 Task: Search one way flight ticket for 3 adults, 3 children in business from Sioux Falls: Joe Foss Field to New Bern: Coastal Carolina Regional Airport (was Craven County Regional) on 8-4-2023. Choice of flights is Singapure airlines. Number of bags: 1 checked bag. Price is upto 42000. Outbound departure time preference is 18:00.
Action: Mouse moved to (280, 408)
Screenshot: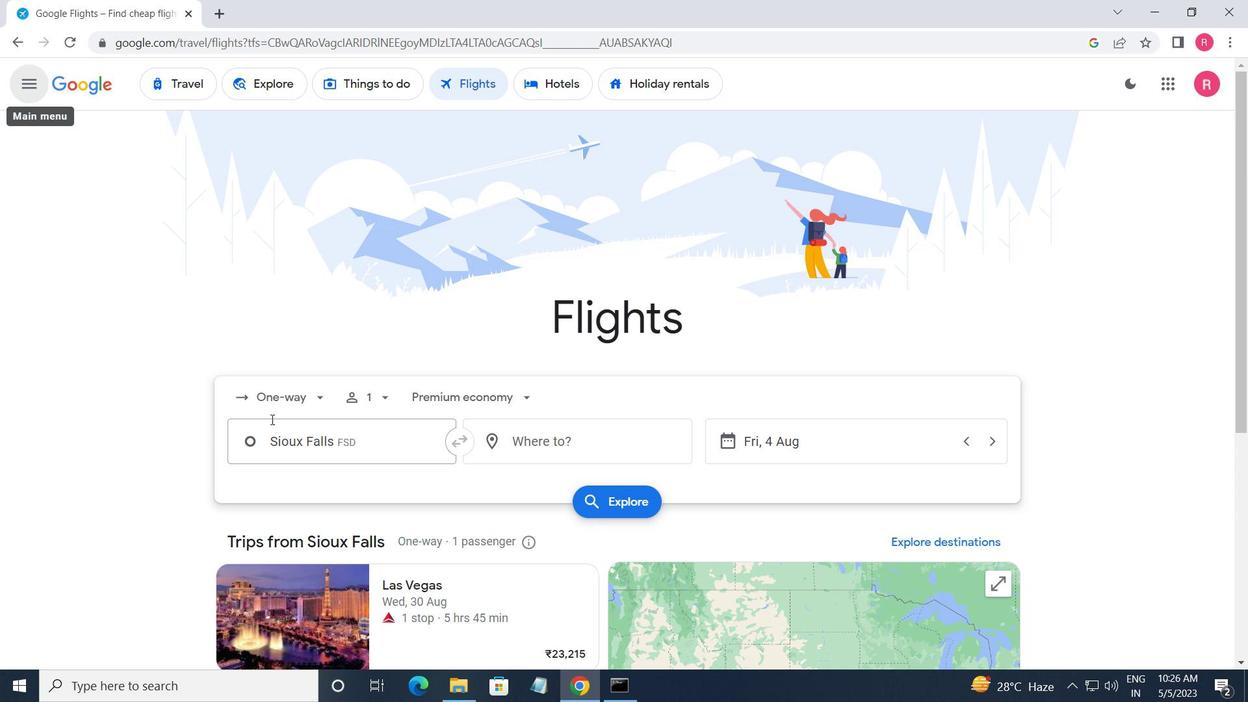 
Action: Mouse pressed left at (280, 408)
Screenshot: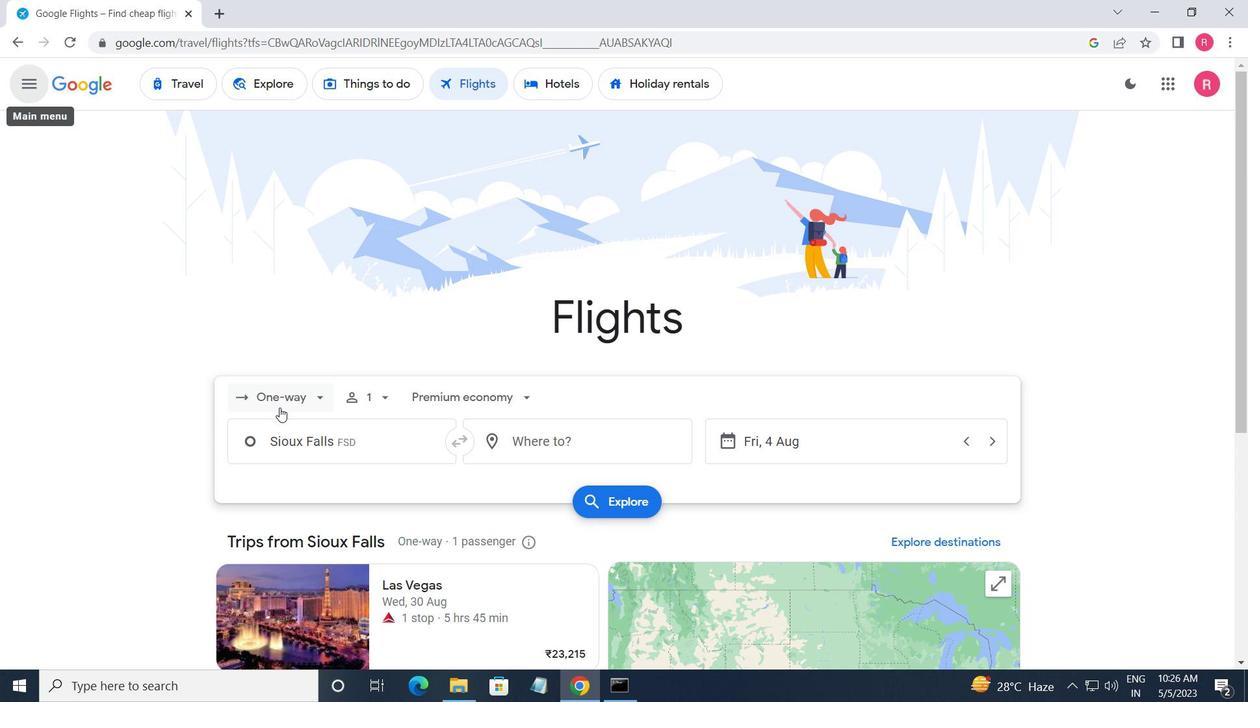 
Action: Mouse moved to (309, 476)
Screenshot: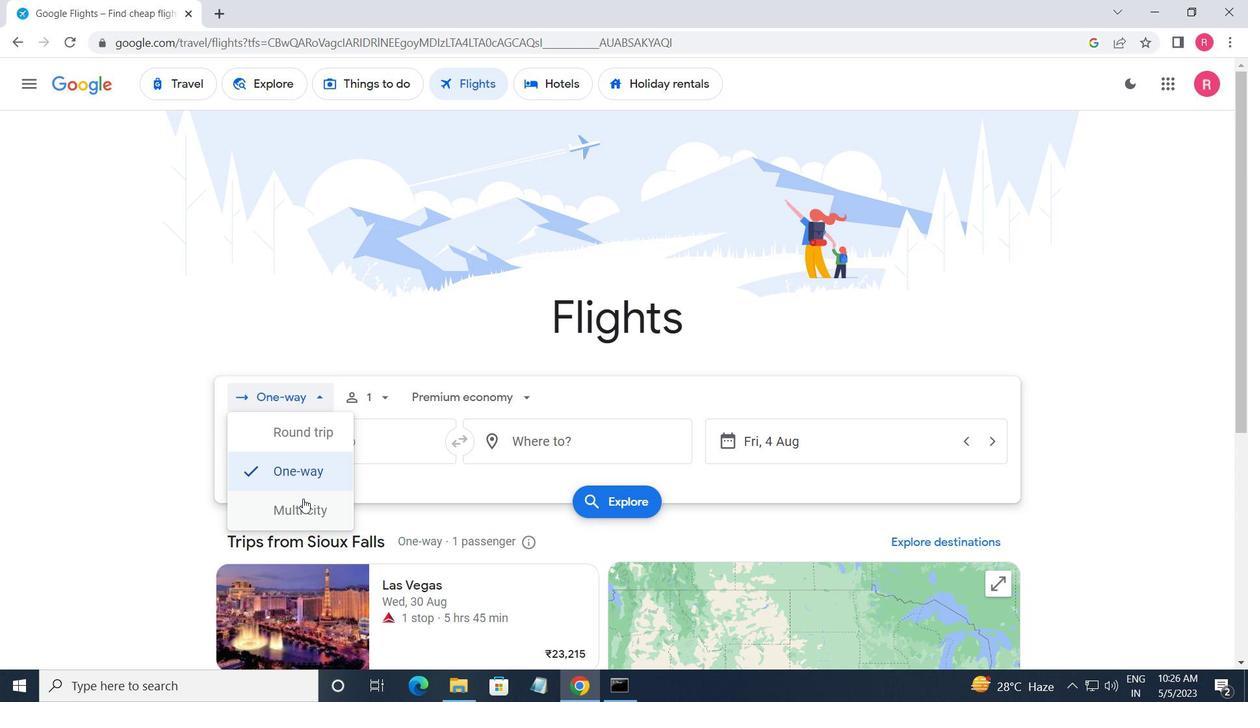 
Action: Mouse pressed left at (309, 476)
Screenshot: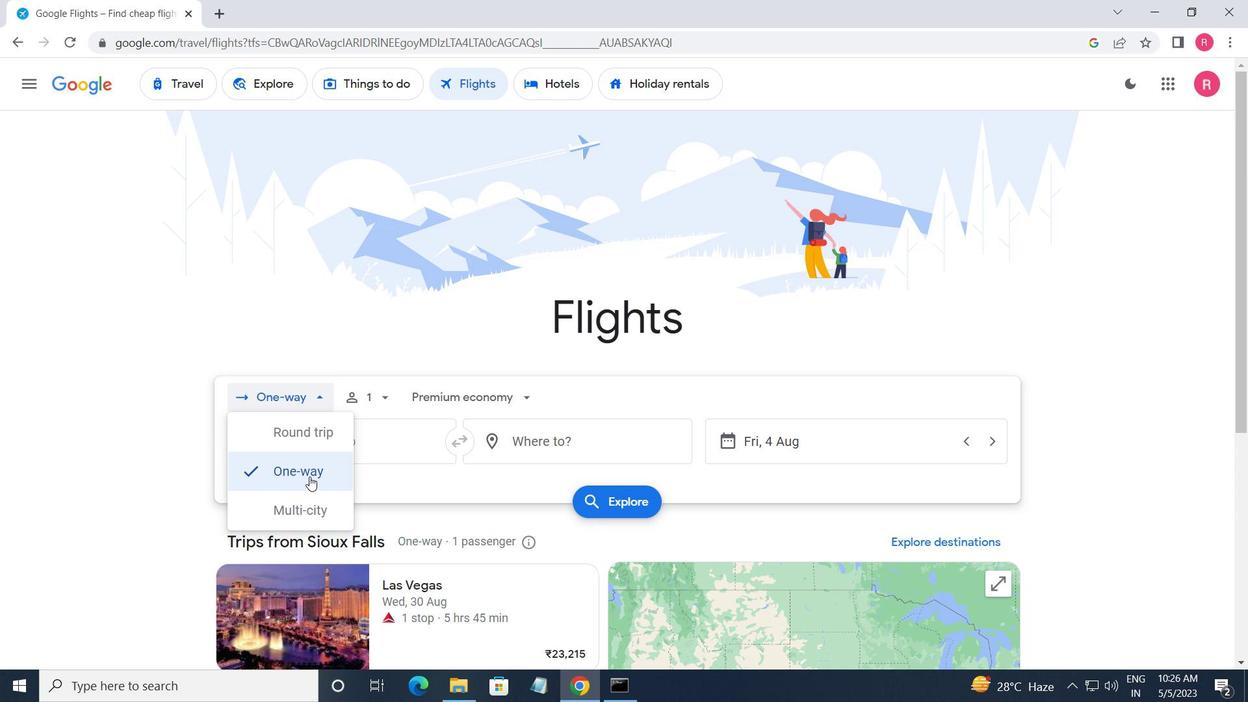 
Action: Mouse moved to (356, 397)
Screenshot: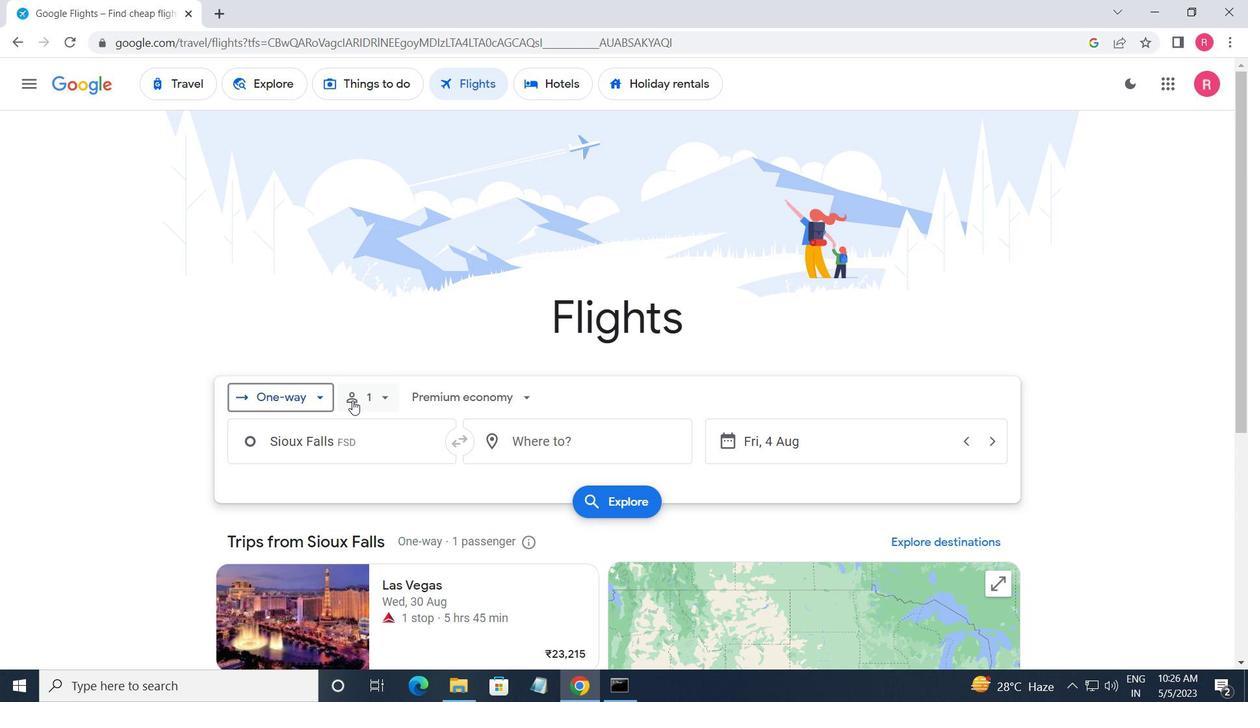 
Action: Mouse pressed left at (356, 397)
Screenshot: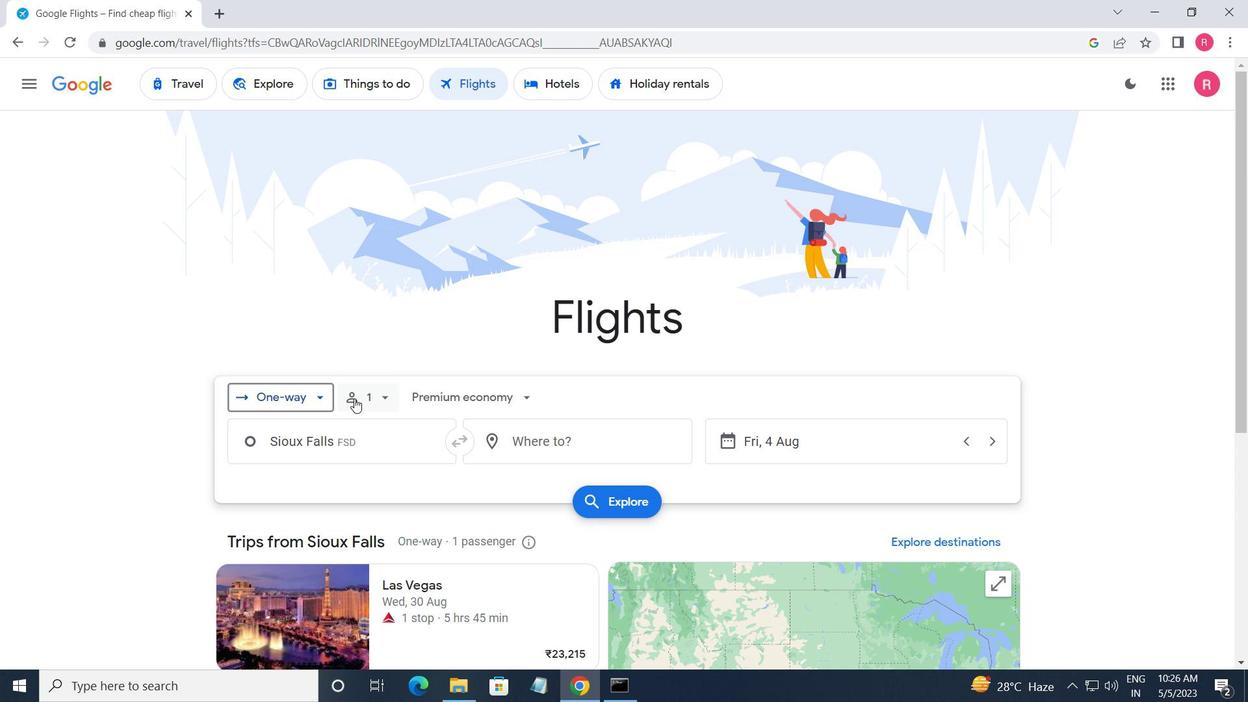 
Action: Mouse moved to (504, 440)
Screenshot: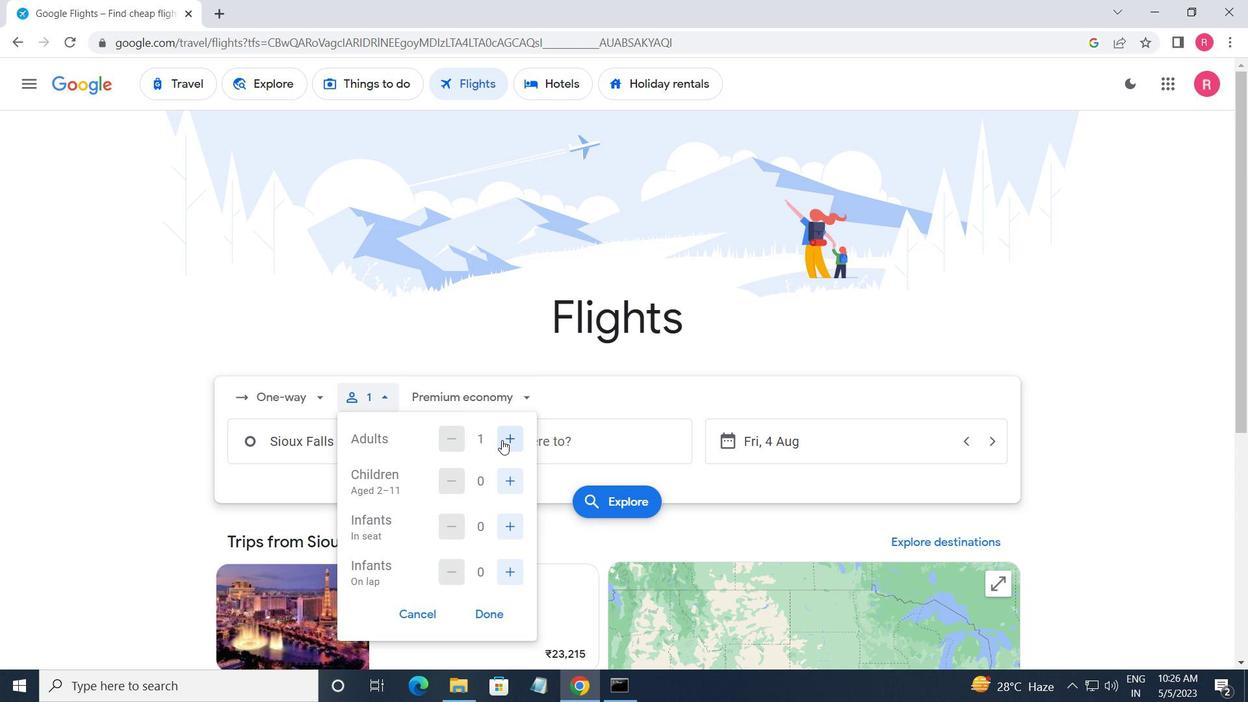
Action: Mouse pressed left at (504, 440)
Screenshot: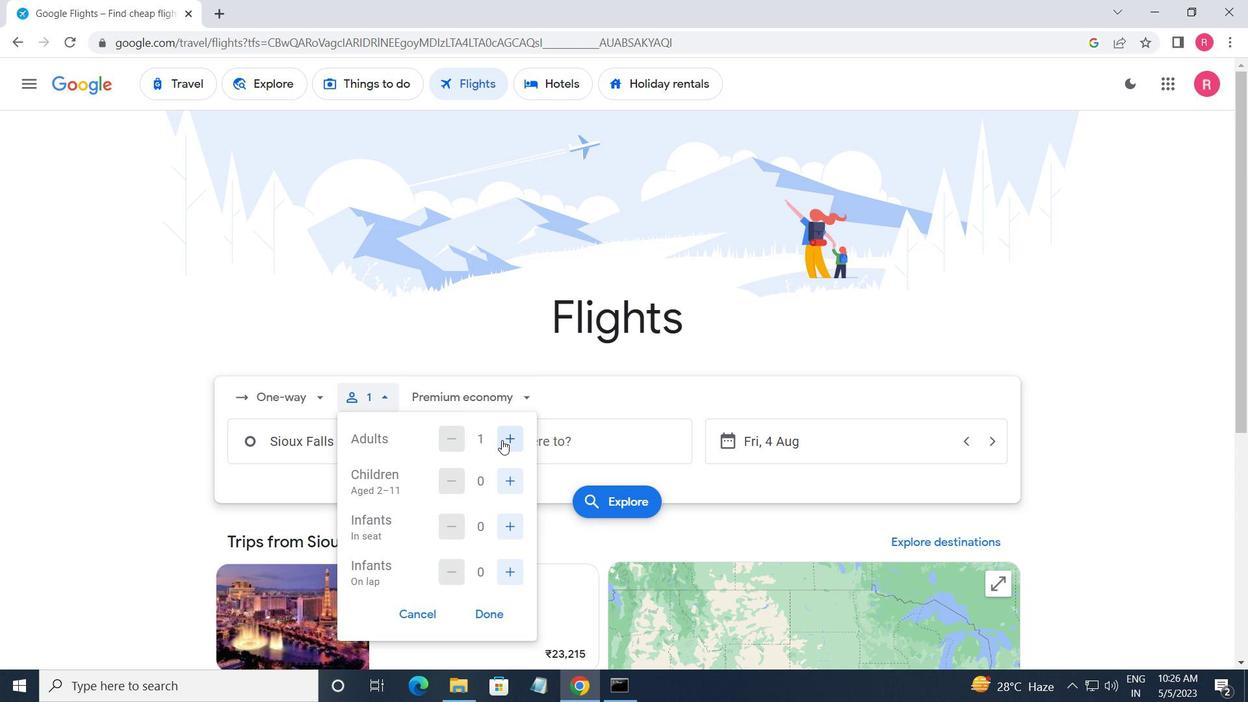 
Action: Mouse pressed left at (504, 440)
Screenshot: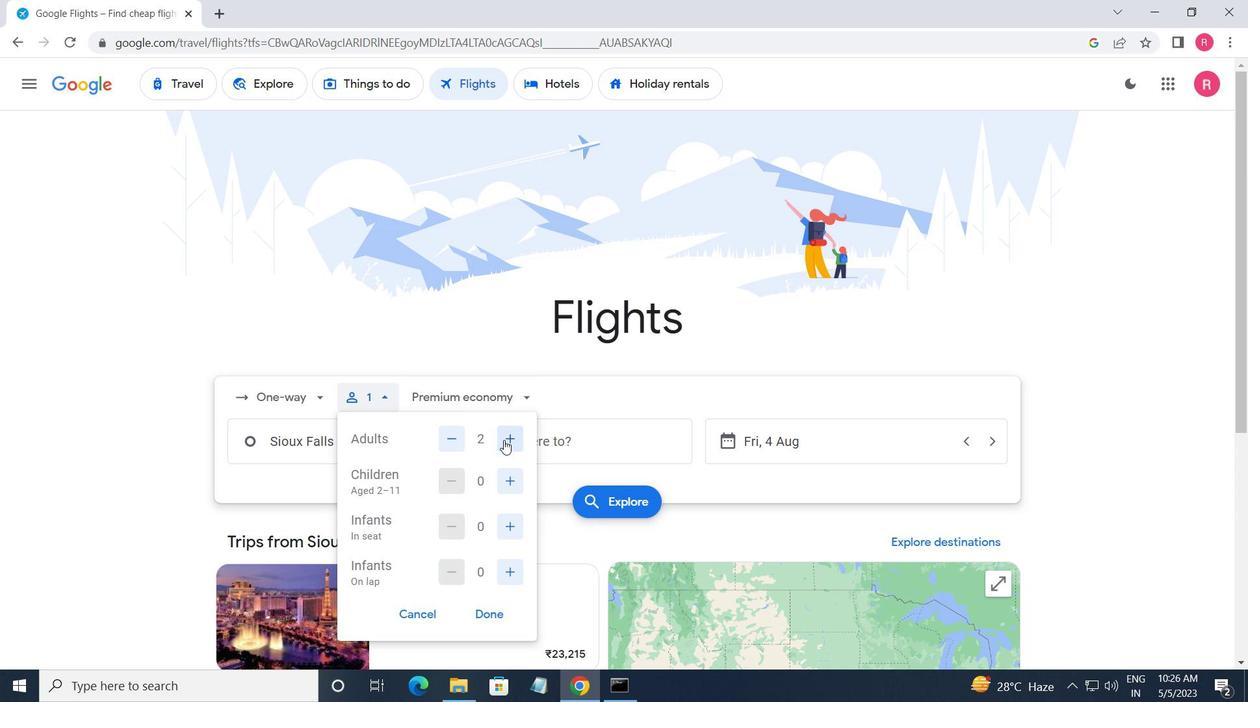
Action: Mouse moved to (504, 440)
Screenshot: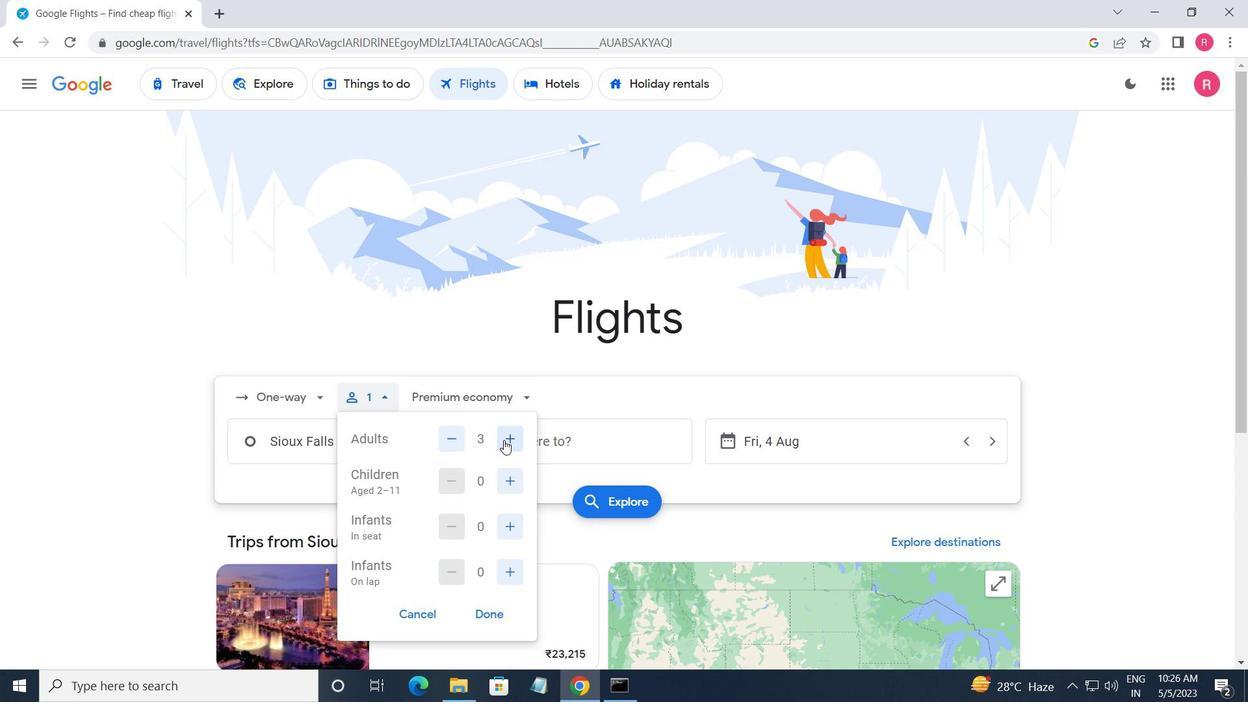 
Action: Mouse pressed left at (504, 440)
Screenshot: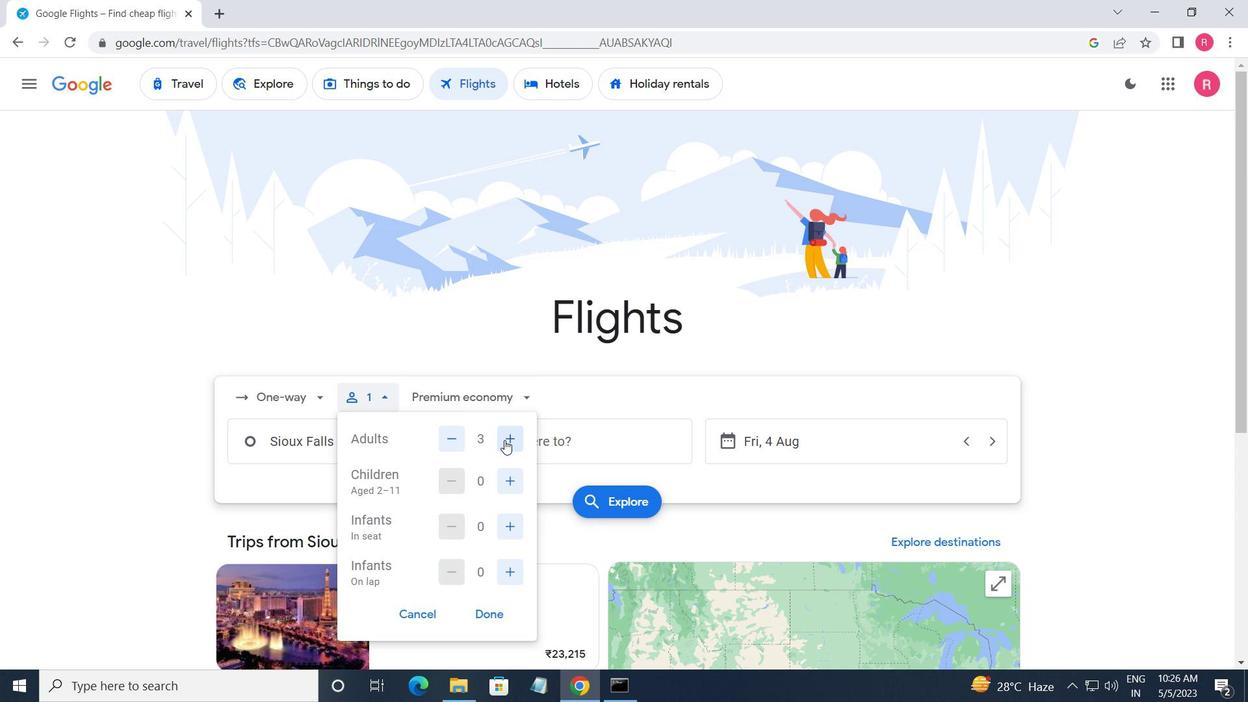 
Action: Mouse moved to (457, 432)
Screenshot: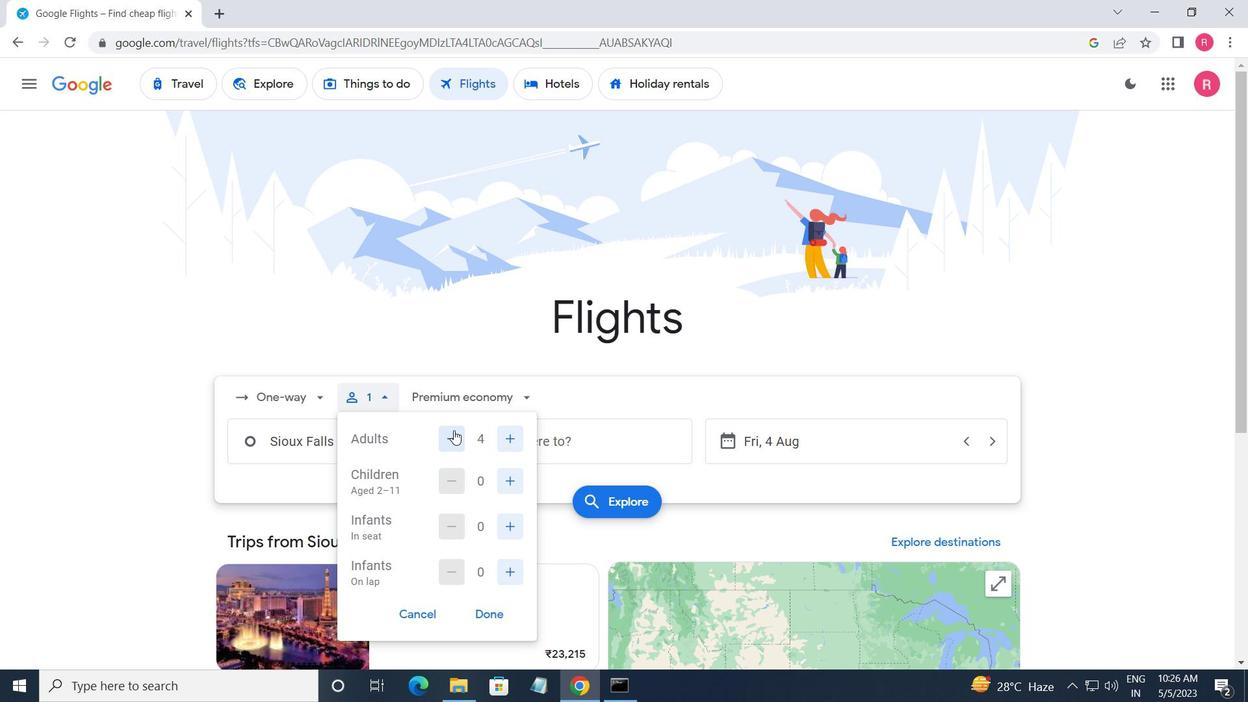 
Action: Mouse pressed left at (457, 432)
Screenshot: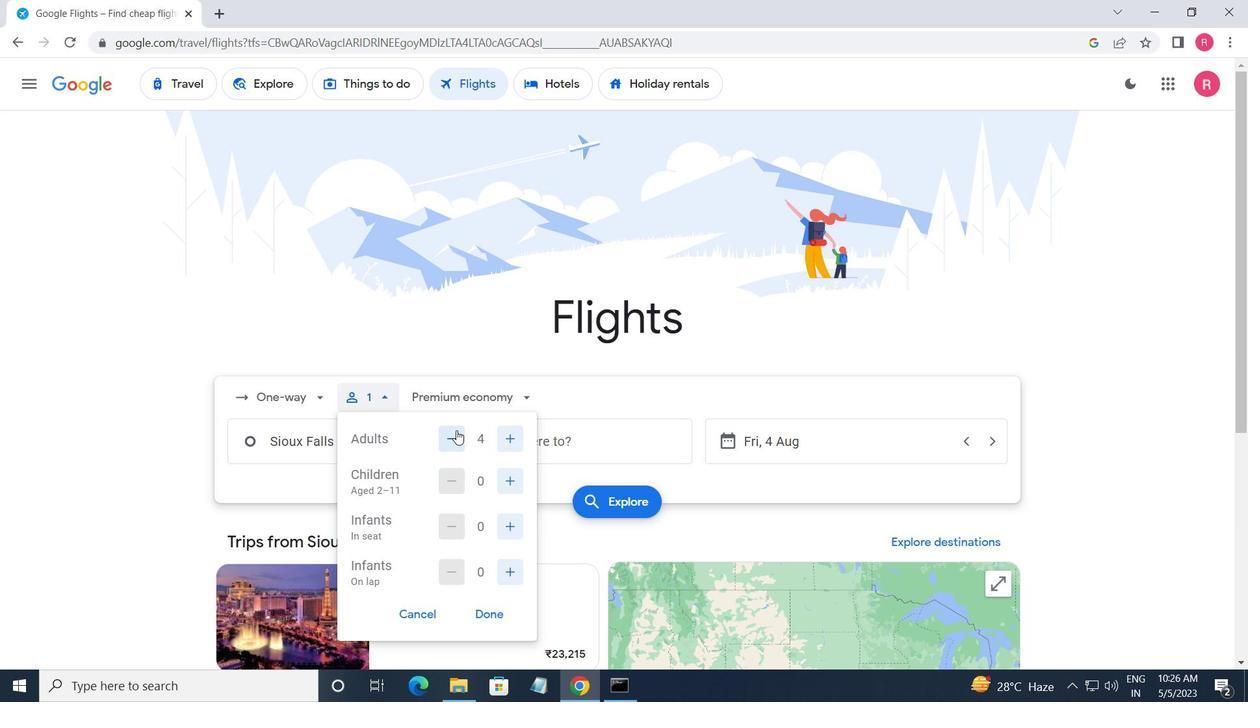 
Action: Mouse moved to (515, 483)
Screenshot: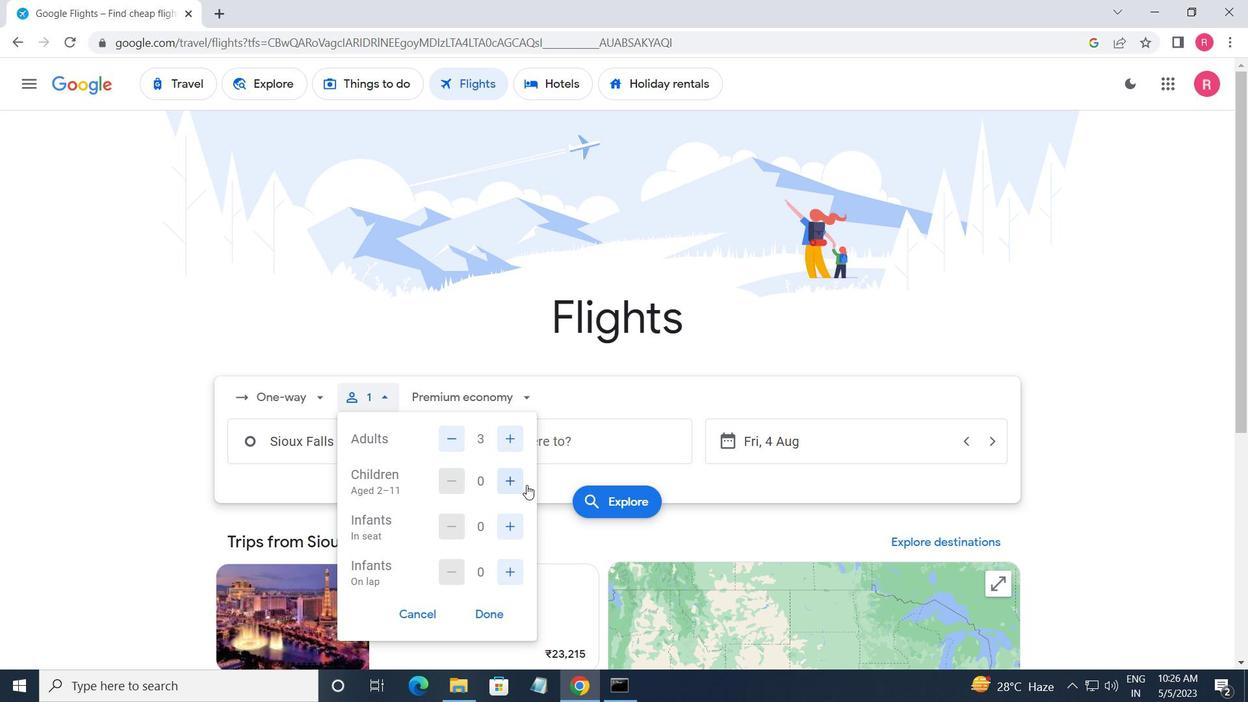 
Action: Mouse pressed left at (515, 483)
Screenshot: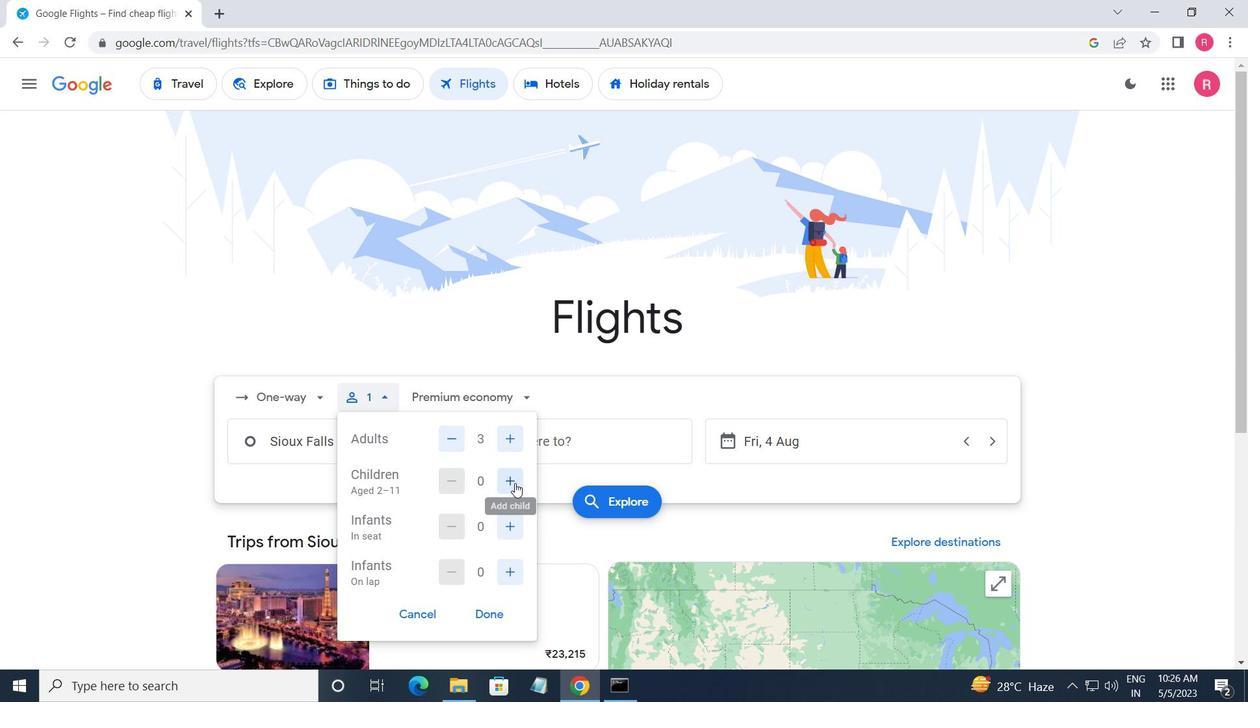 
Action: Mouse moved to (515, 483)
Screenshot: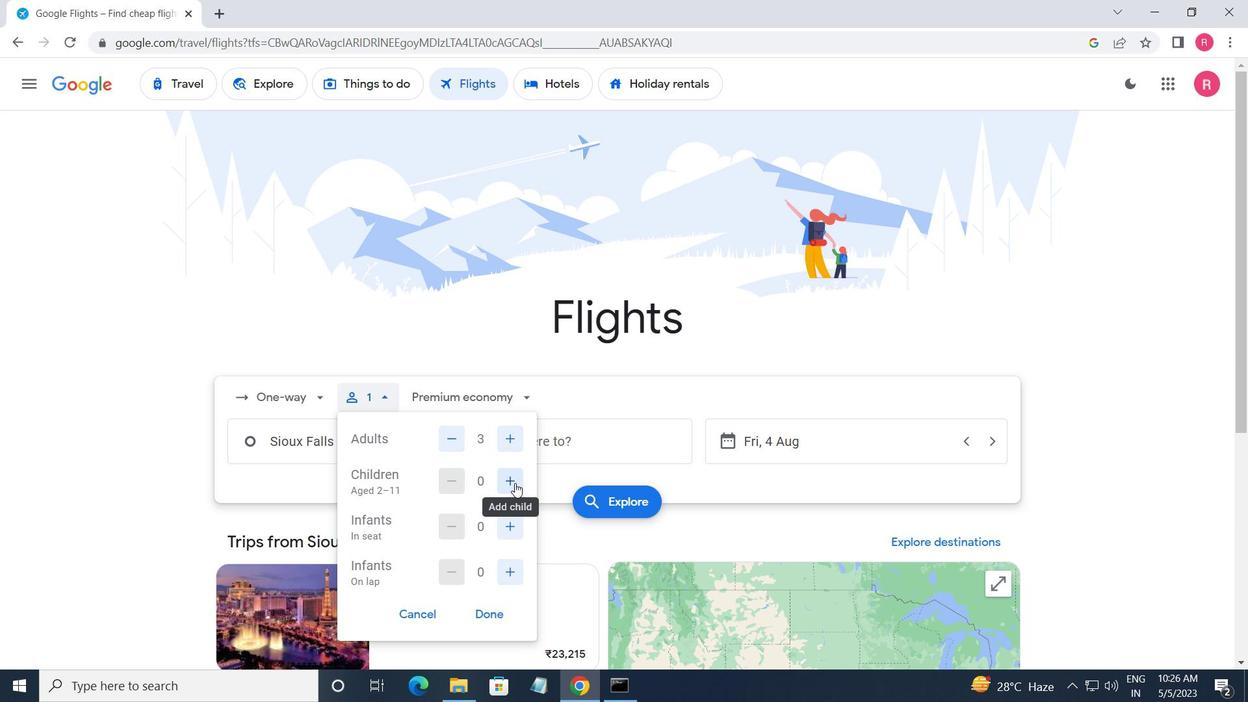 
Action: Mouse pressed left at (515, 483)
Screenshot: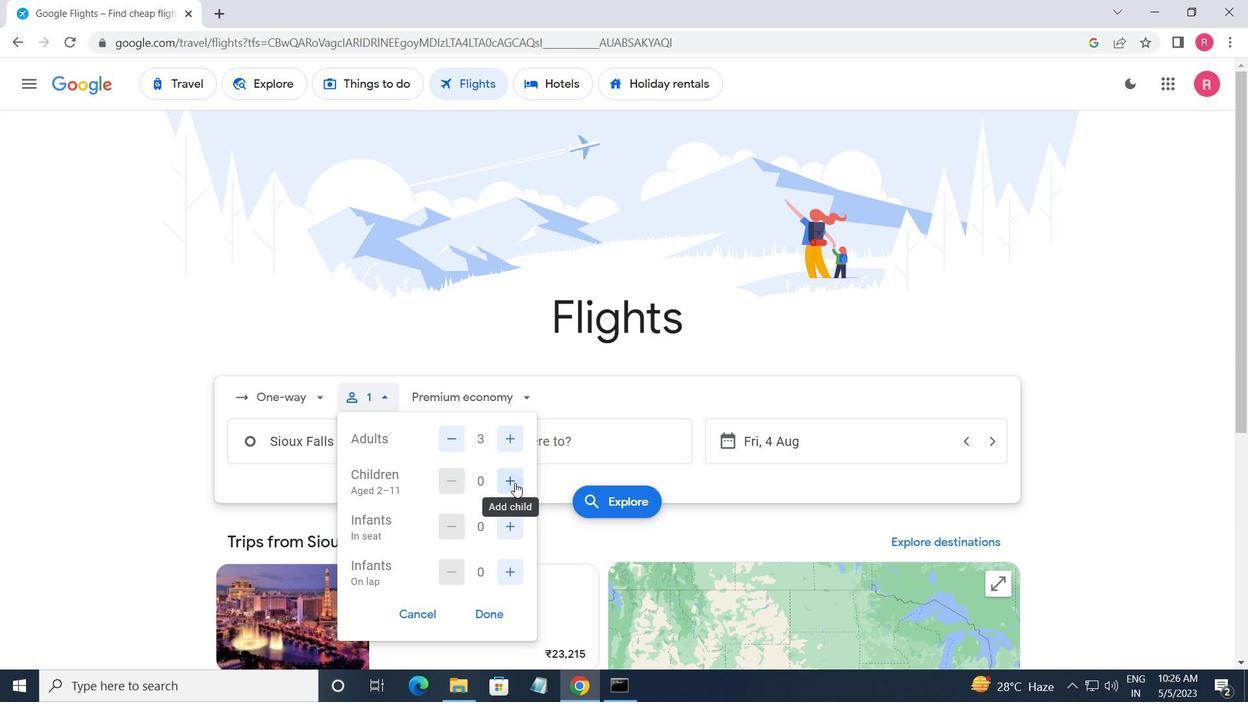 
Action: Mouse pressed left at (515, 483)
Screenshot: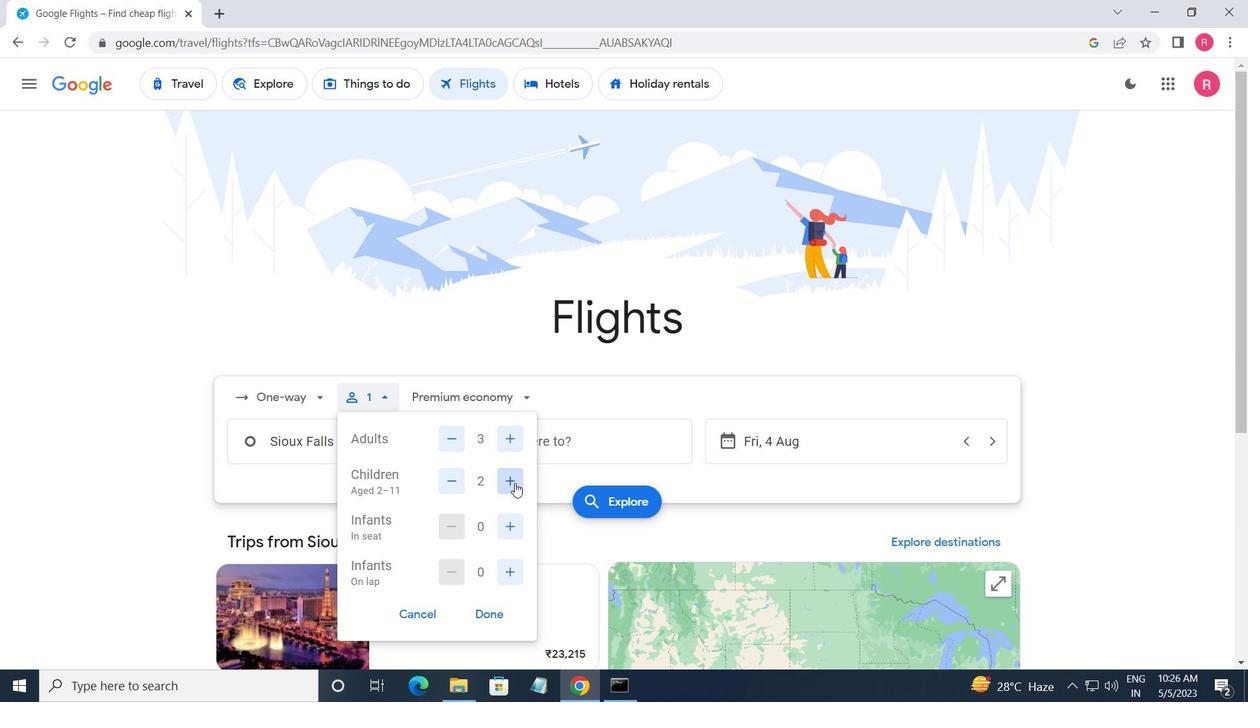 
Action: Mouse moved to (495, 612)
Screenshot: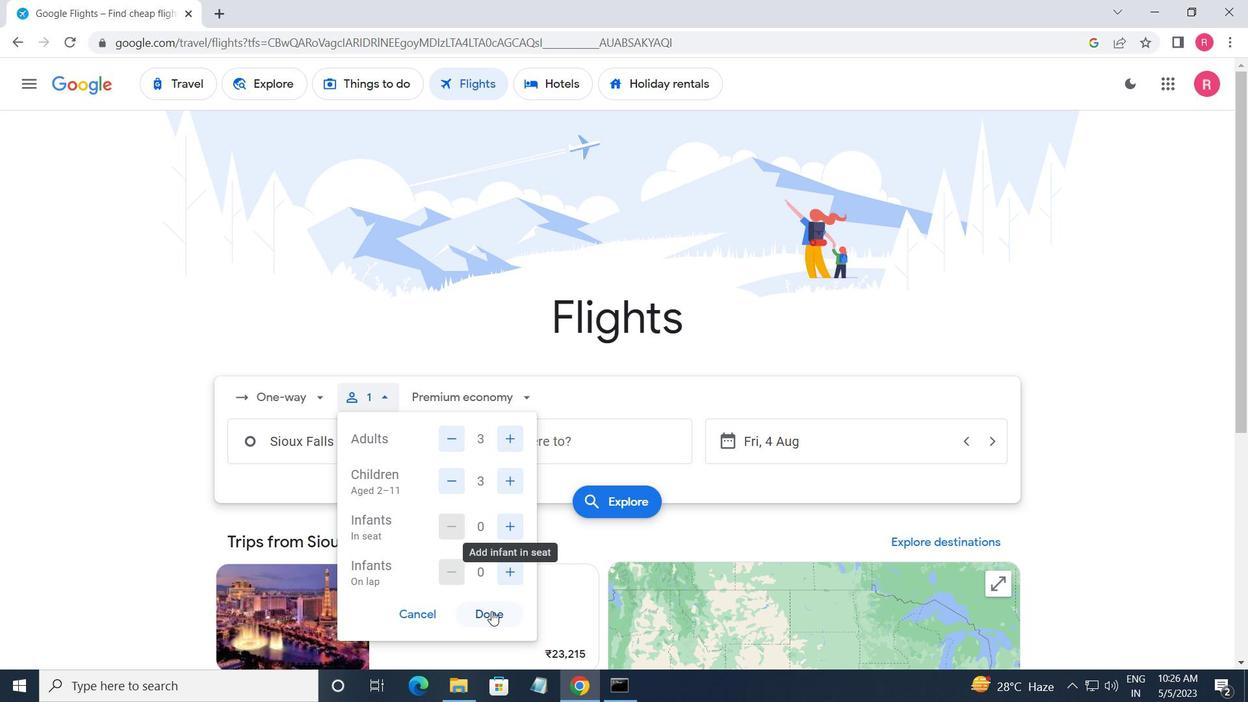 
Action: Mouse pressed left at (495, 612)
Screenshot: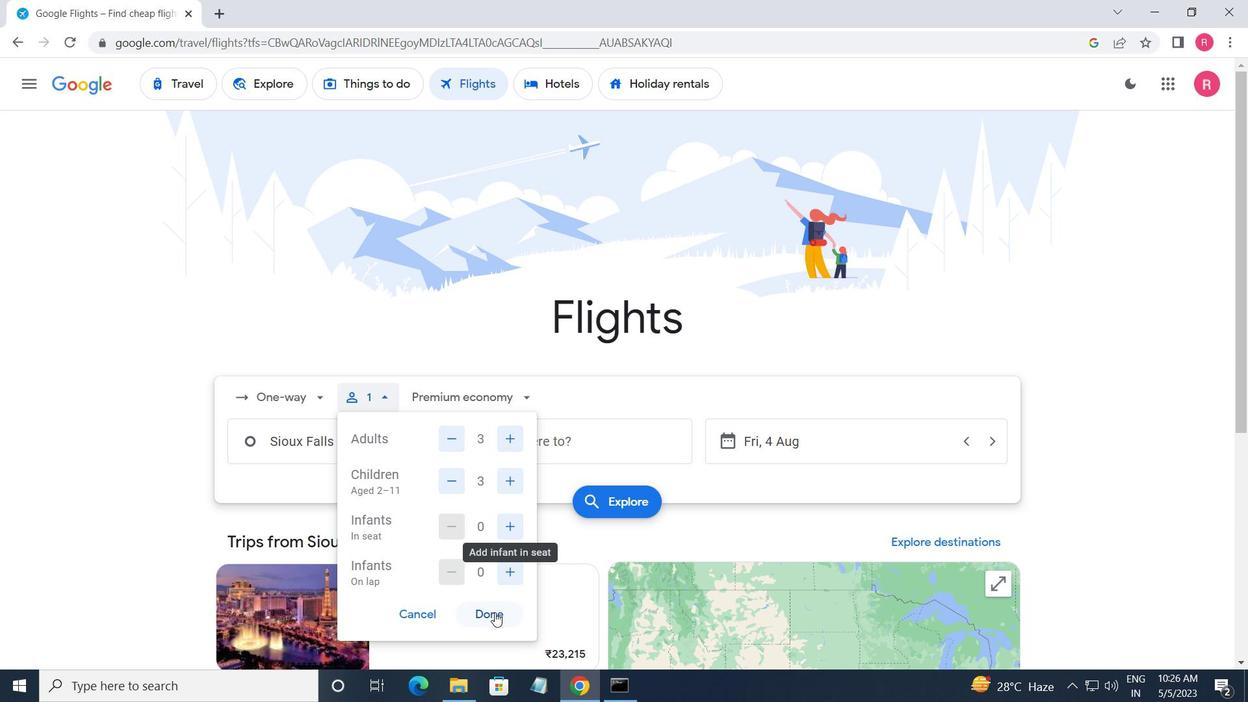 
Action: Mouse moved to (472, 406)
Screenshot: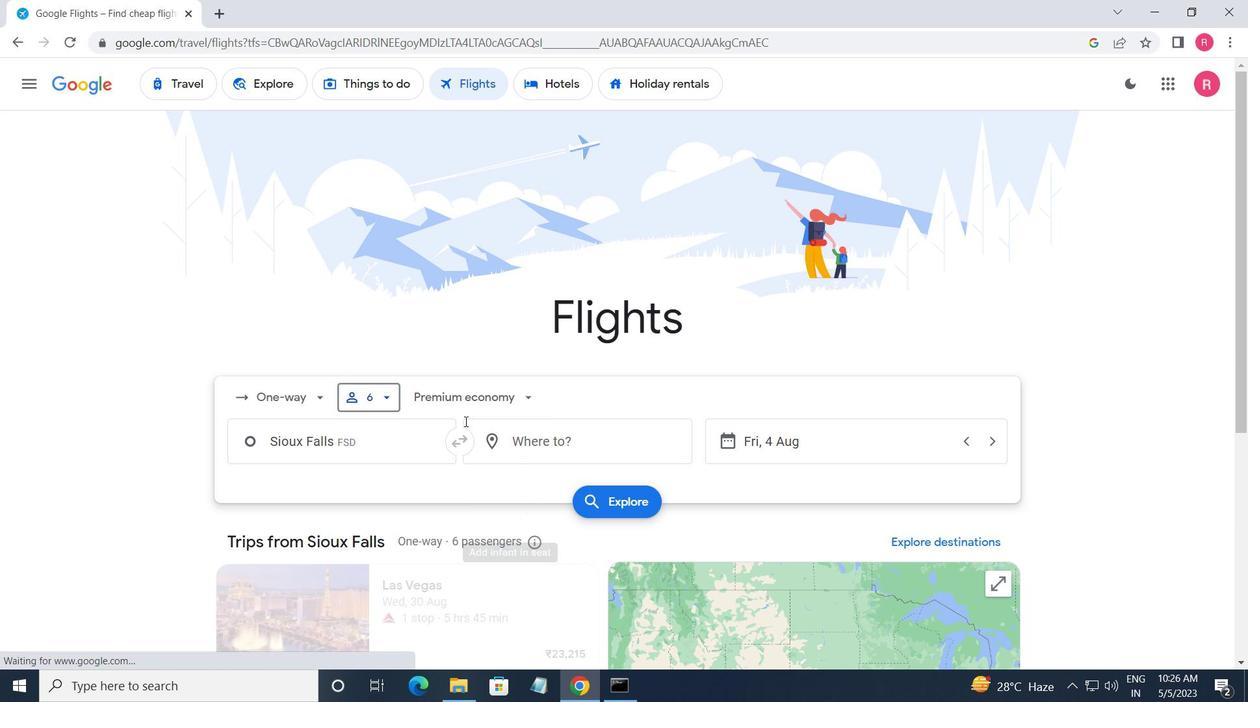 
Action: Mouse pressed left at (472, 406)
Screenshot: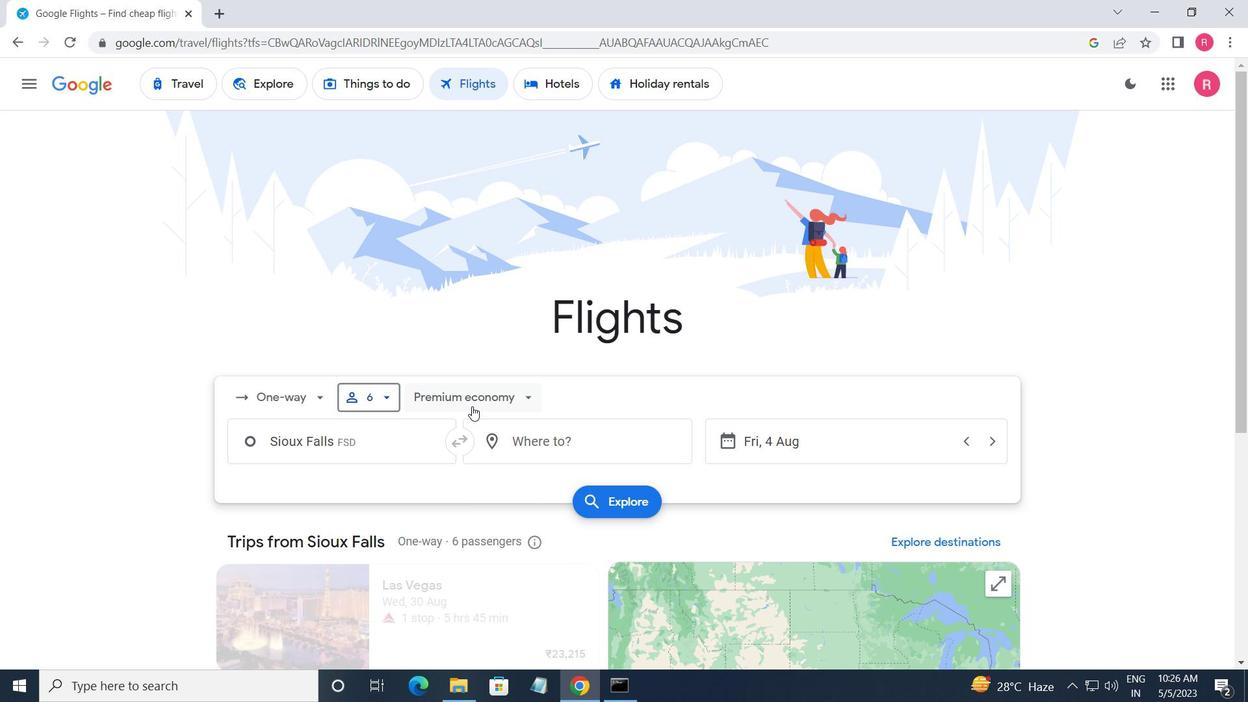 
Action: Mouse moved to (494, 528)
Screenshot: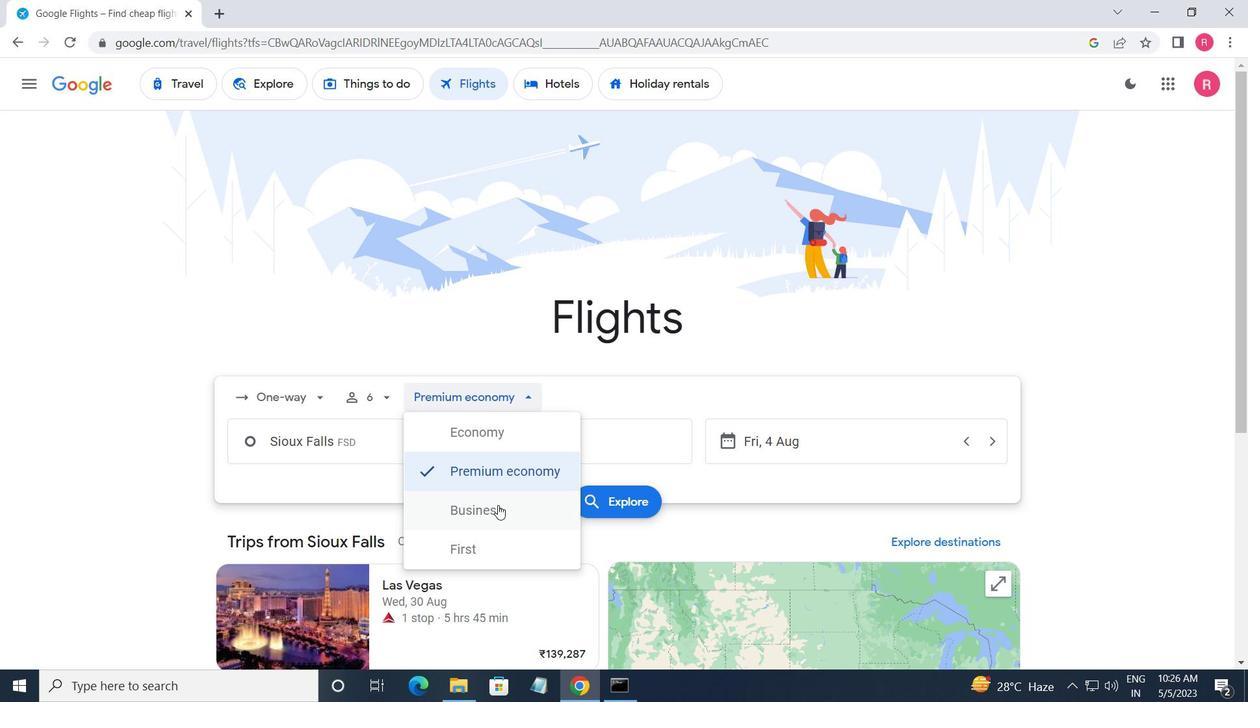 
Action: Mouse pressed left at (494, 528)
Screenshot: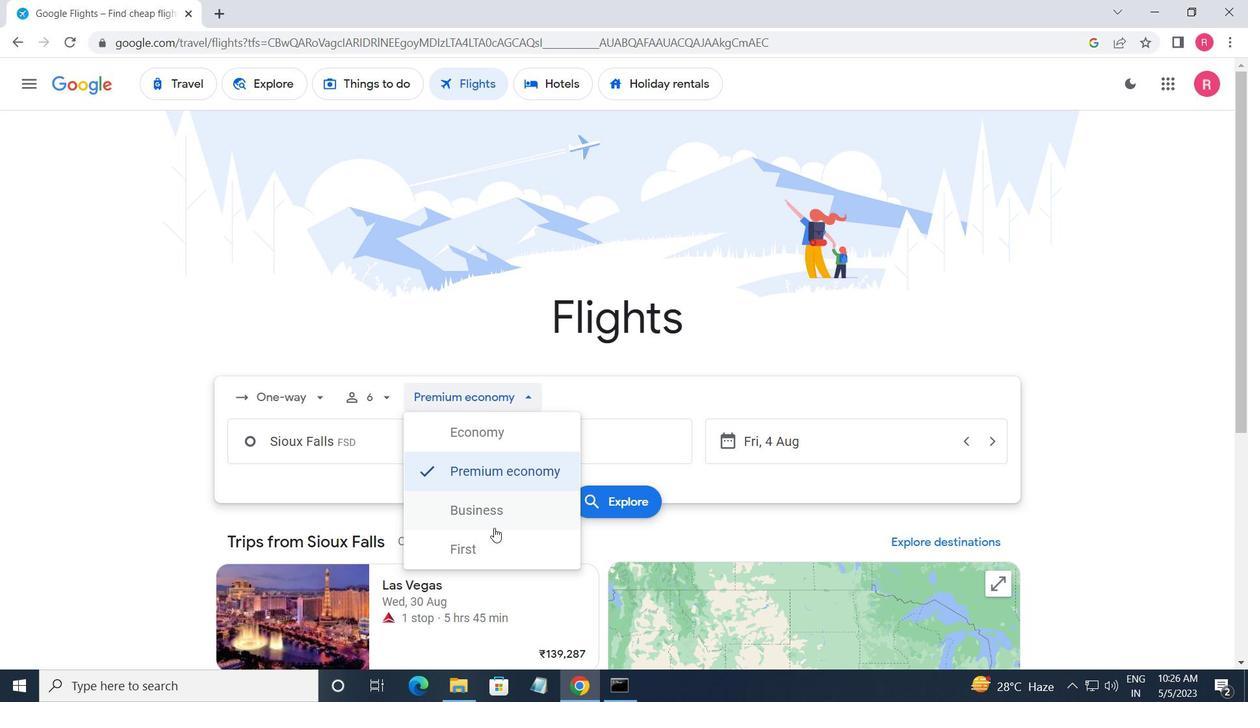
Action: Mouse moved to (349, 441)
Screenshot: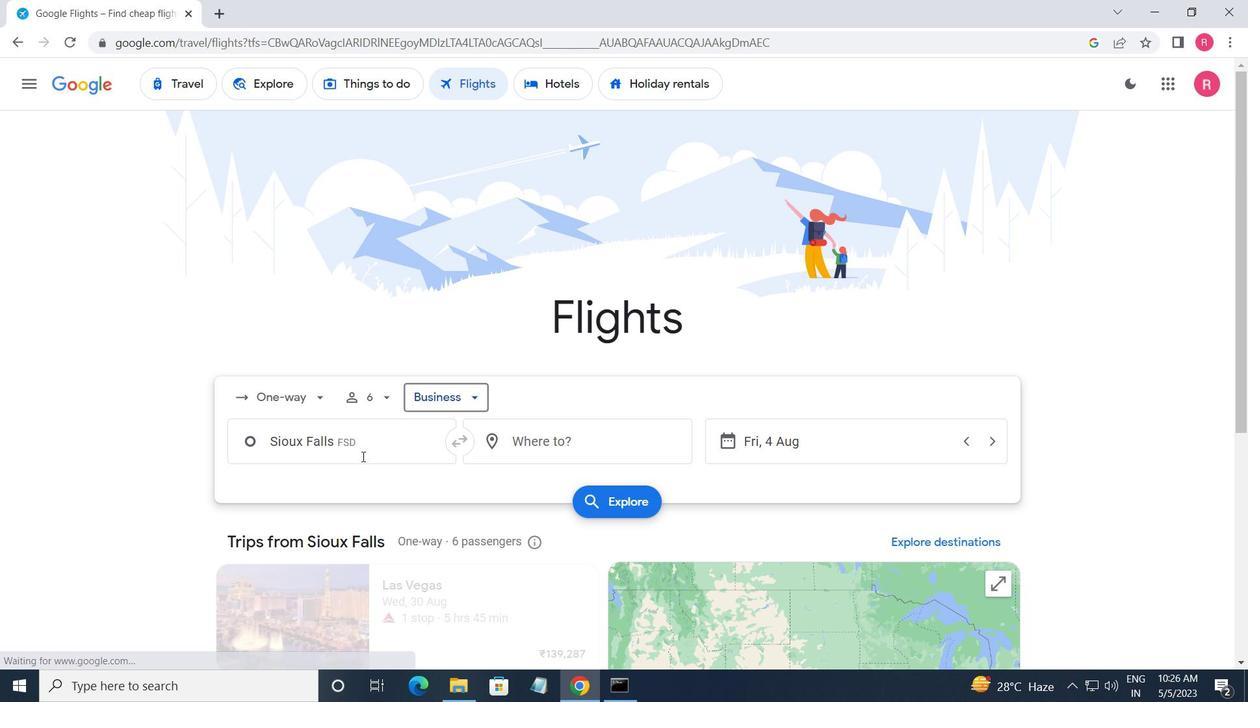 
Action: Mouse pressed left at (349, 441)
Screenshot: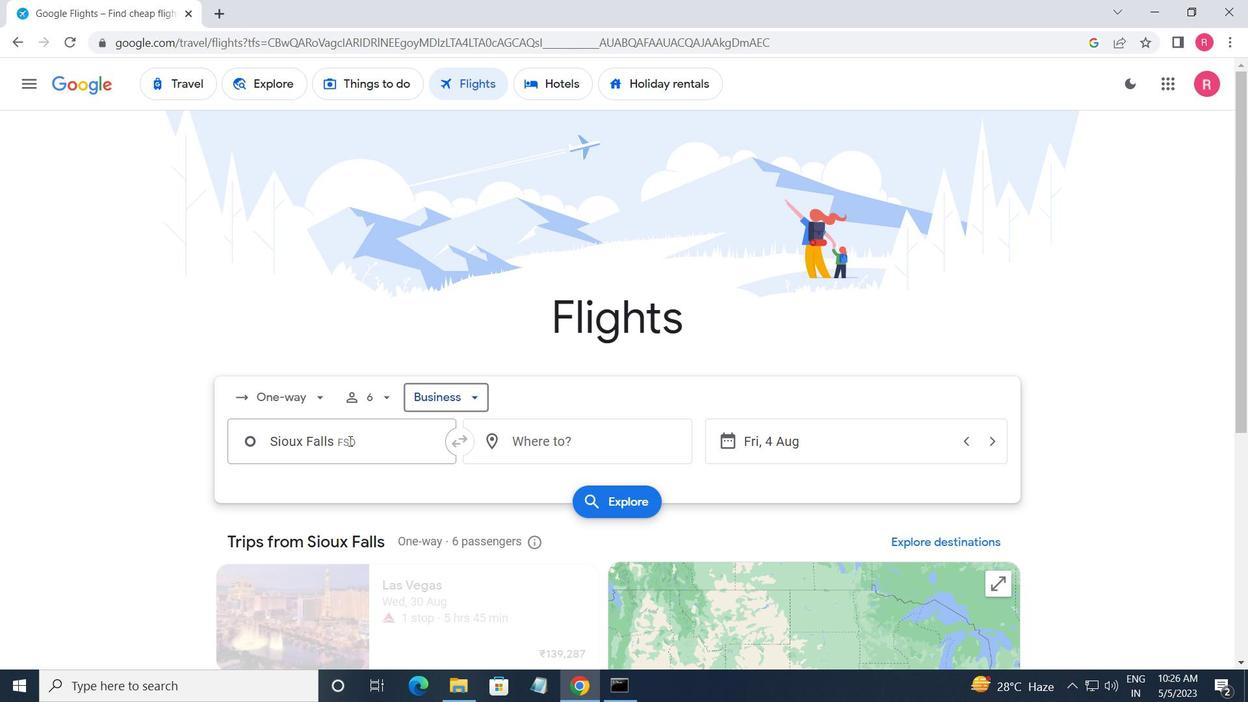 
Action: Mouse moved to (388, 520)
Screenshot: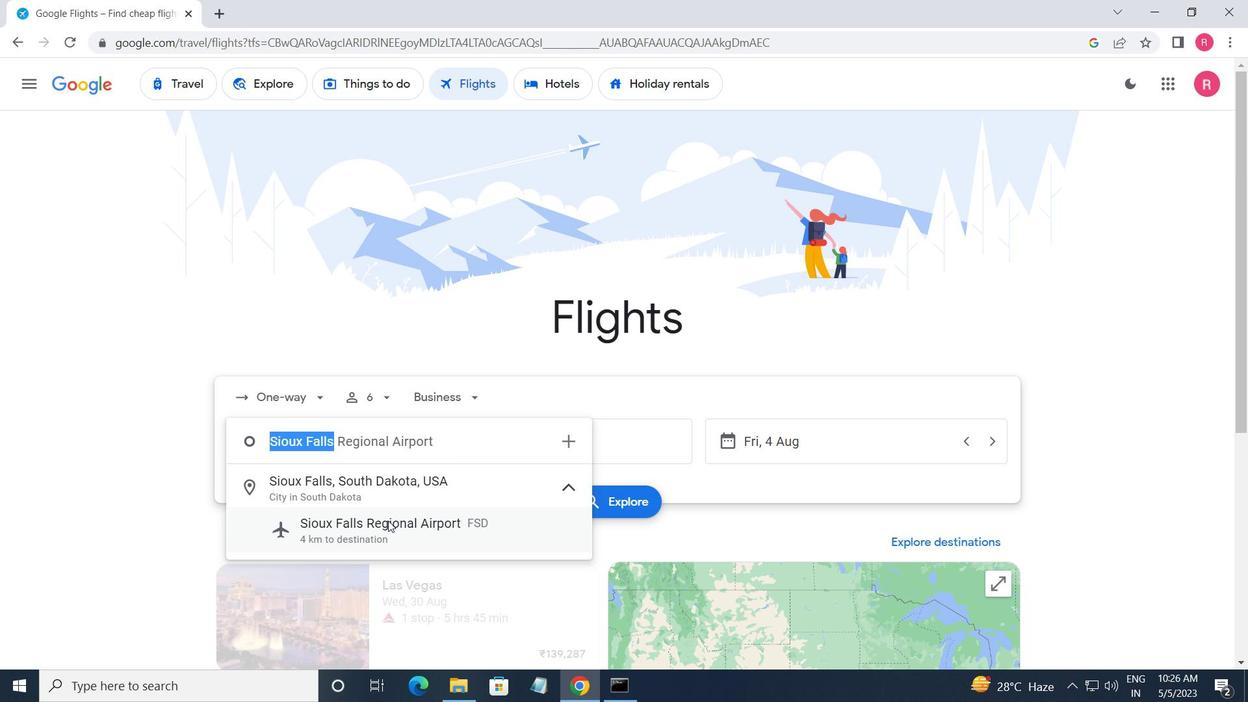 
Action: Mouse pressed left at (388, 520)
Screenshot: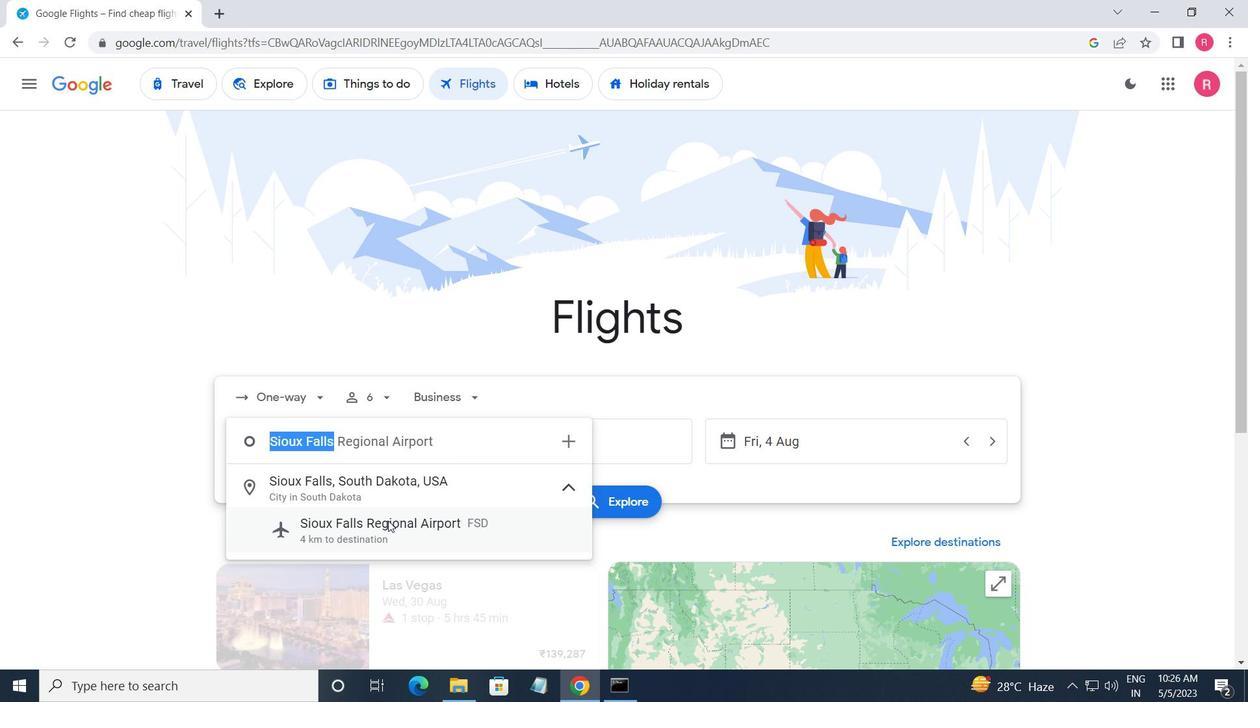 
Action: Mouse moved to (552, 441)
Screenshot: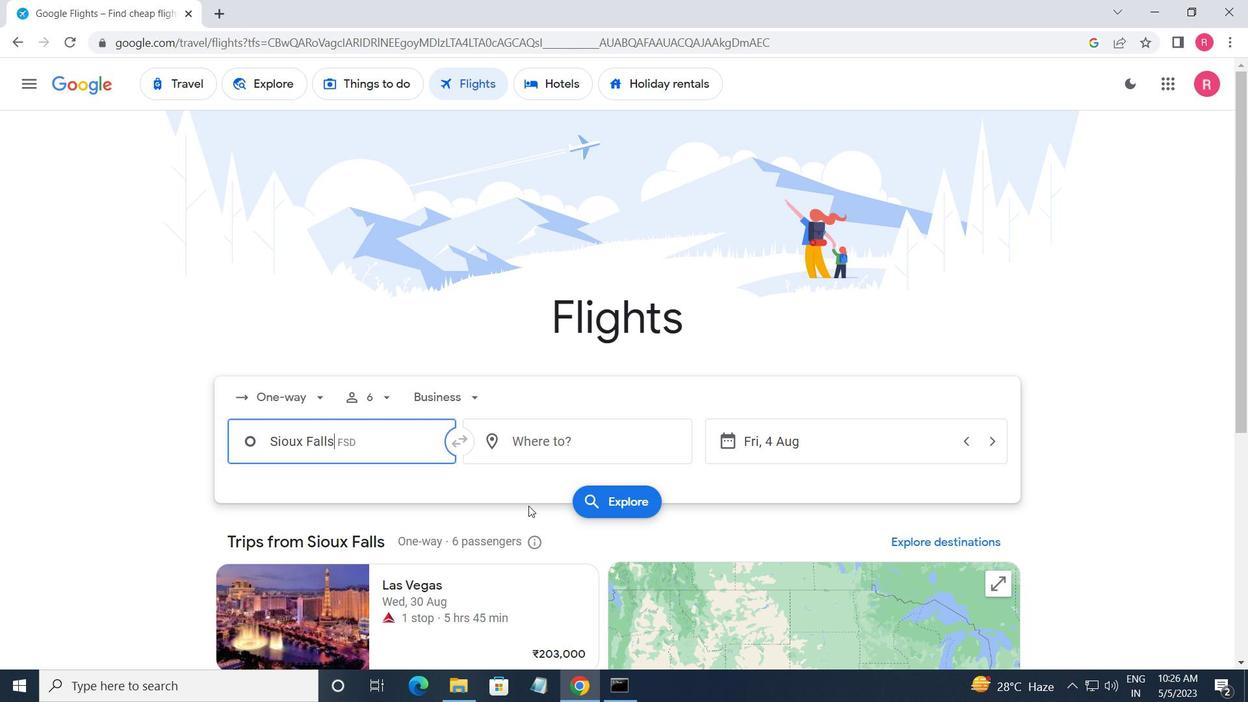 
Action: Mouse pressed left at (552, 441)
Screenshot: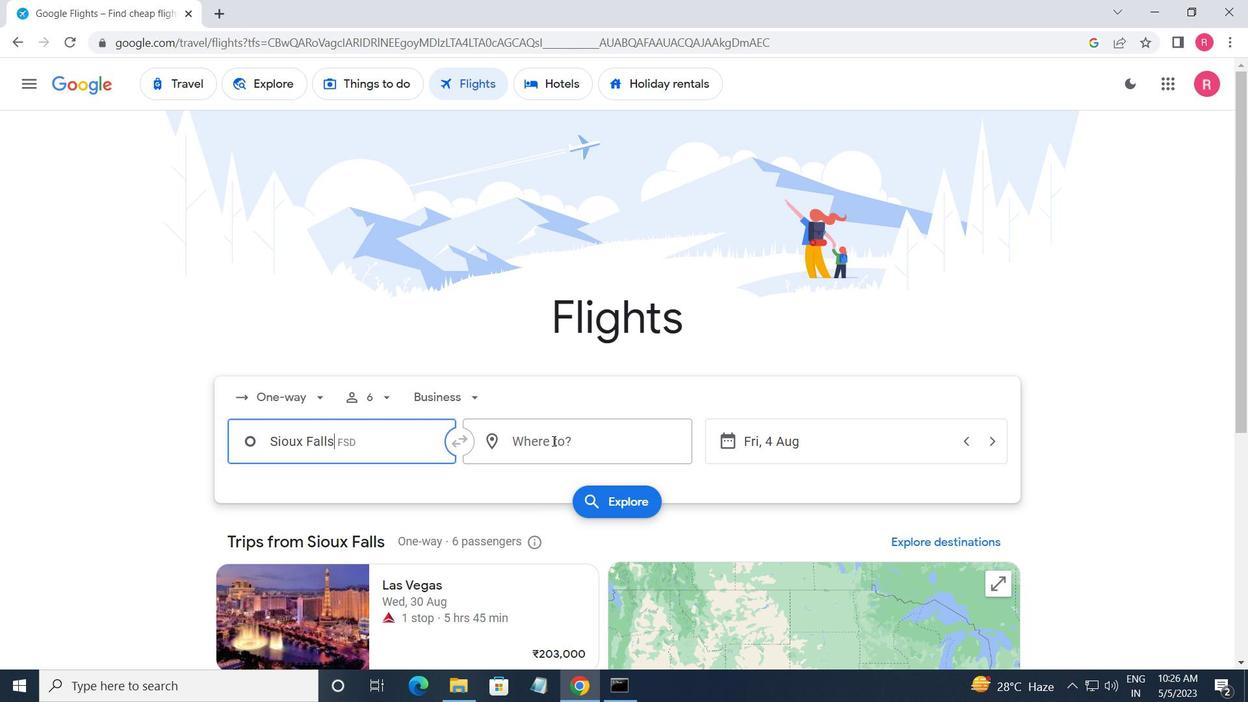 
Action: Mouse moved to (560, 590)
Screenshot: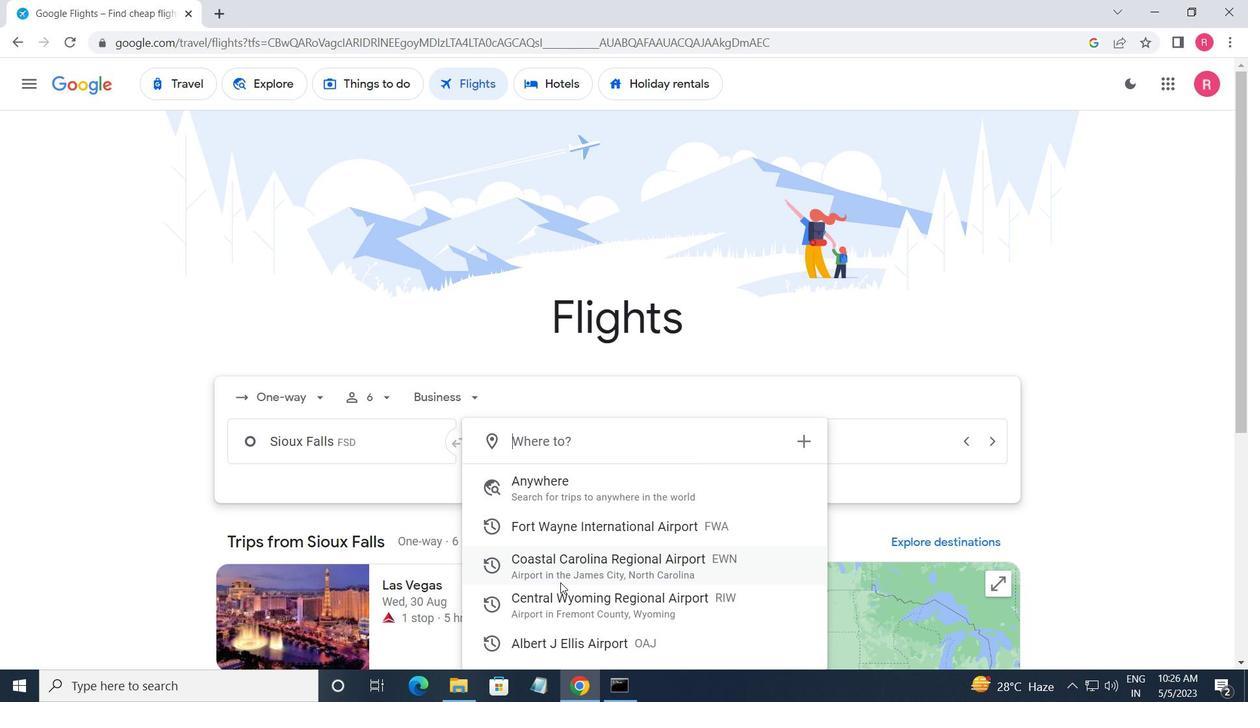 
Action: Mouse scrolled (560, 589) with delta (0, 0)
Screenshot: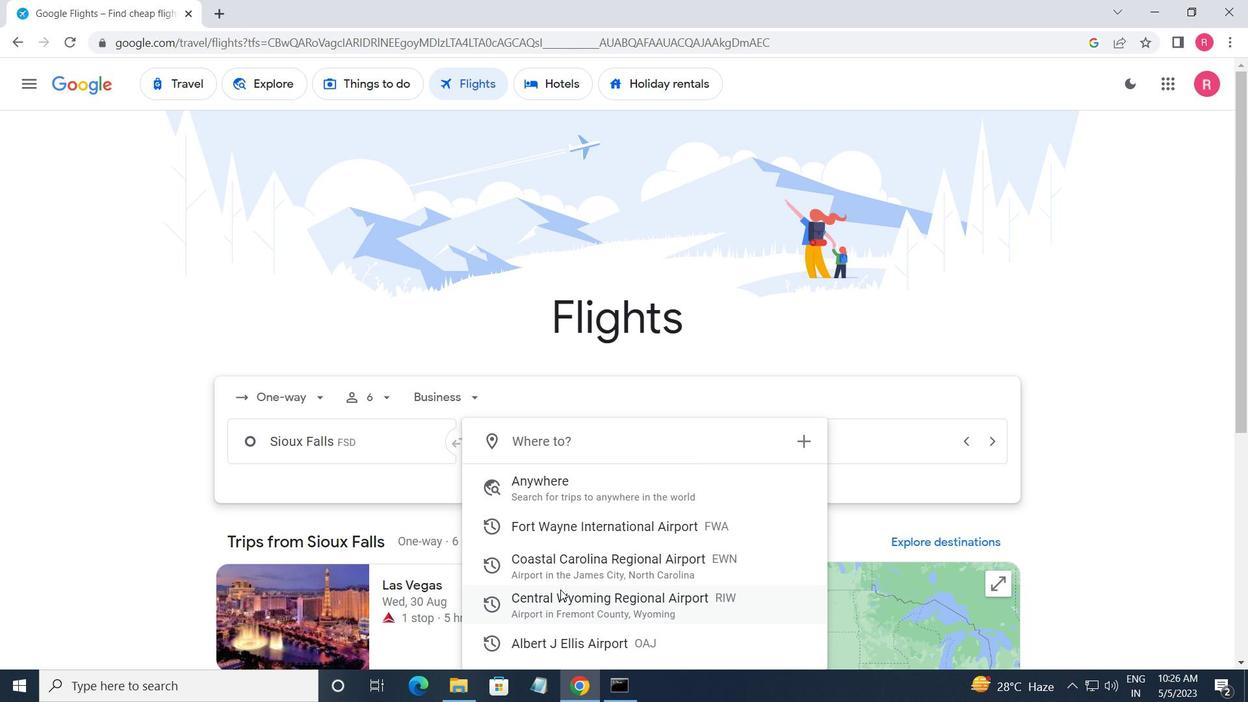 
Action: Mouse moved to (571, 497)
Screenshot: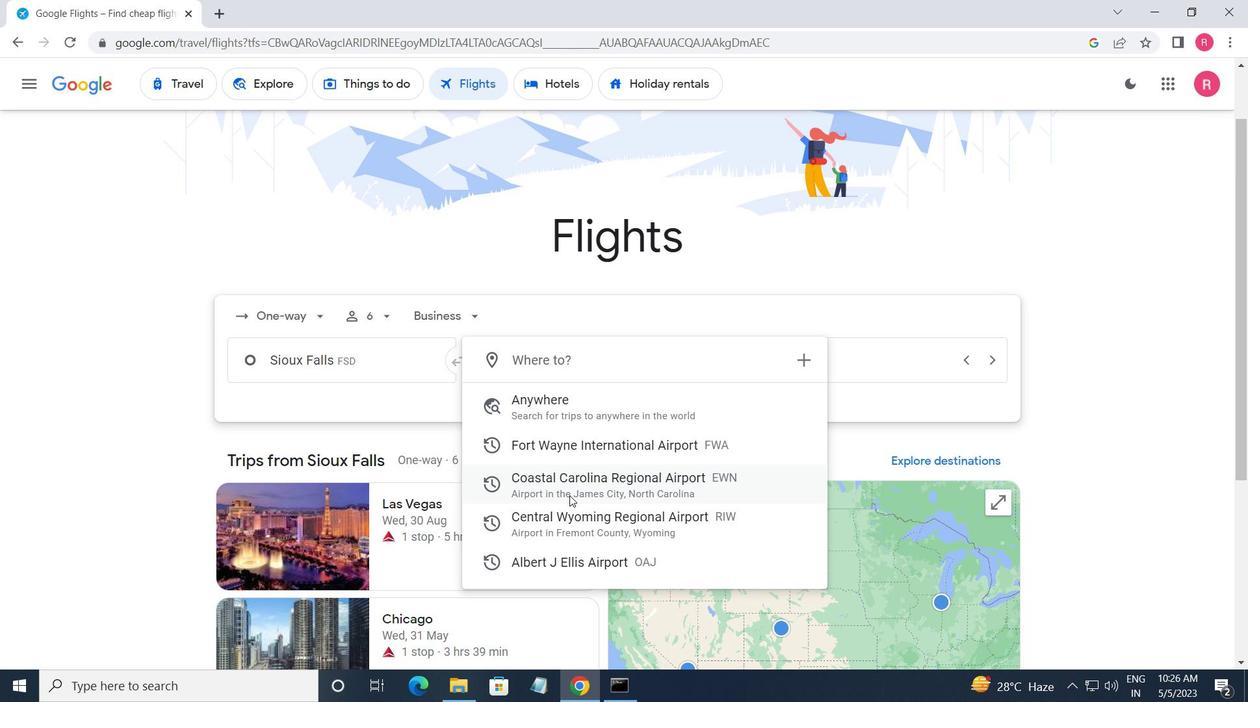 
Action: Key pressed <Key.caps_lock>nw<Key.backspace>ew<Key.space><Key.caps_lock>b<Key.caps_lock>ern
Screenshot: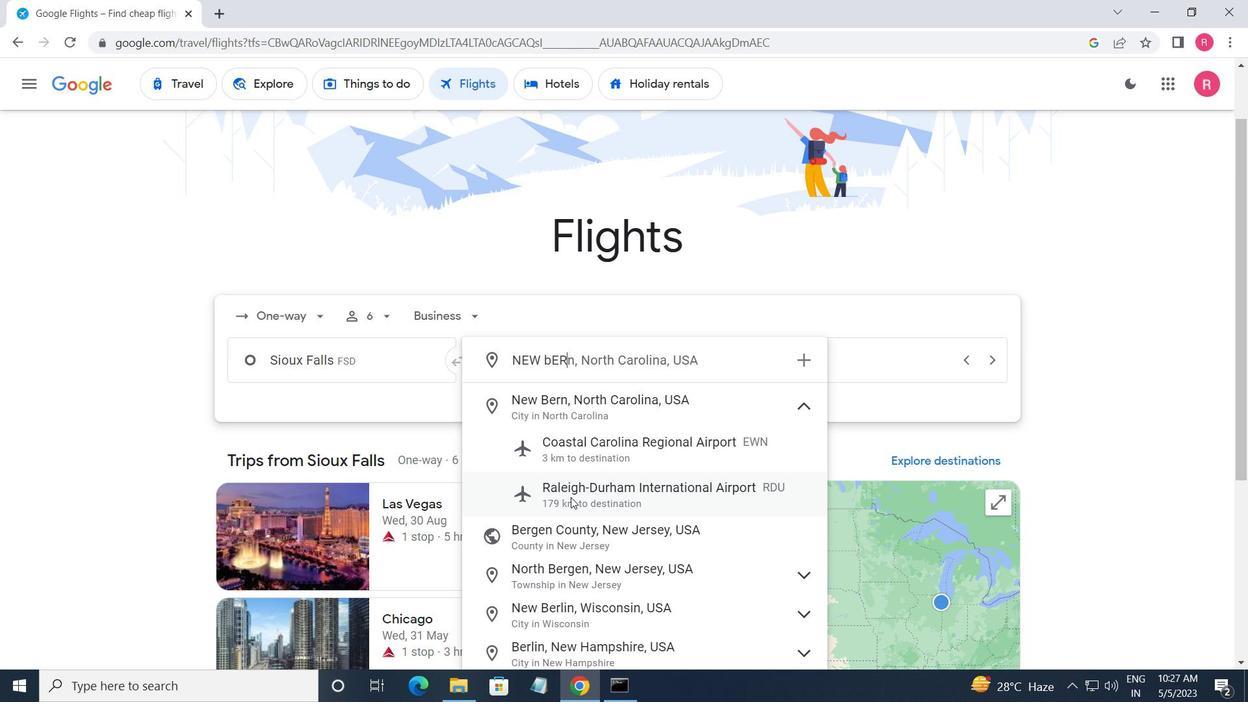 
Action: Mouse moved to (615, 447)
Screenshot: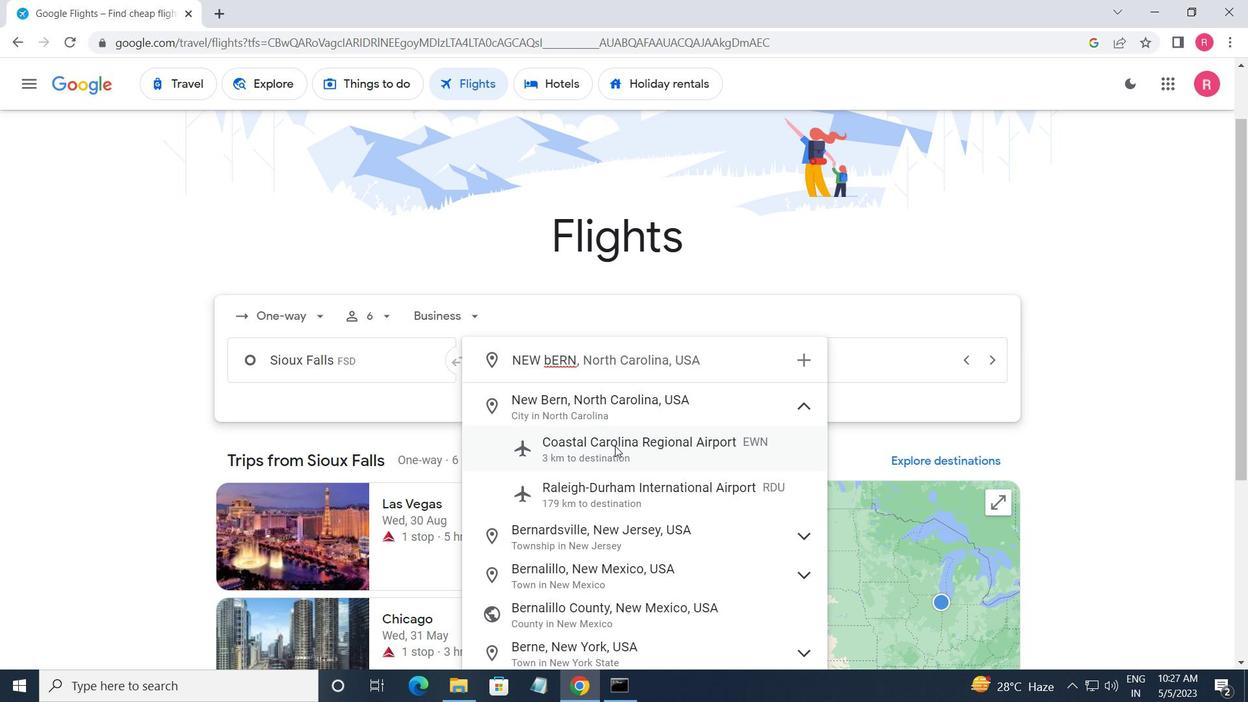 
Action: Mouse pressed left at (615, 447)
Screenshot: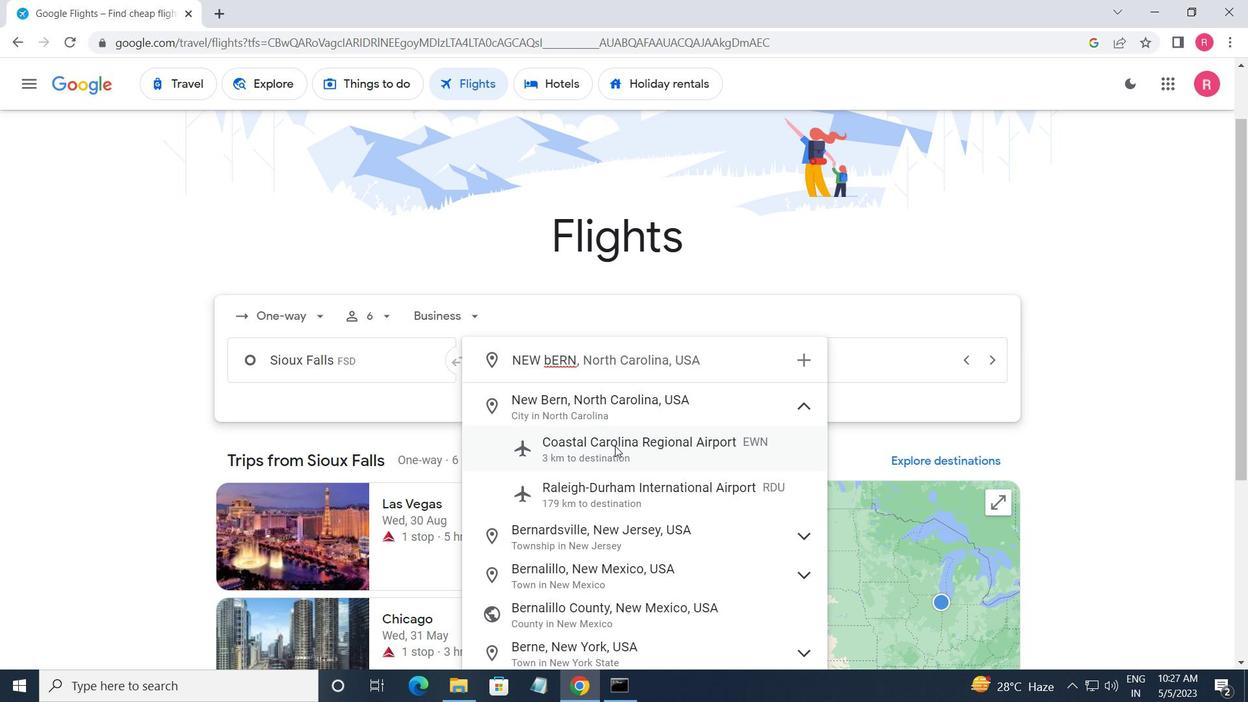 
Action: Mouse moved to (810, 361)
Screenshot: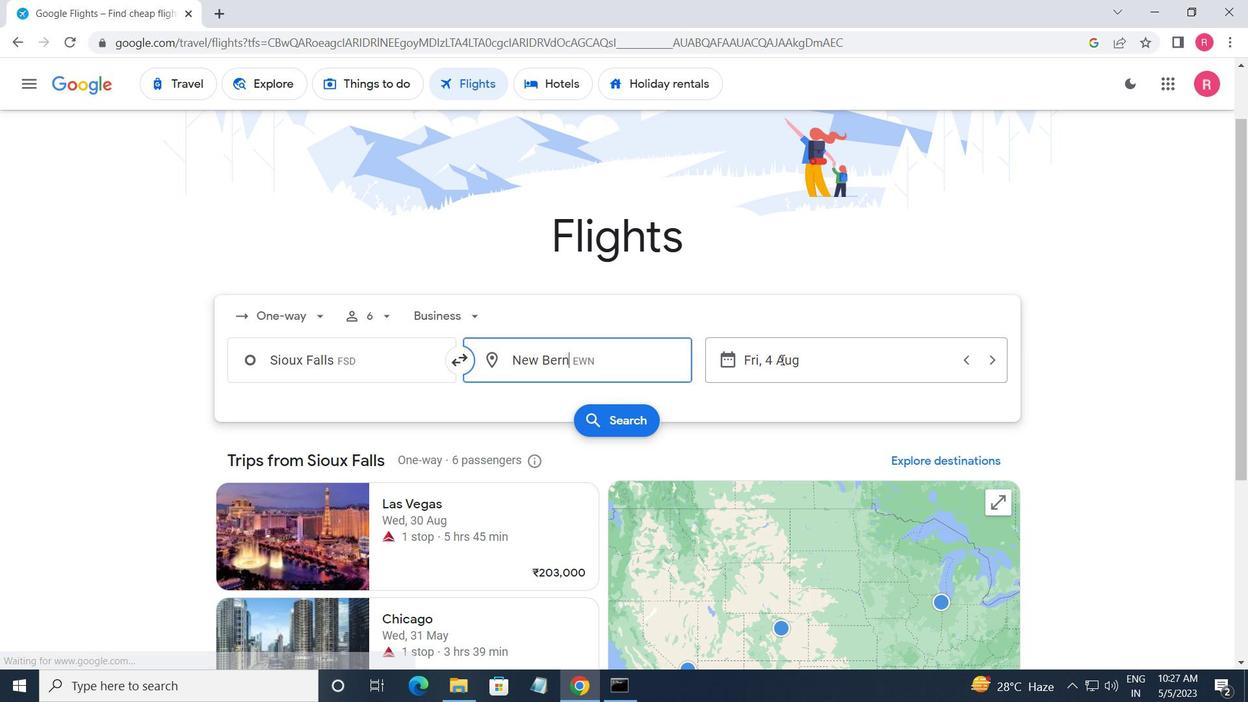 
Action: Mouse pressed left at (810, 361)
Screenshot: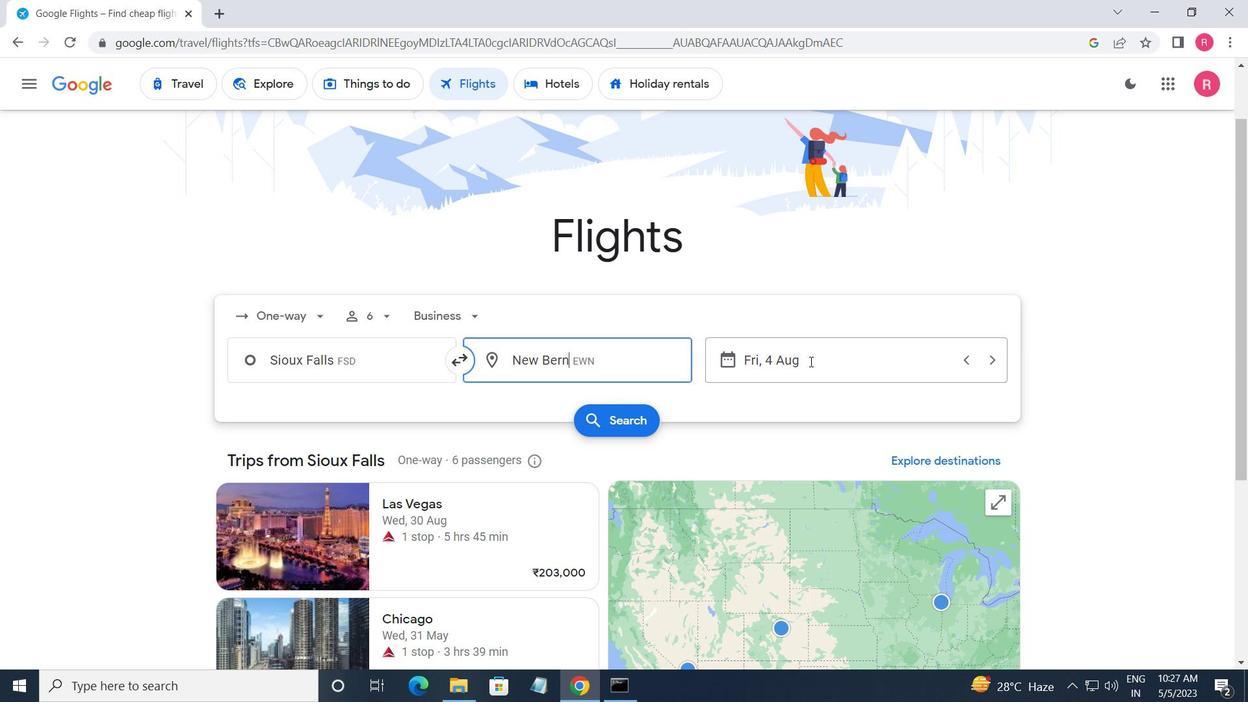 
Action: Mouse moved to (627, 388)
Screenshot: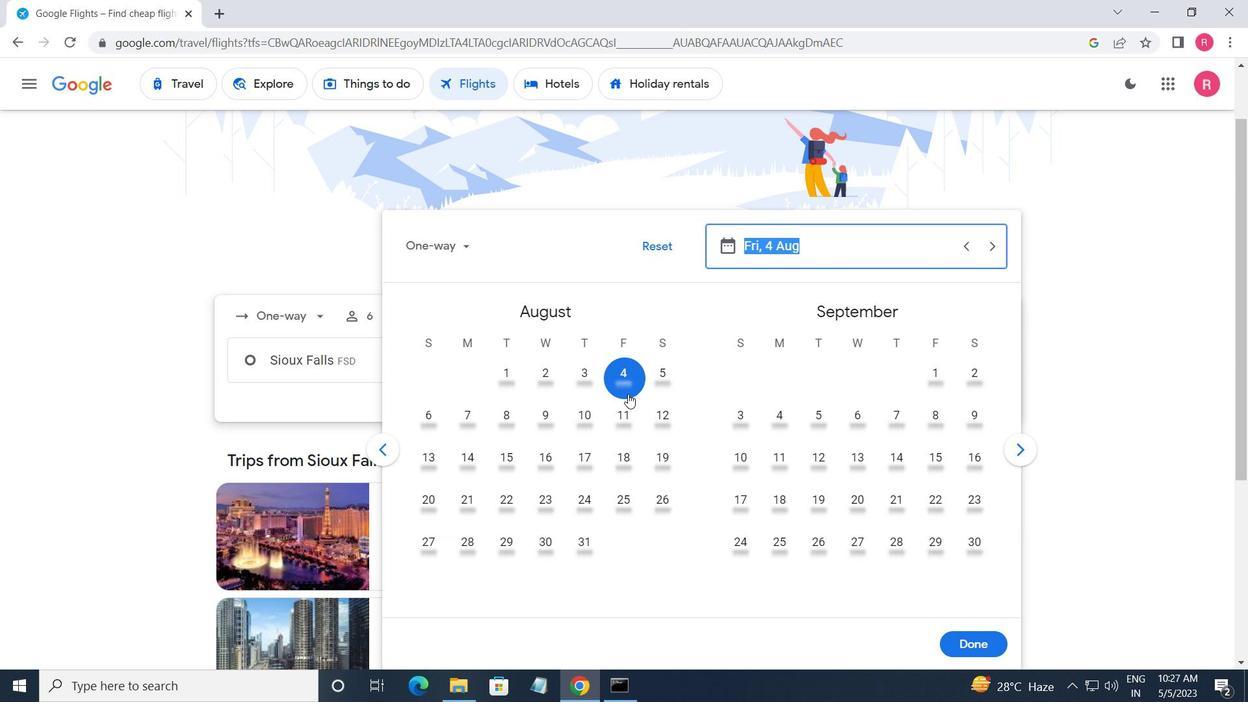 
Action: Mouse pressed left at (627, 388)
Screenshot: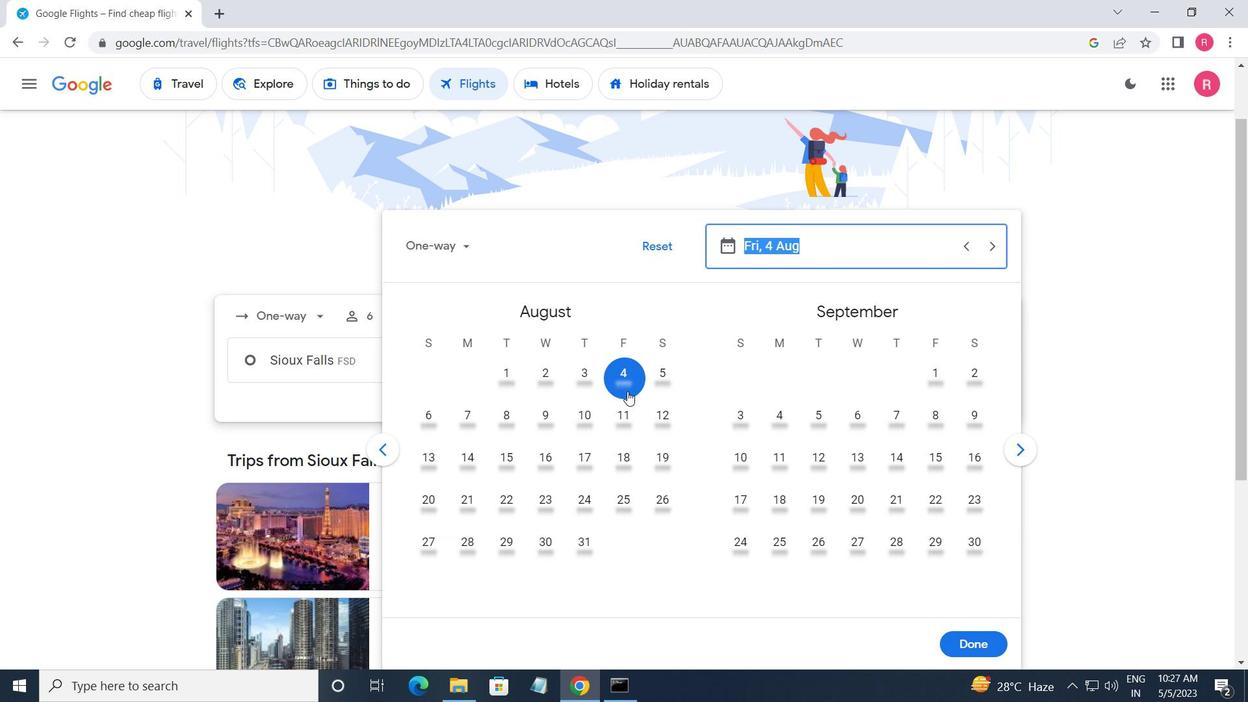 
Action: Mouse moved to (986, 630)
Screenshot: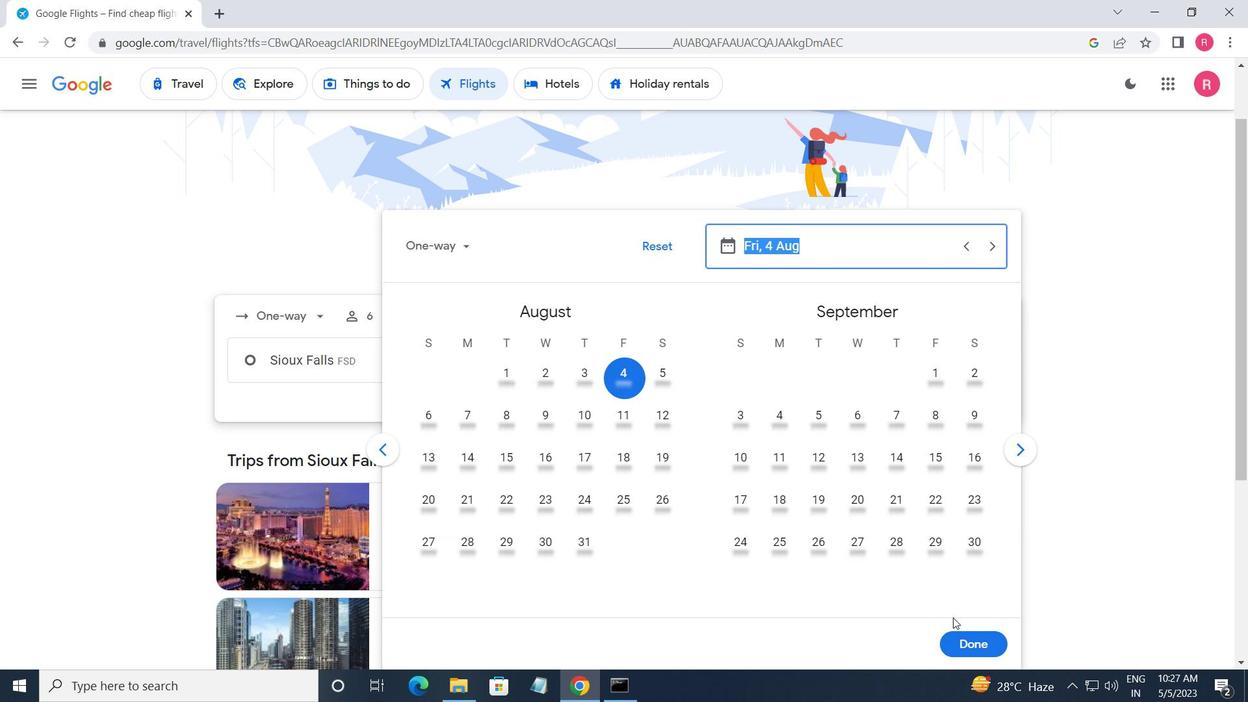 
Action: Mouse pressed left at (986, 630)
Screenshot: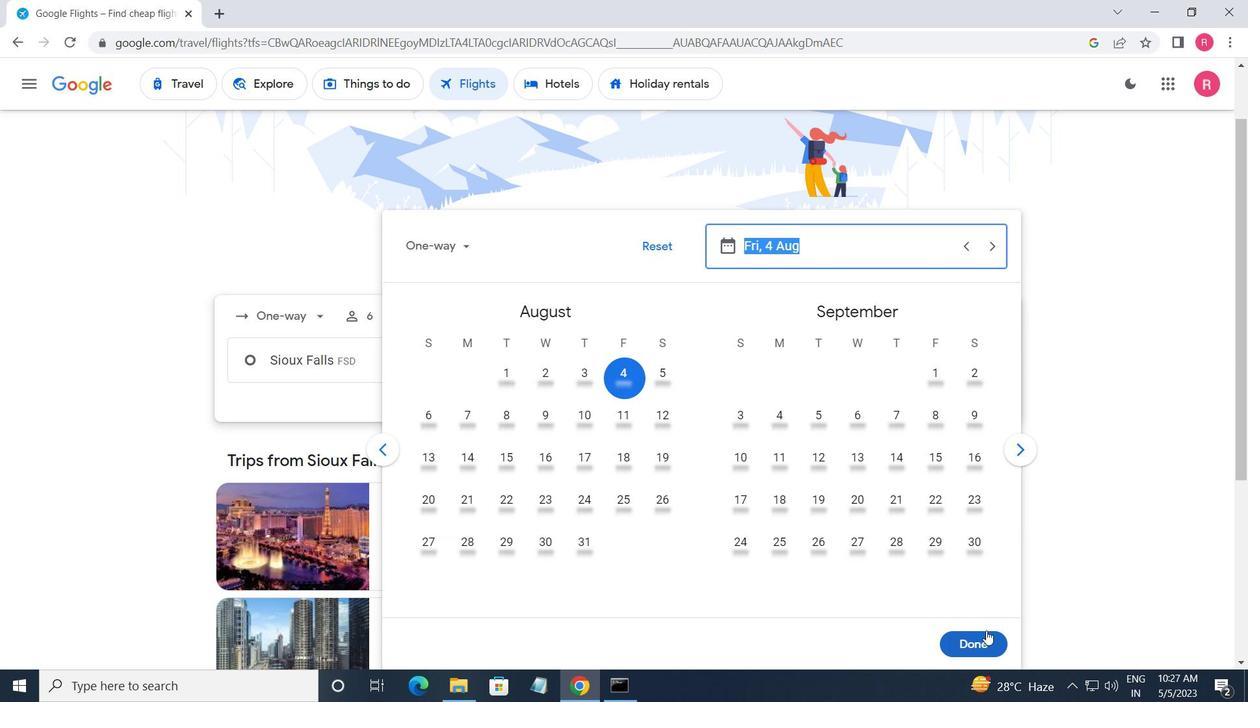 
Action: Mouse moved to (614, 434)
Screenshot: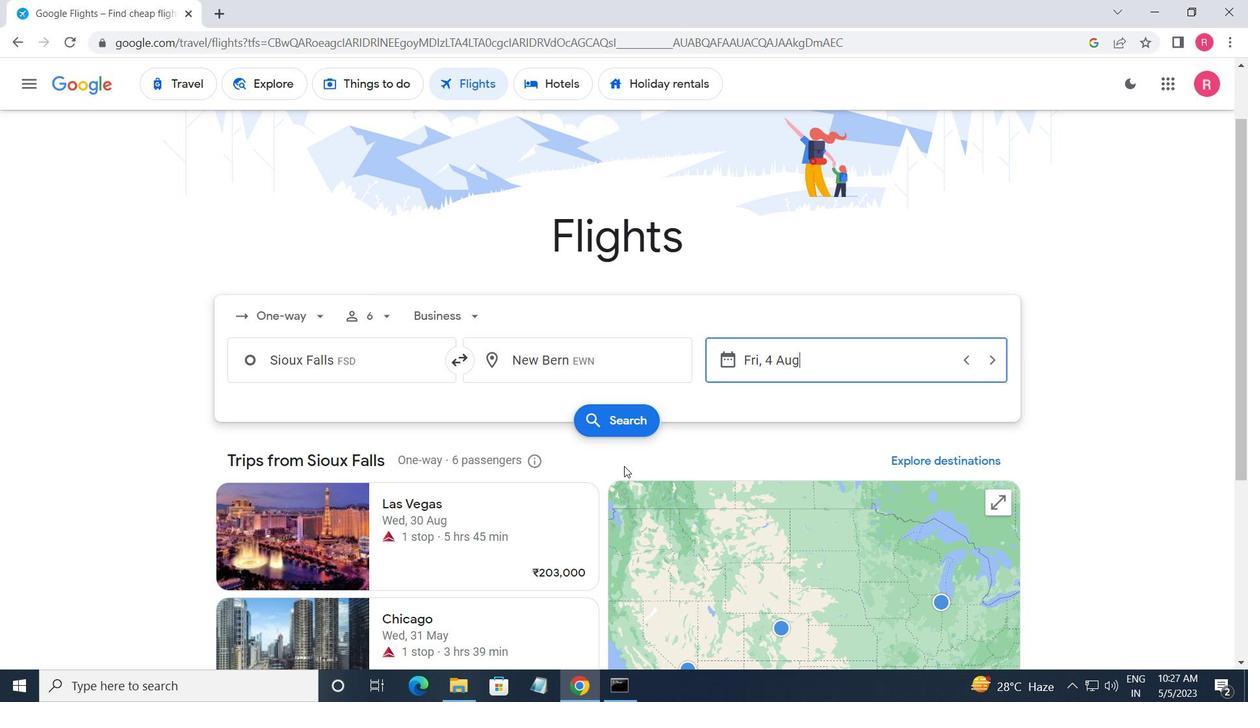 
Action: Mouse pressed left at (614, 434)
Screenshot: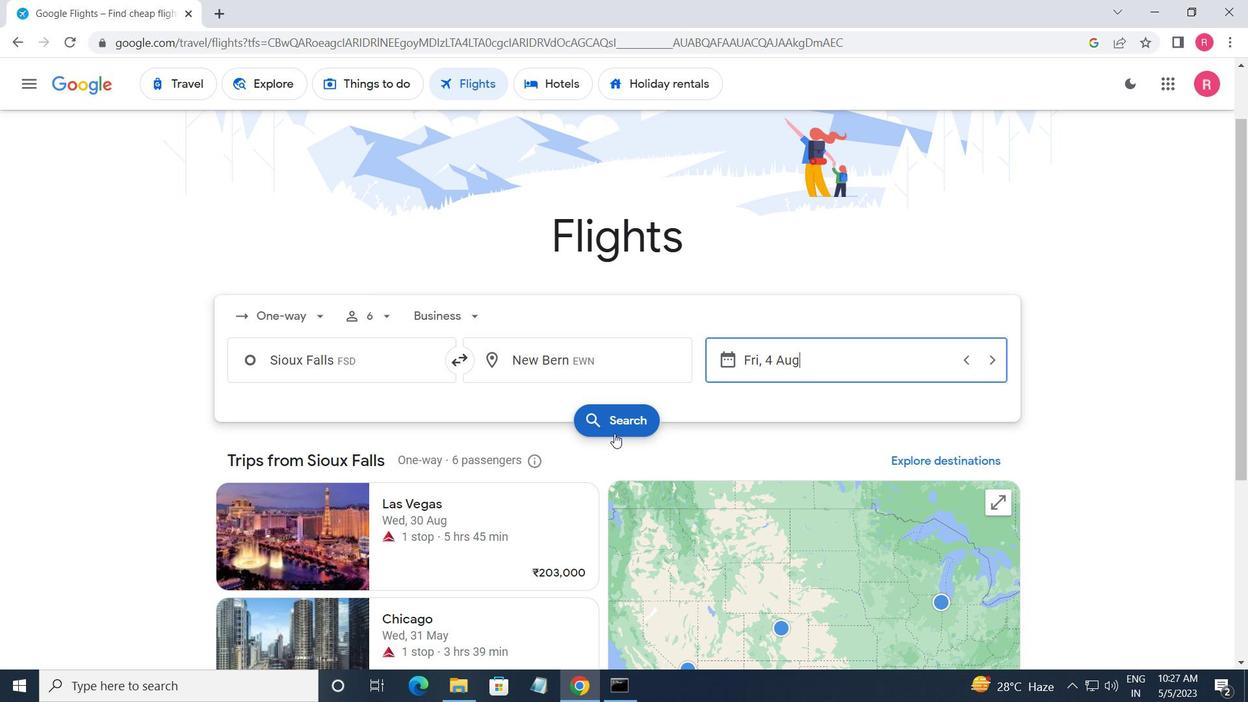 
Action: Mouse moved to (260, 230)
Screenshot: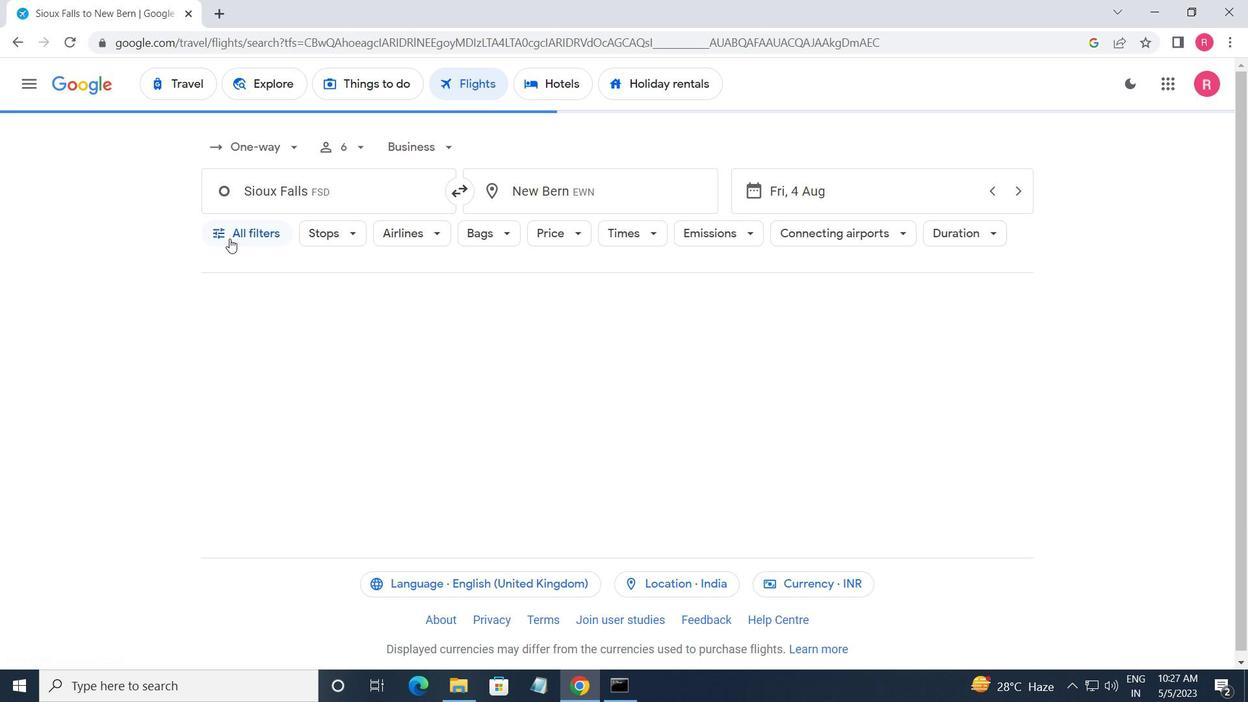 
Action: Mouse pressed left at (260, 230)
Screenshot: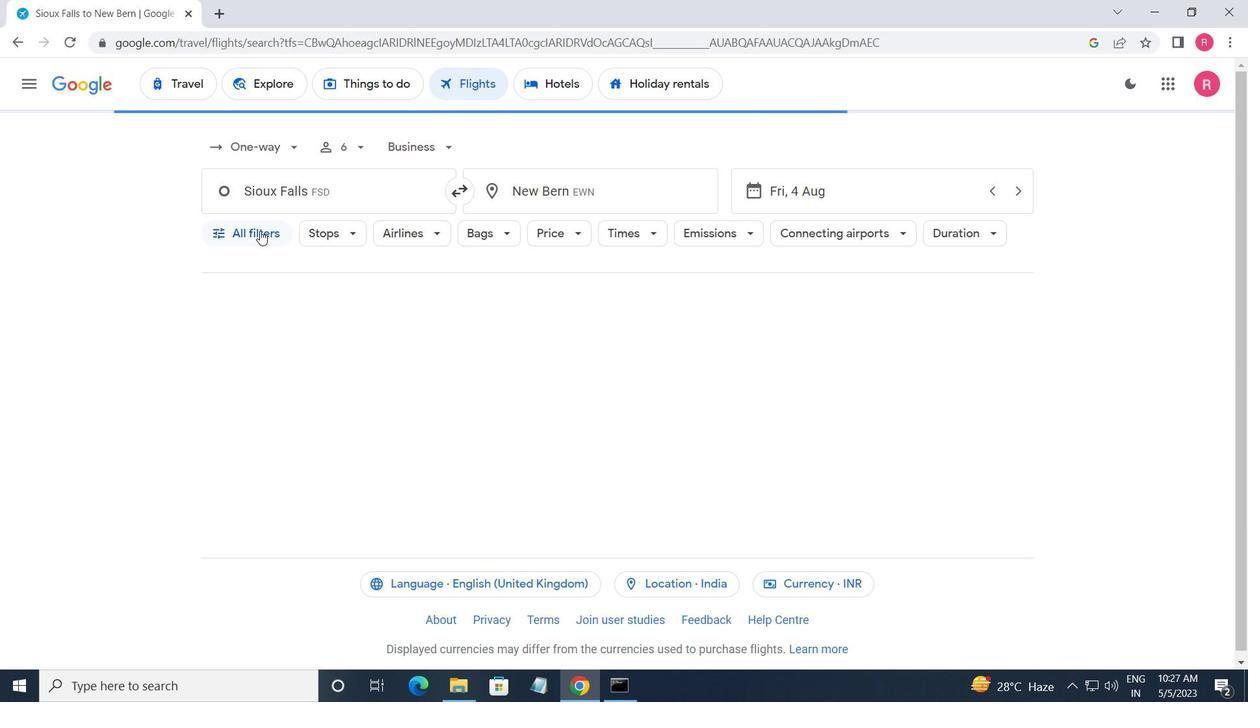 
Action: Mouse moved to (293, 387)
Screenshot: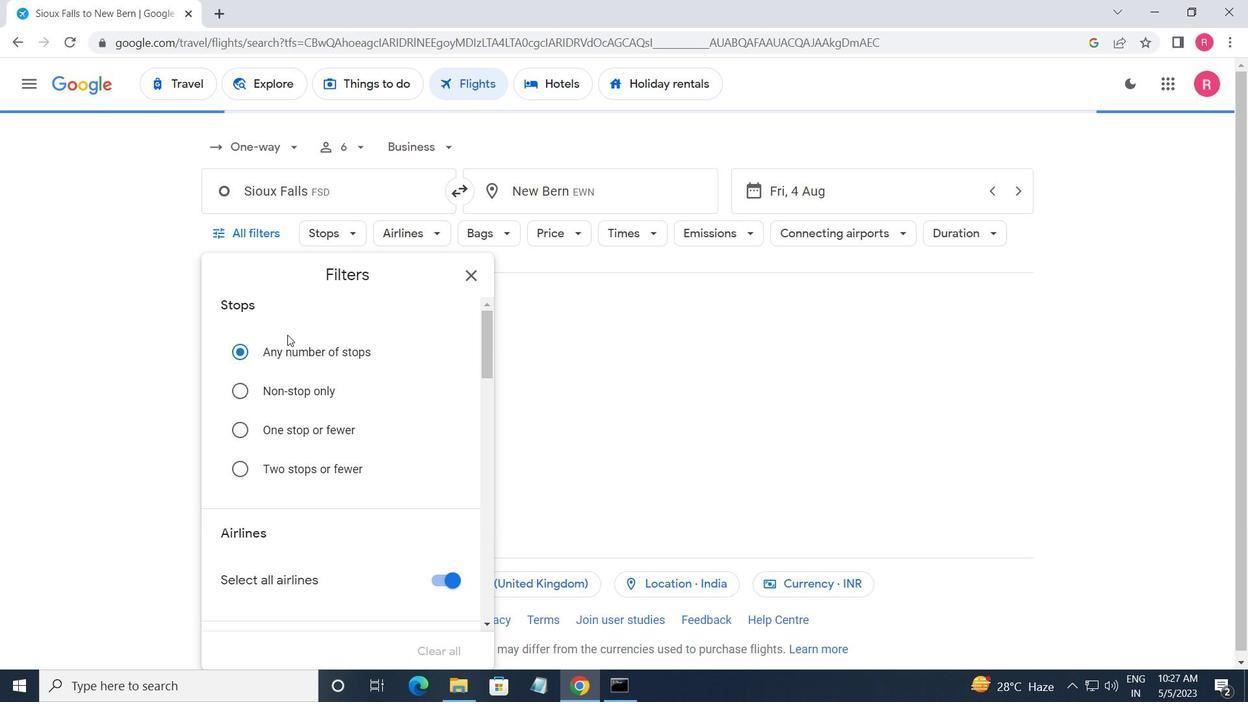 
Action: Mouse scrolled (293, 386) with delta (0, 0)
Screenshot: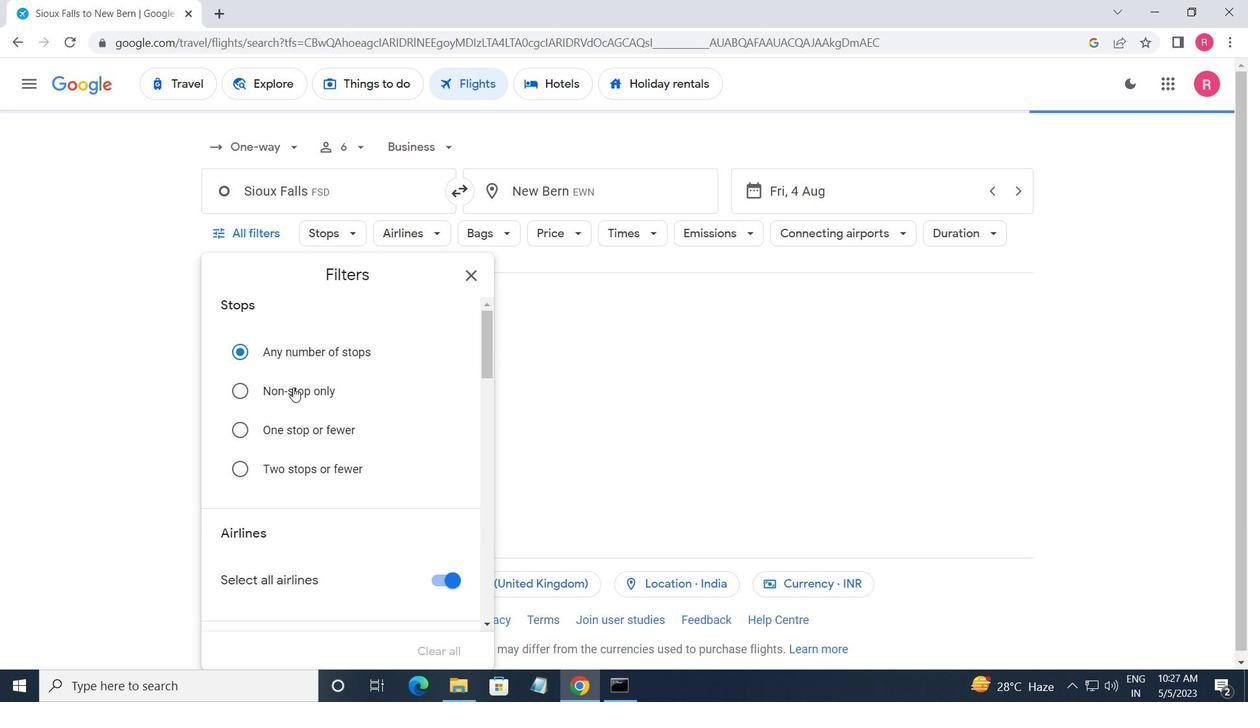 
Action: Key pressed <Key.caps_lock>
Screenshot: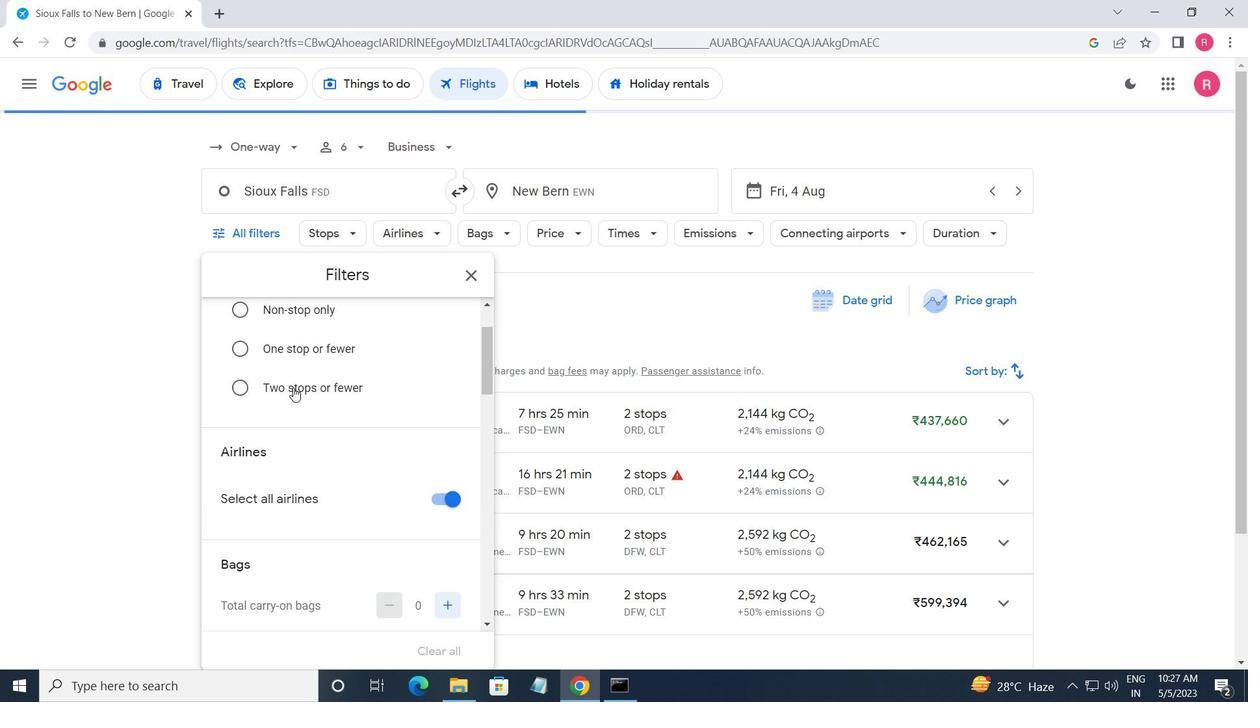 
Action: Mouse moved to (293, 389)
Screenshot: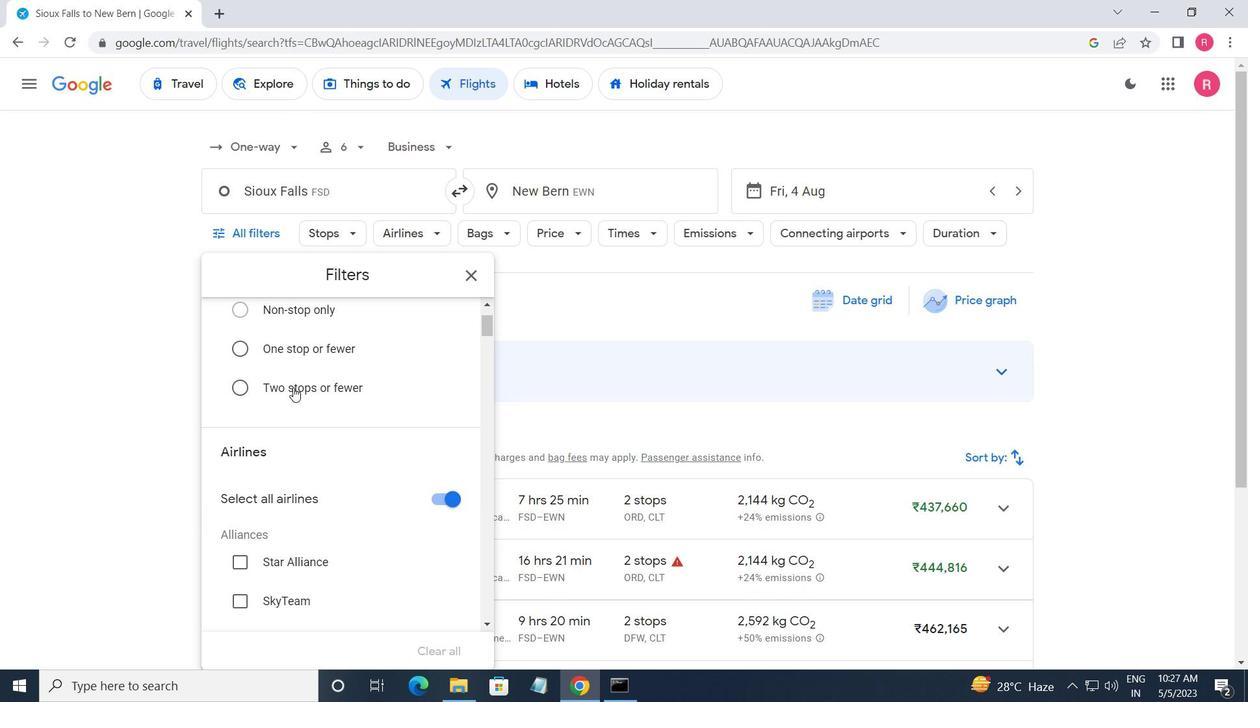 
Action: Mouse scrolled (293, 388) with delta (0, 0)
Screenshot: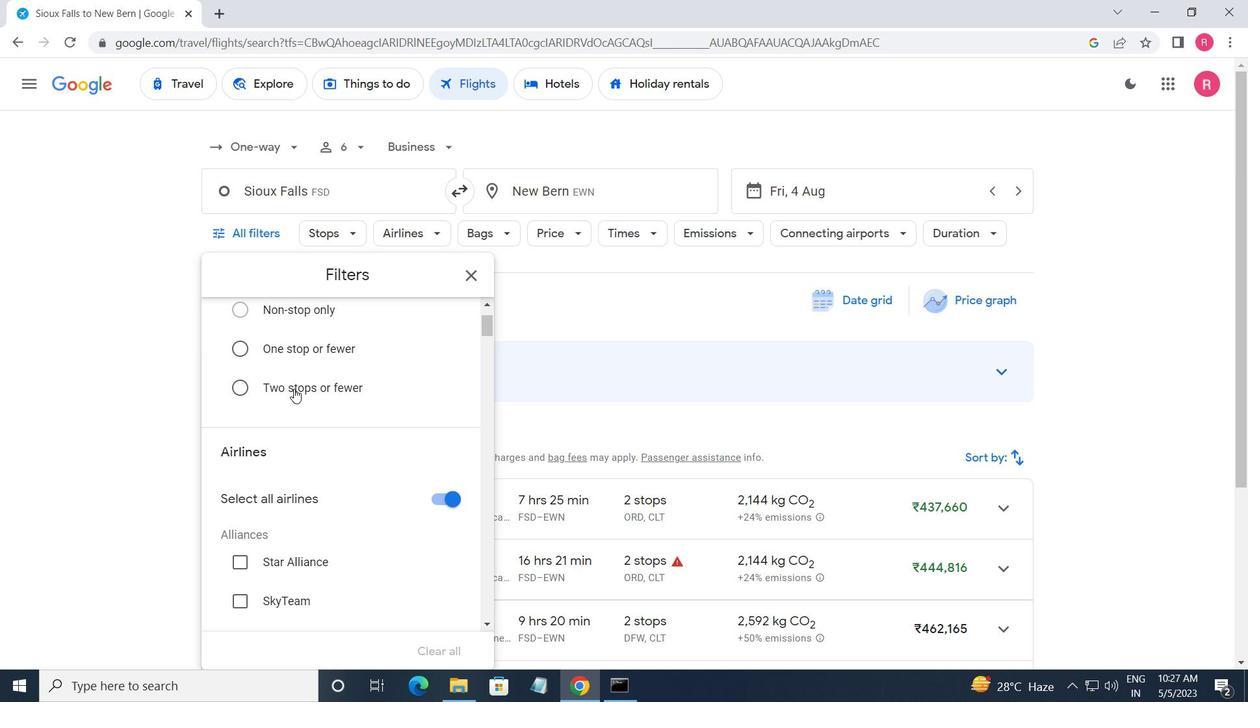 
Action: Mouse scrolled (293, 388) with delta (0, 0)
Screenshot: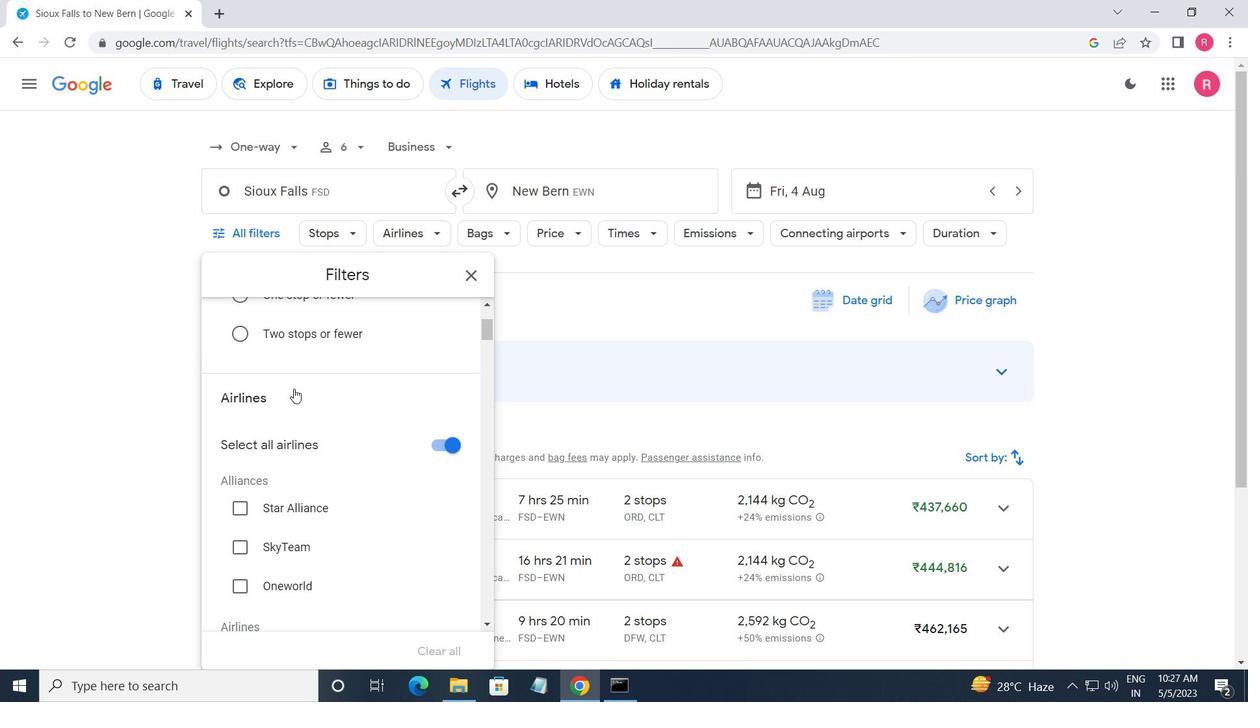 
Action: Mouse moved to (295, 390)
Screenshot: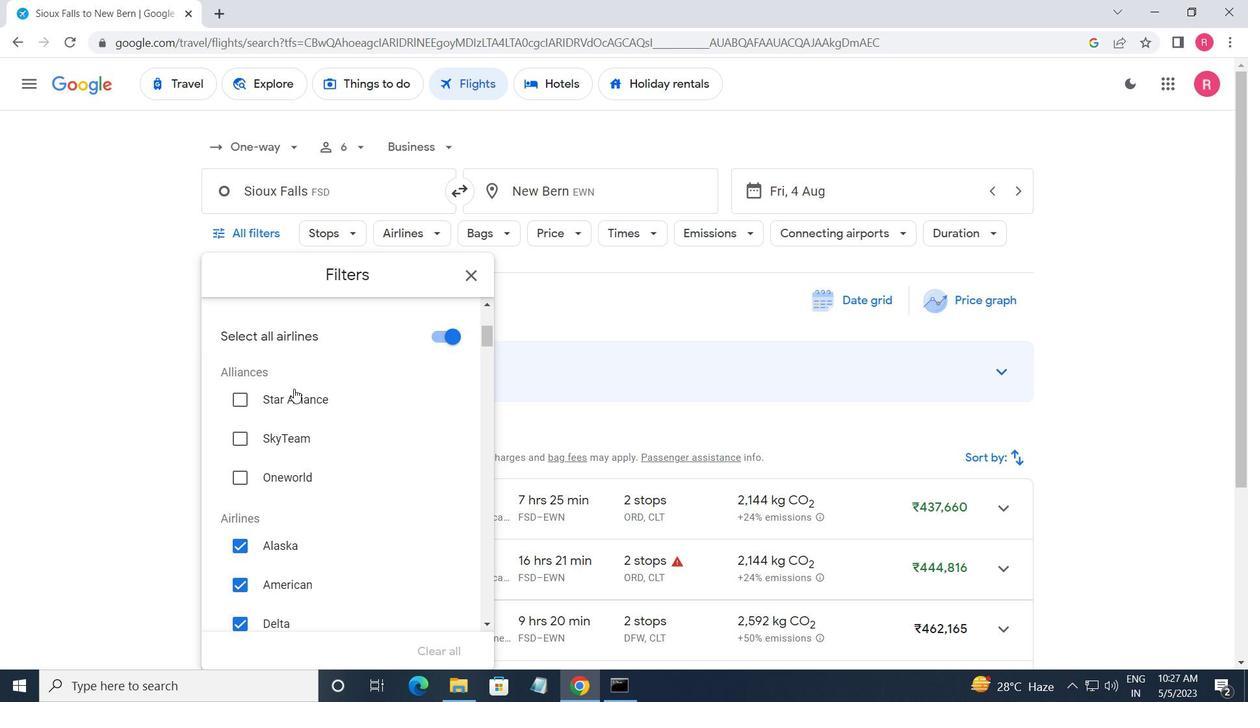 
Action: Mouse scrolled (295, 390) with delta (0, 0)
Screenshot: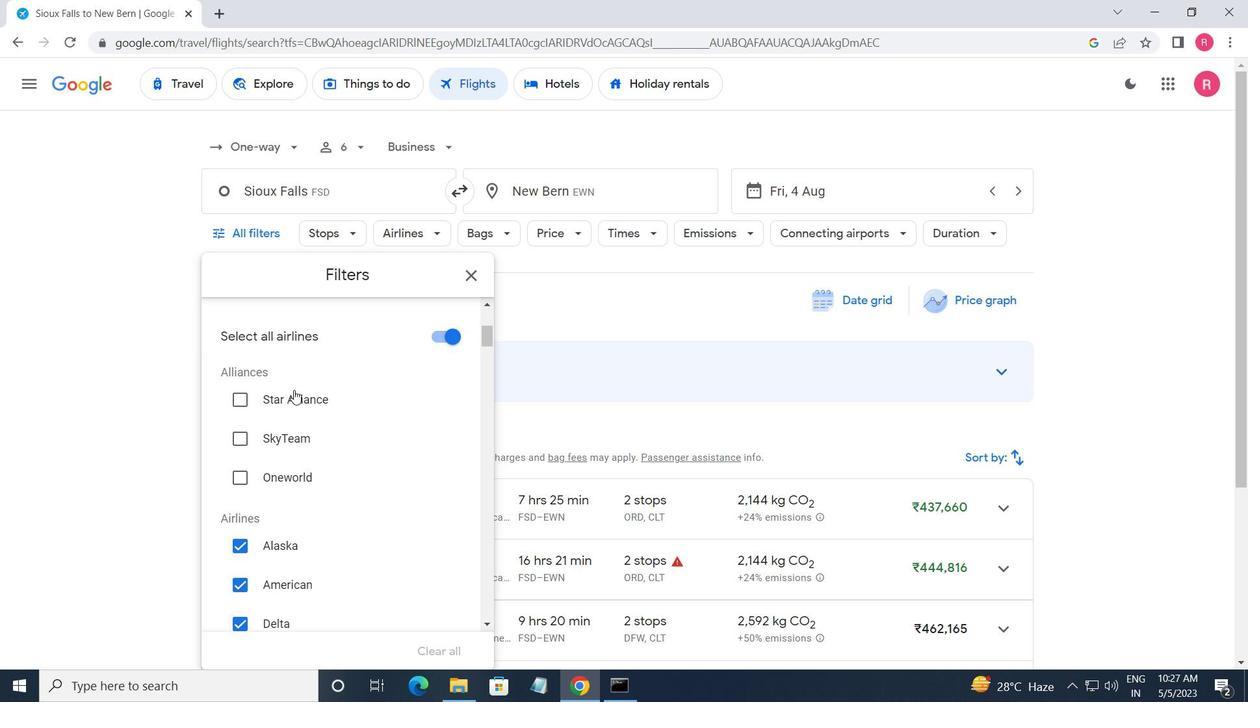 
Action: Mouse scrolled (295, 390) with delta (0, 0)
Screenshot: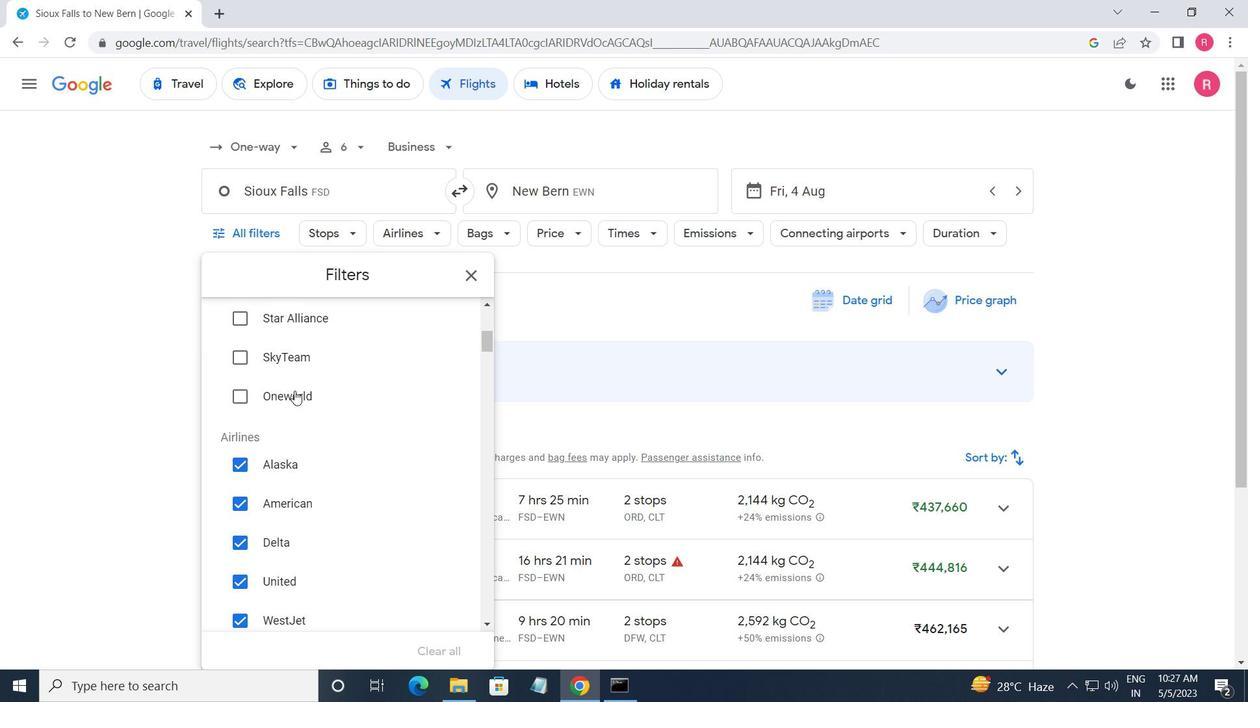 
Action: Mouse scrolled (295, 390) with delta (0, 0)
Screenshot: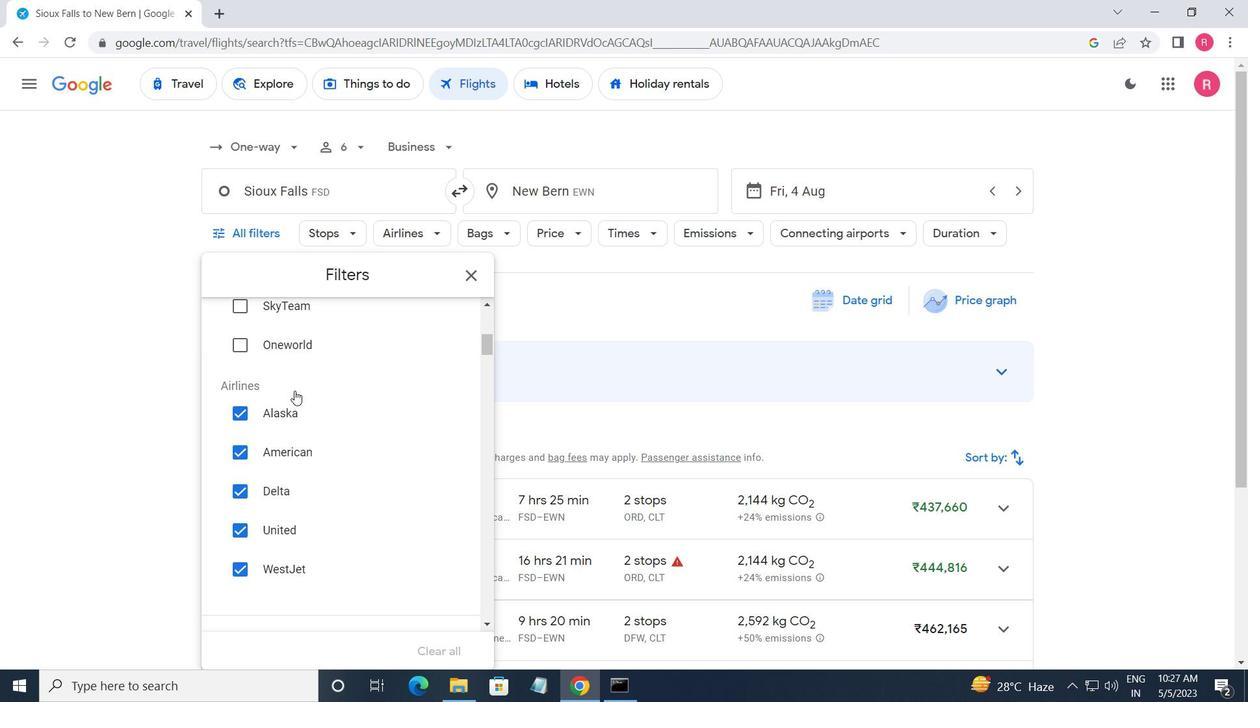 
Action: Mouse scrolled (295, 391) with delta (0, 0)
Screenshot: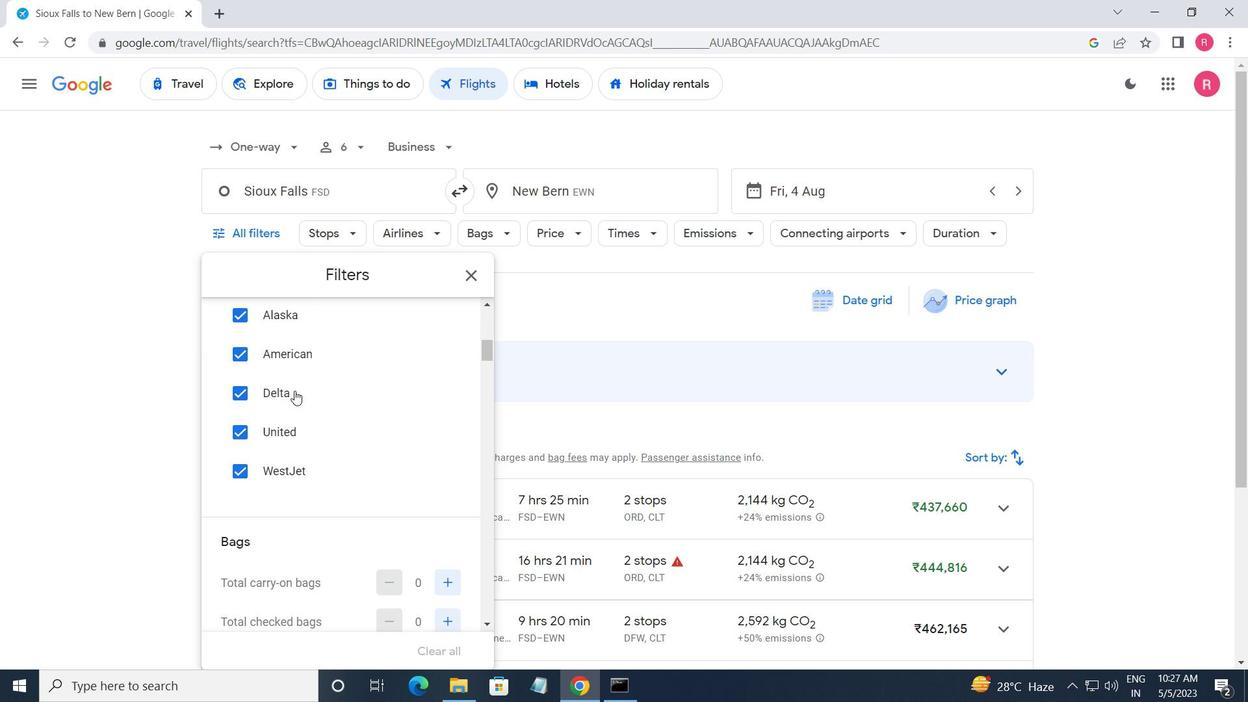 
Action: Mouse scrolled (295, 391) with delta (0, 0)
Screenshot: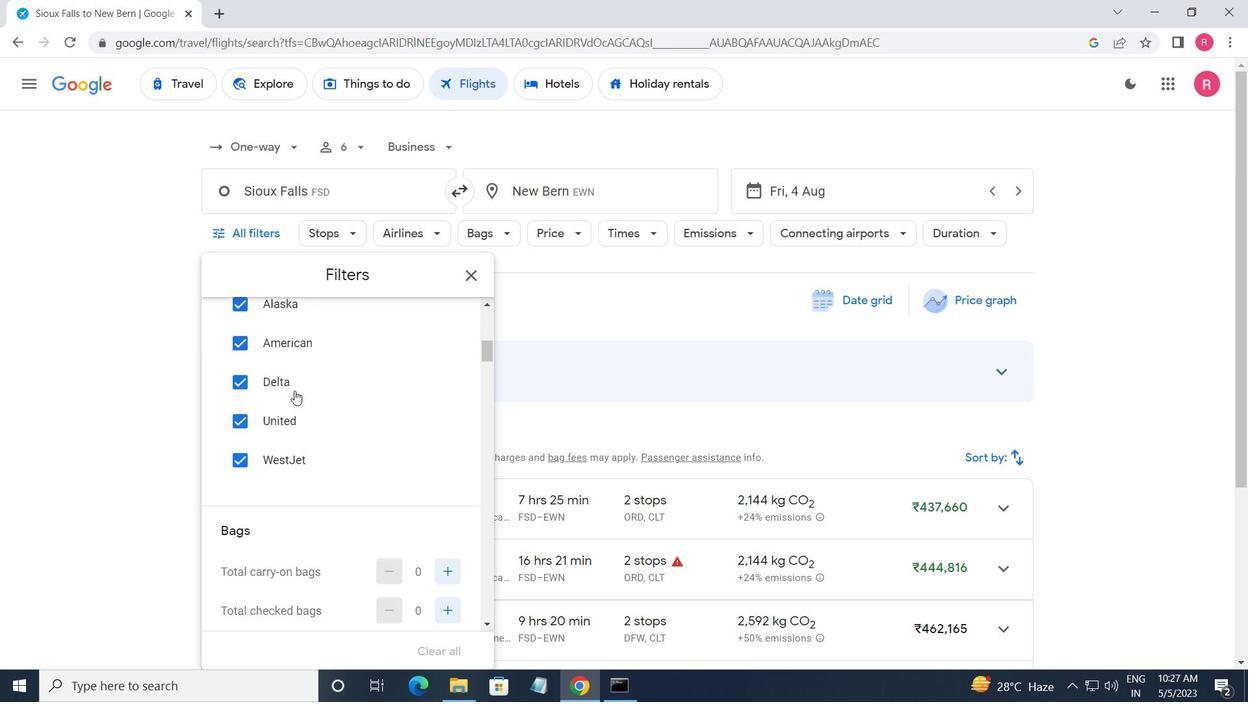 
Action: Mouse moved to (377, 379)
Screenshot: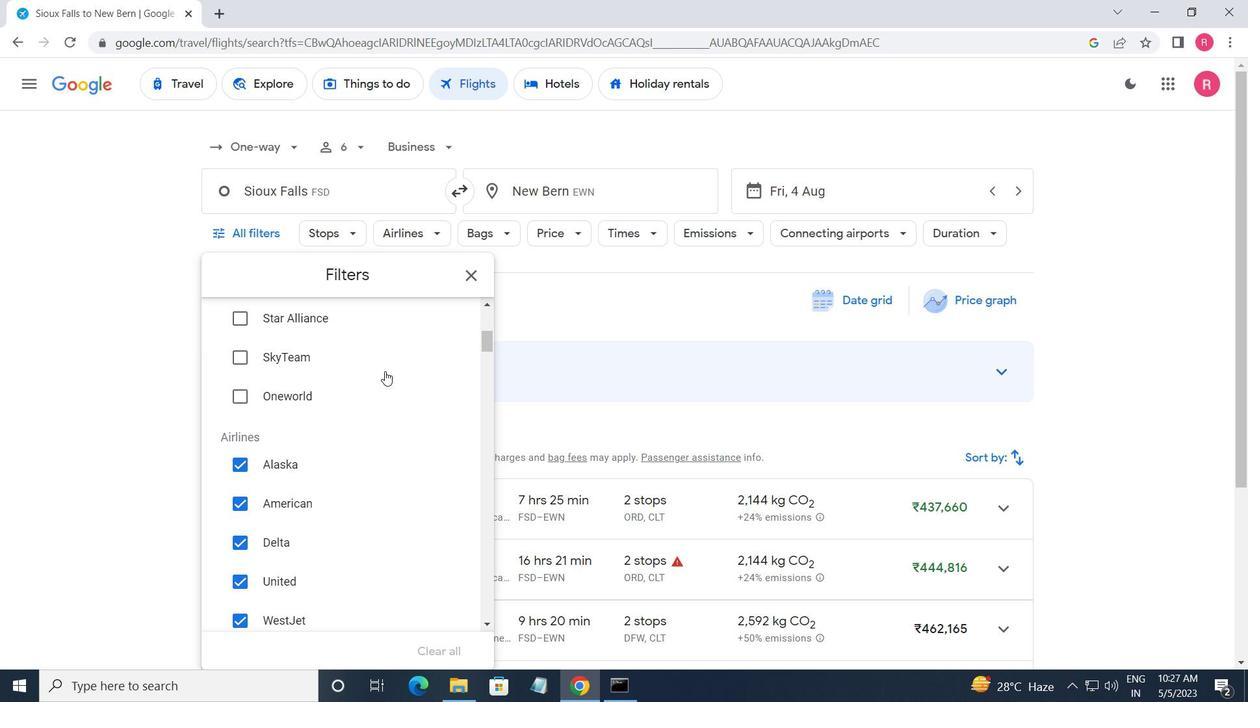
Action: Mouse scrolled (377, 380) with delta (0, 0)
Screenshot: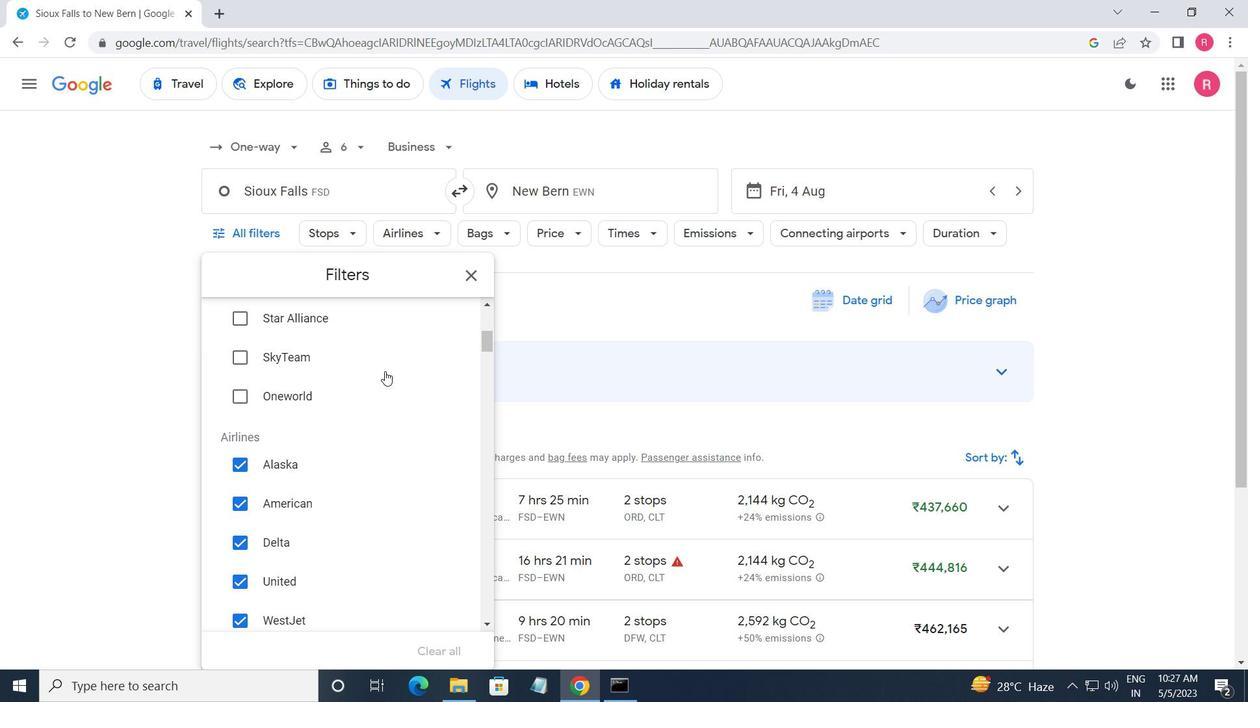 
Action: Mouse scrolled (377, 380) with delta (0, 0)
Screenshot: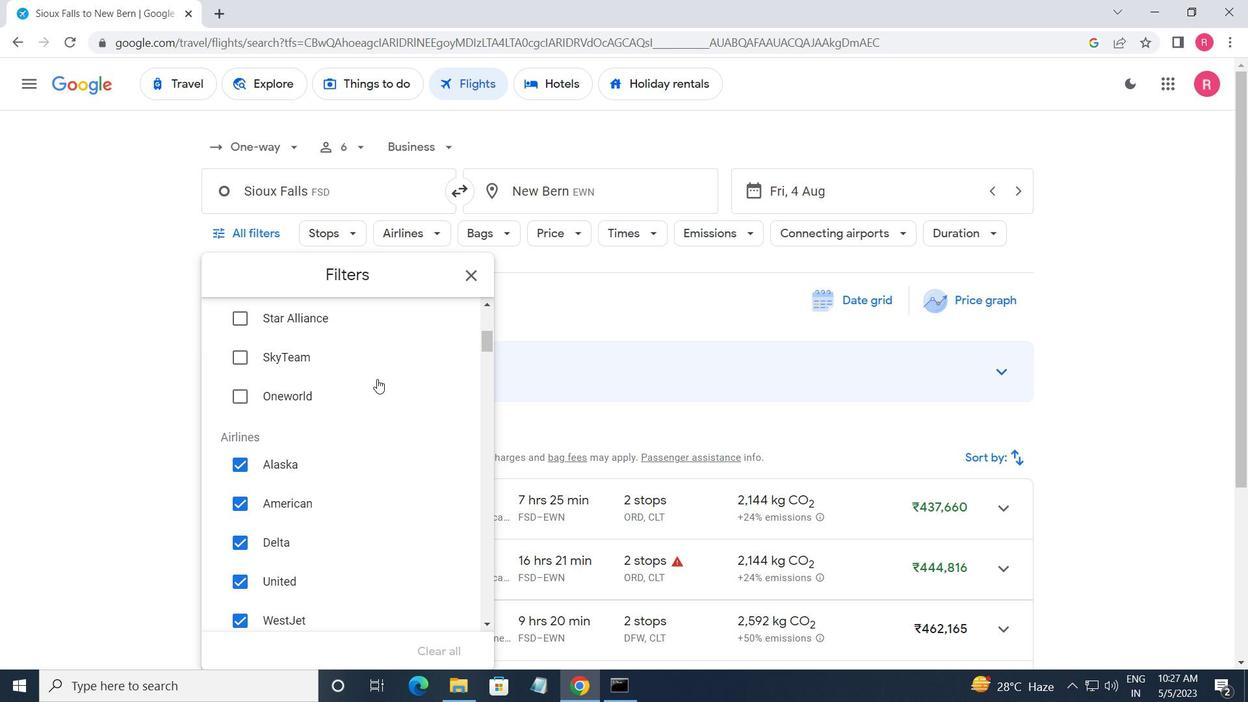 
Action: Mouse moved to (435, 419)
Screenshot: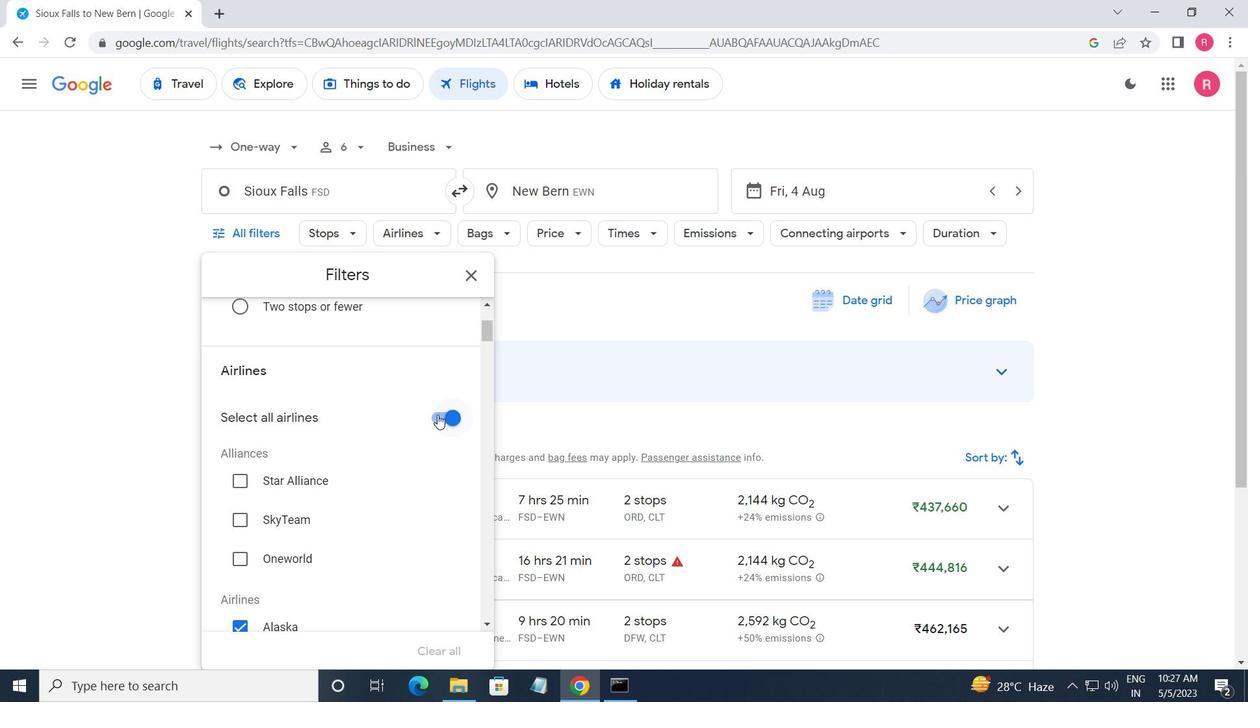 
Action: Mouse pressed left at (435, 419)
Screenshot: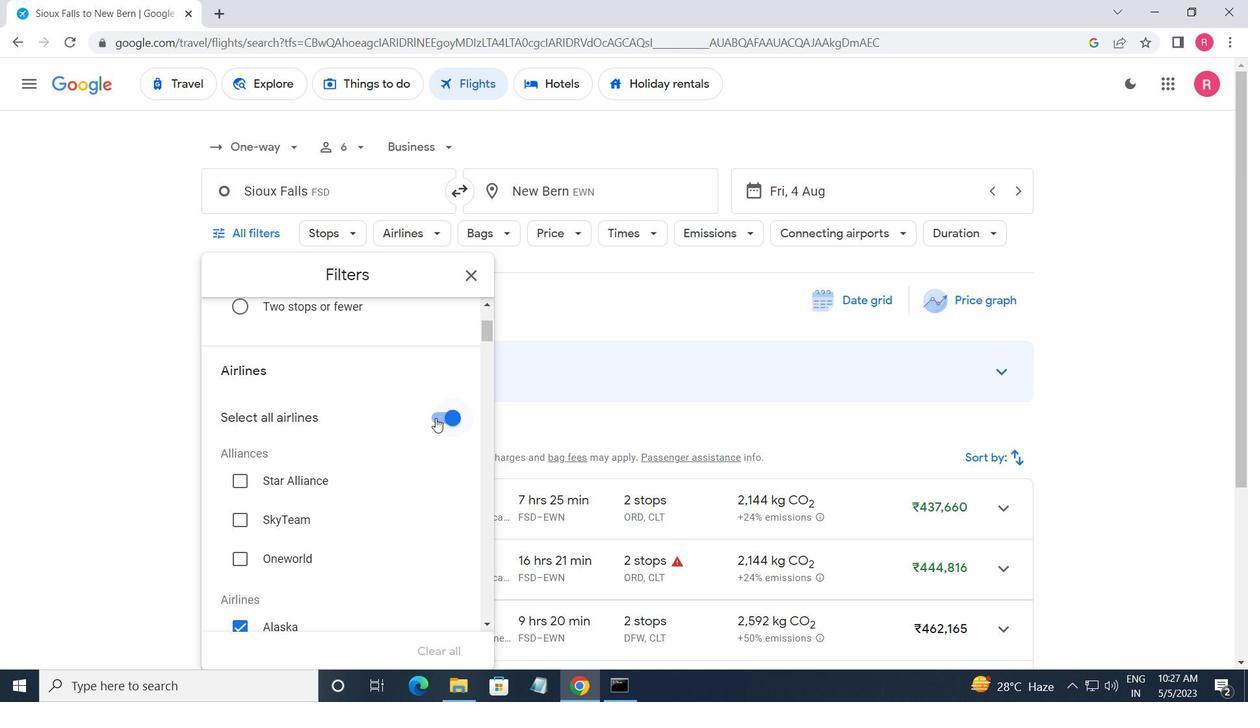 
Action: Mouse moved to (383, 418)
Screenshot: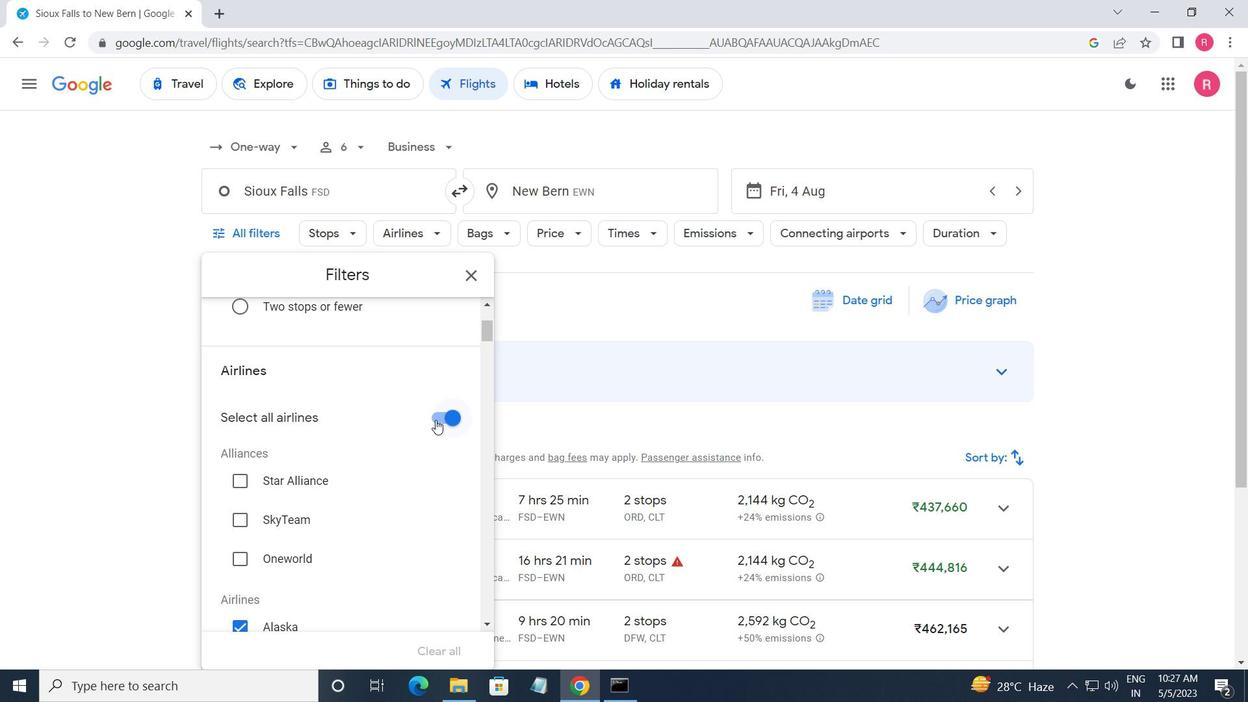 
Action: Mouse scrolled (383, 418) with delta (0, 0)
Screenshot: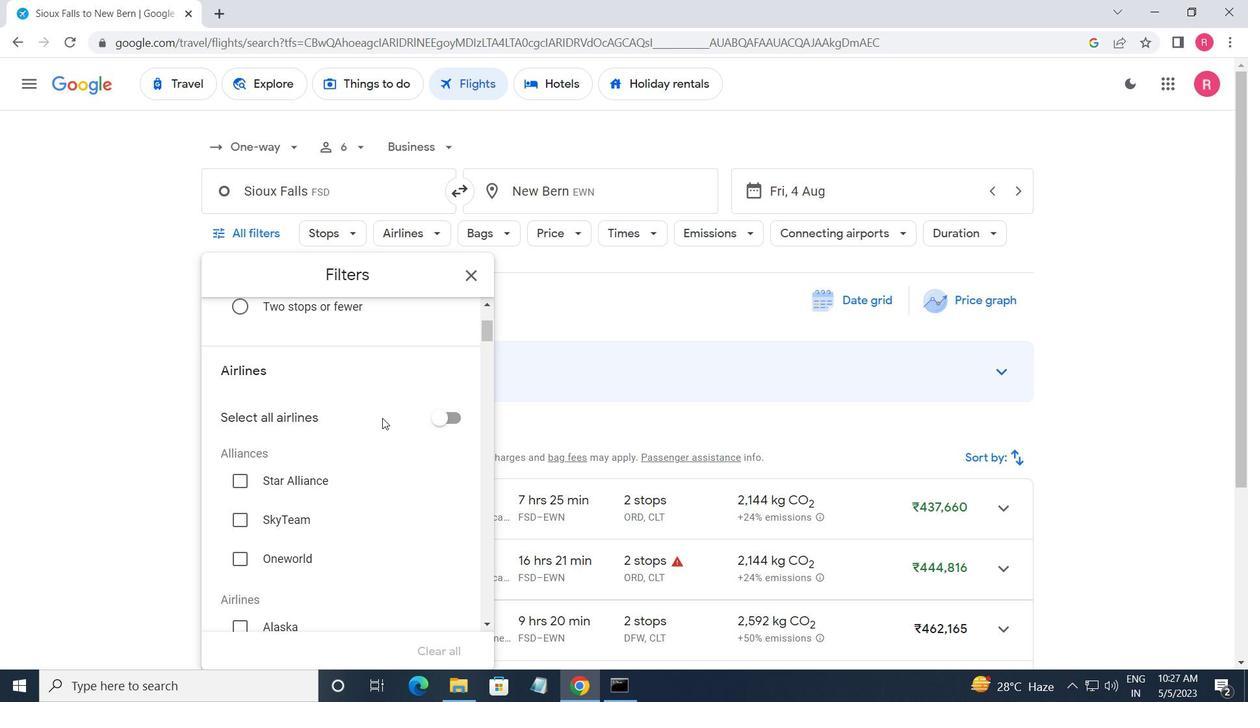 
Action: Mouse scrolled (383, 418) with delta (0, 0)
Screenshot: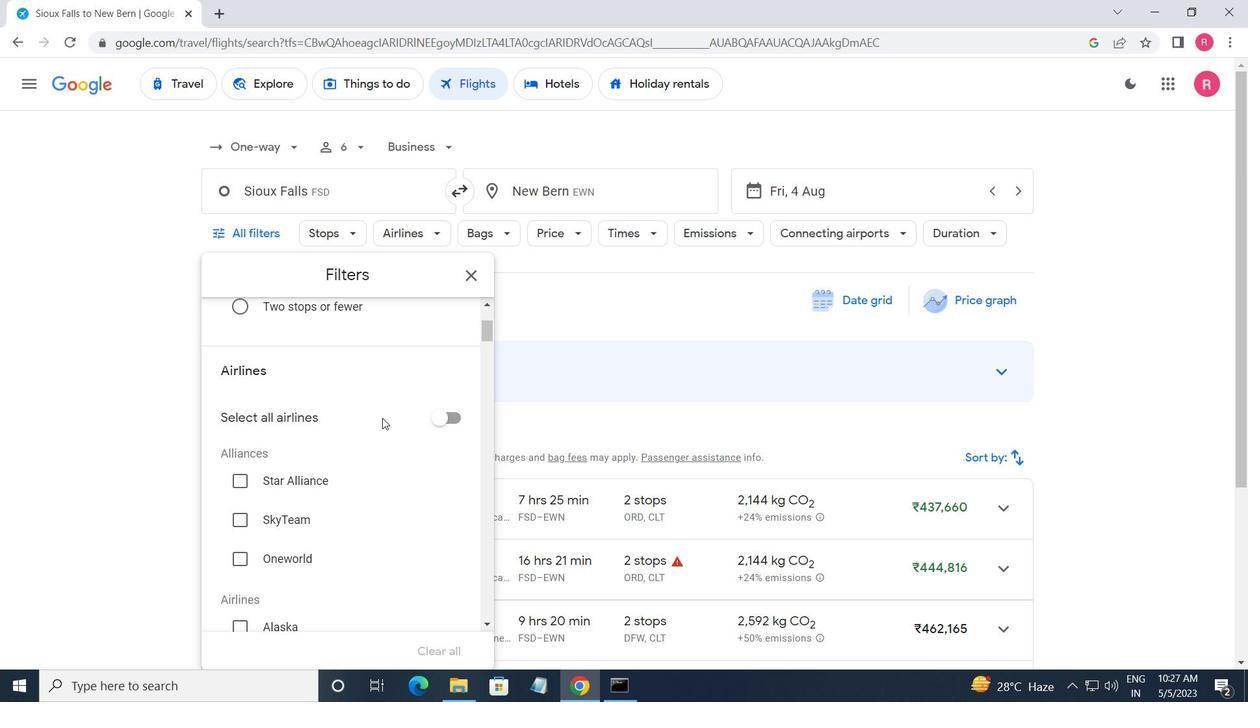 
Action: Mouse scrolled (383, 418) with delta (0, 0)
Screenshot: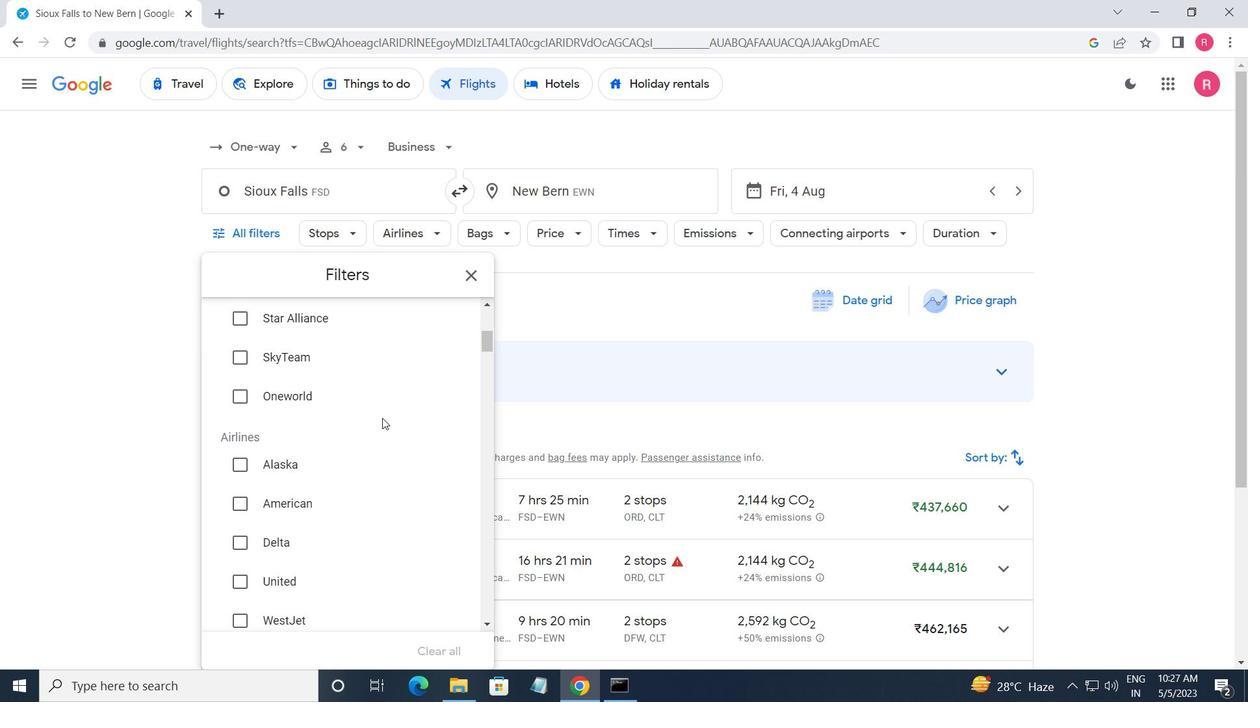 
Action: Mouse scrolled (383, 418) with delta (0, 0)
Screenshot: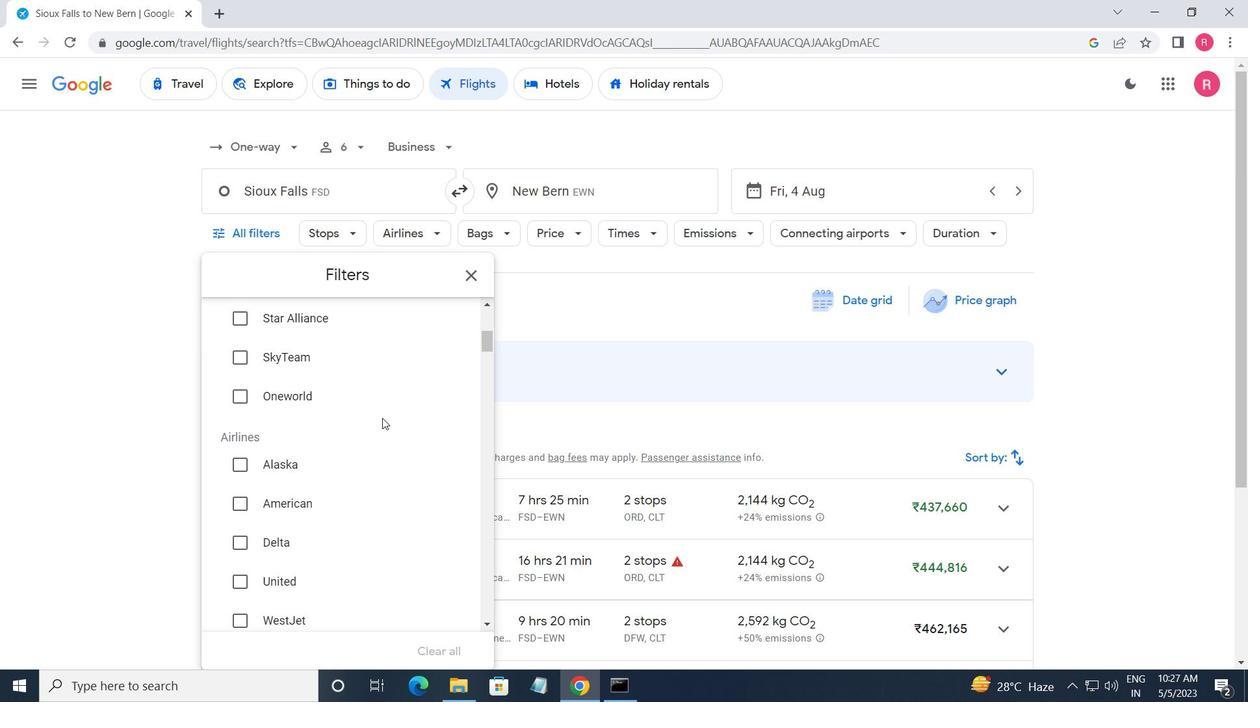 
Action: Mouse moved to (383, 418)
Screenshot: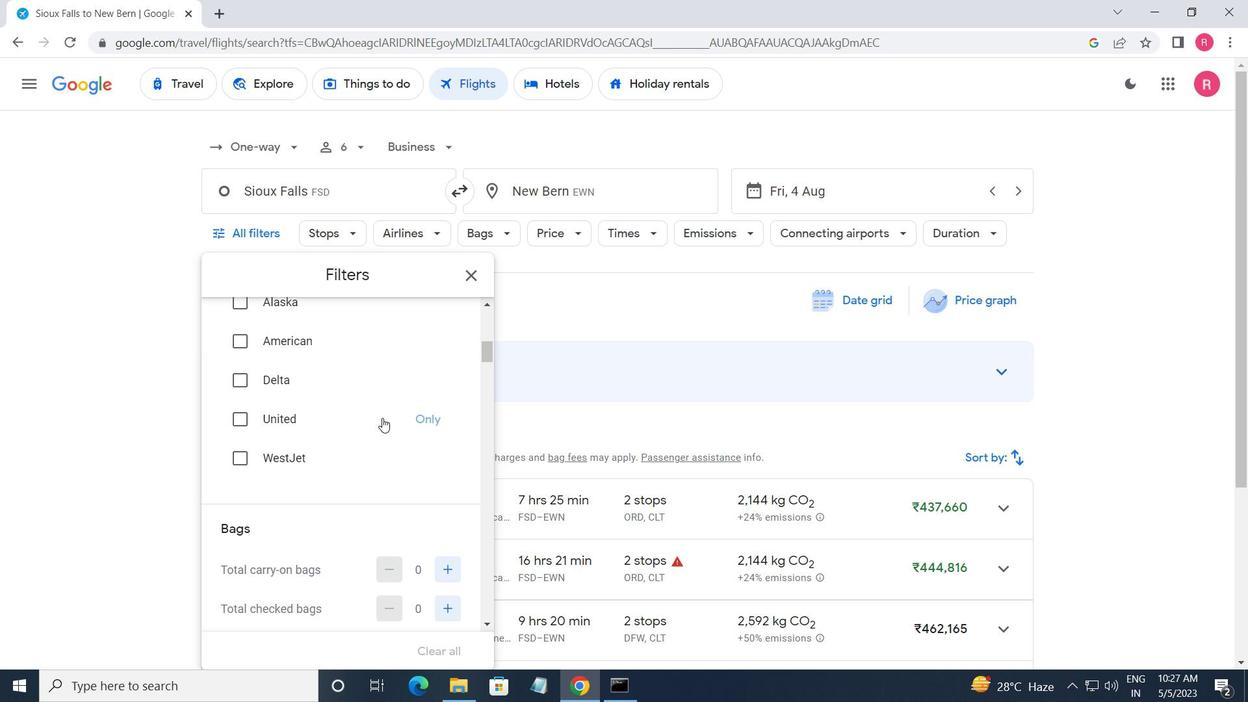
Action: Mouse scrolled (383, 418) with delta (0, 0)
Screenshot: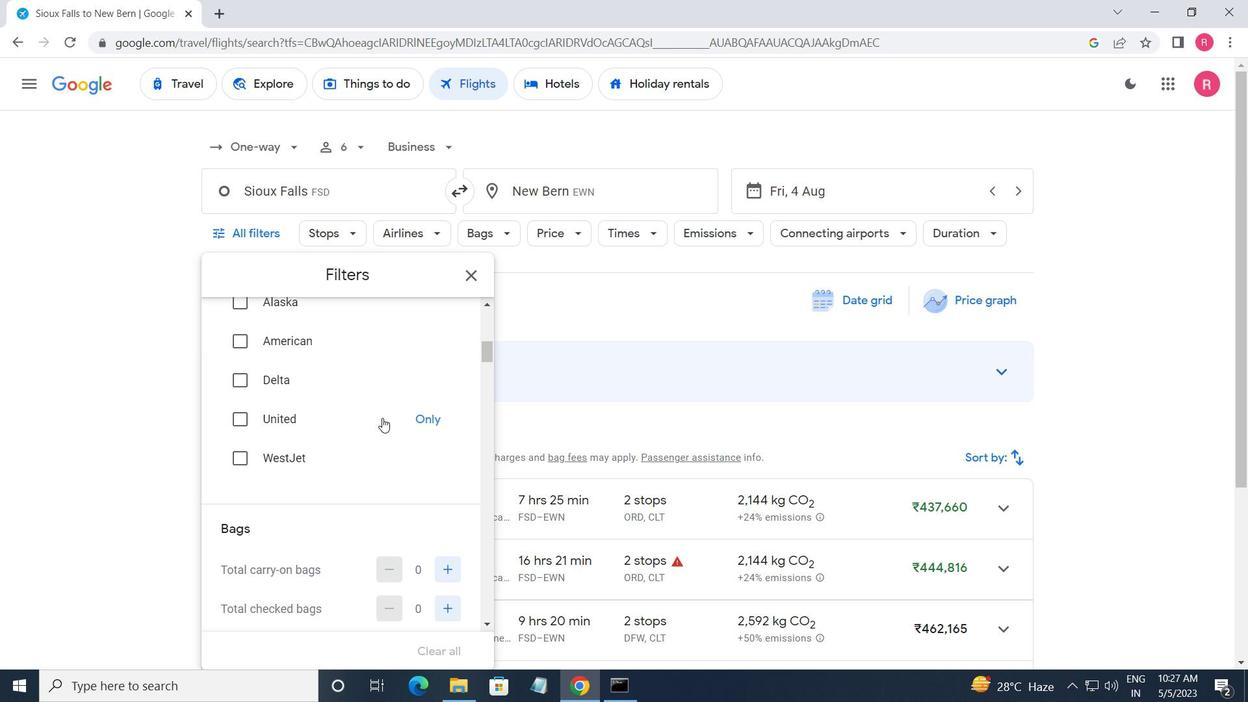 
Action: Mouse moved to (448, 489)
Screenshot: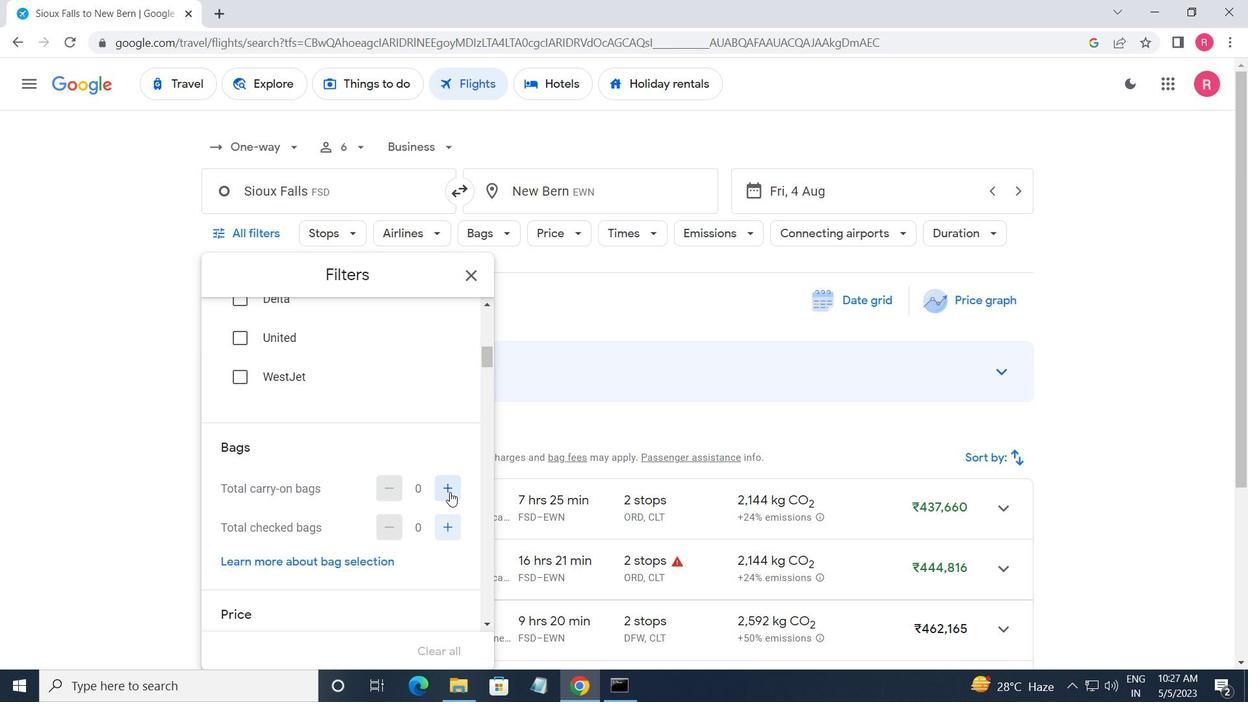 
Action: Mouse pressed left at (448, 489)
Screenshot: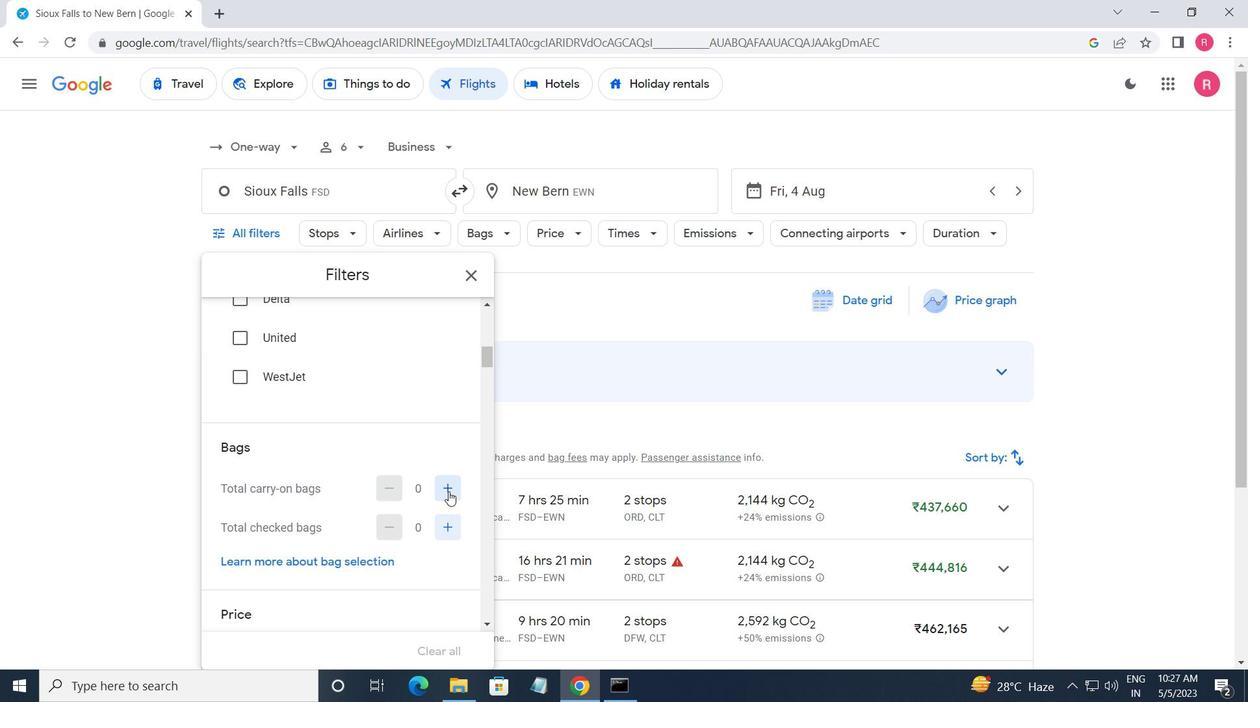 
Action: Mouse moved to (303, 431)
Screenshot: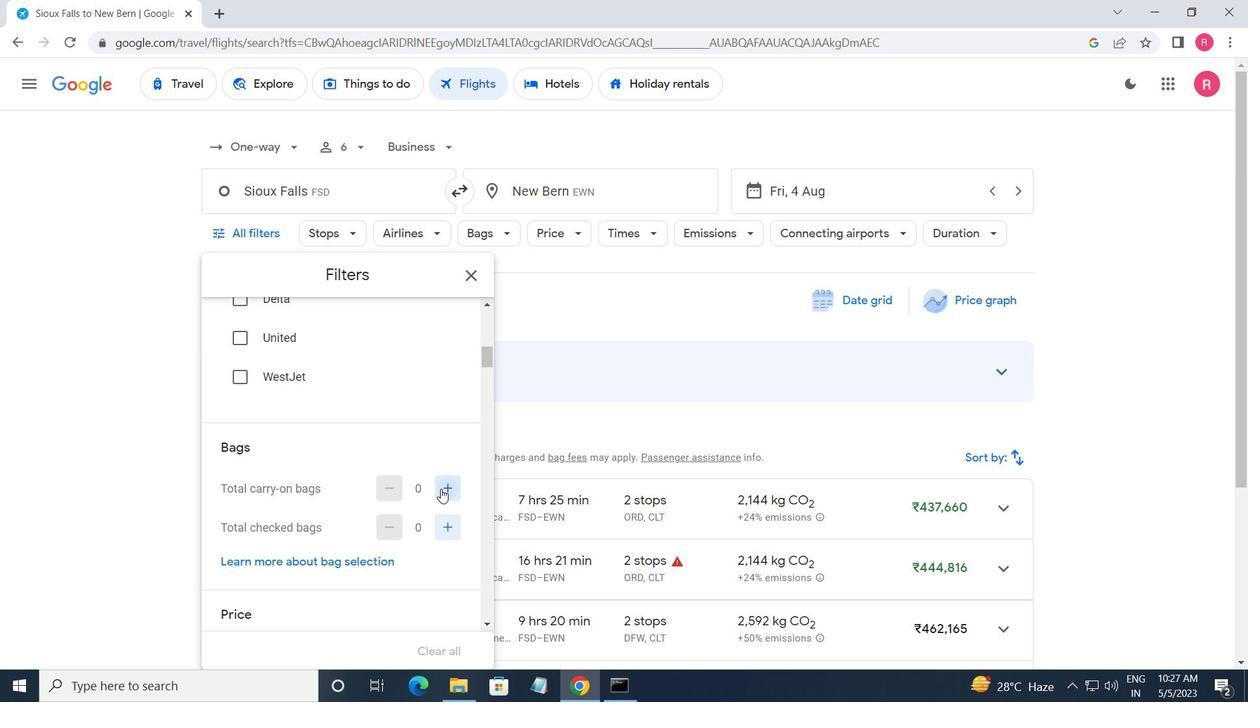 
Action: Mouse scrolled (303, 431) with delta (0, 0)
Screenshot: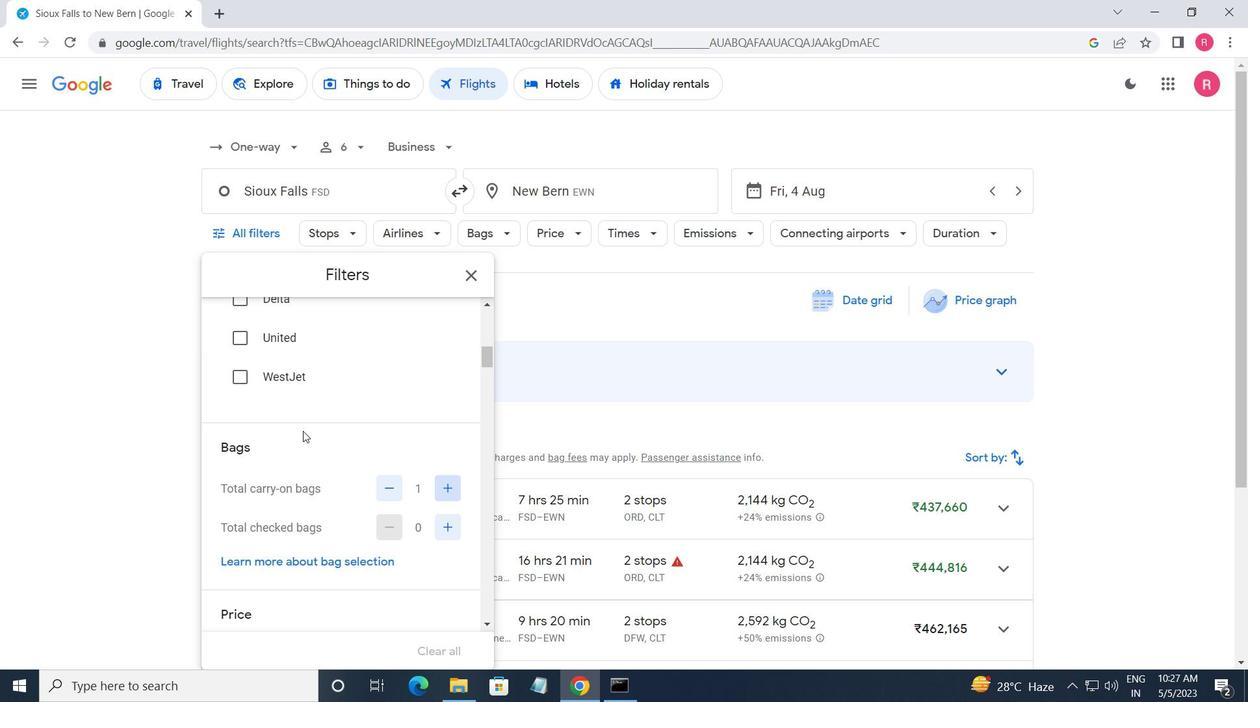 
Action: Mouse scrolled (303, 431) with delta (0, 0)
Screenshot: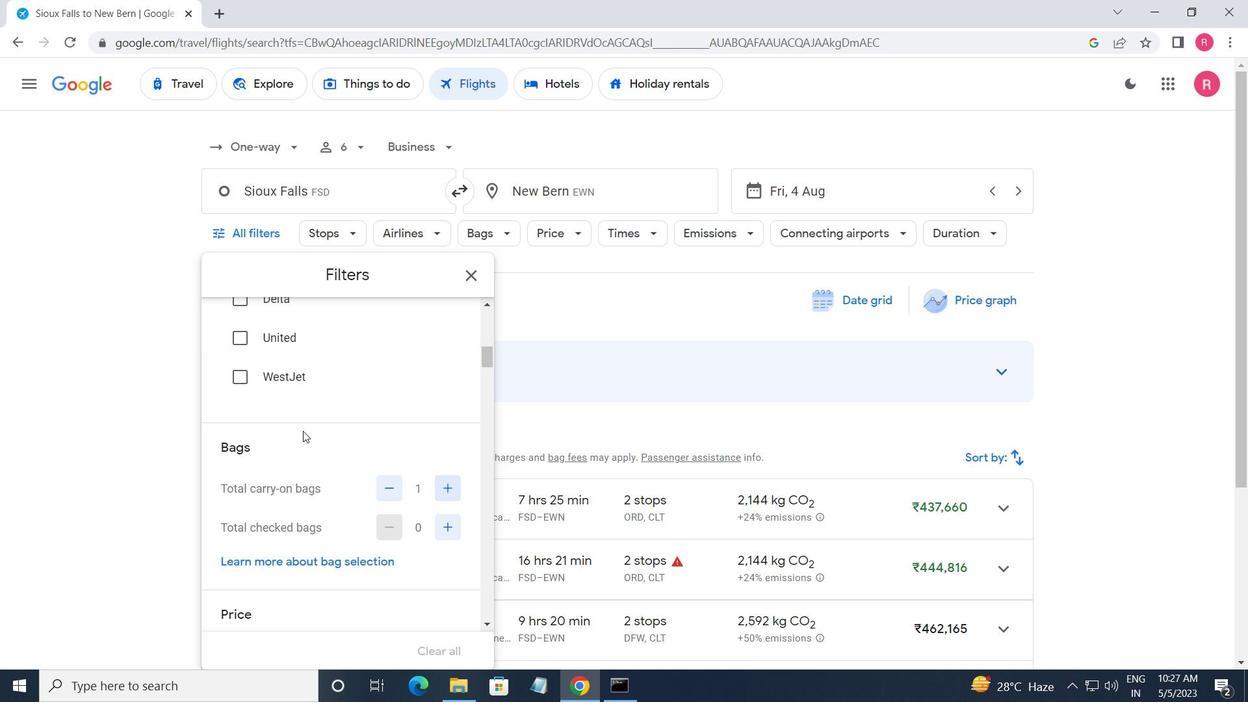 
Action: Mouse scrolled (303, 431) with delta (0, 0)
Screenshot: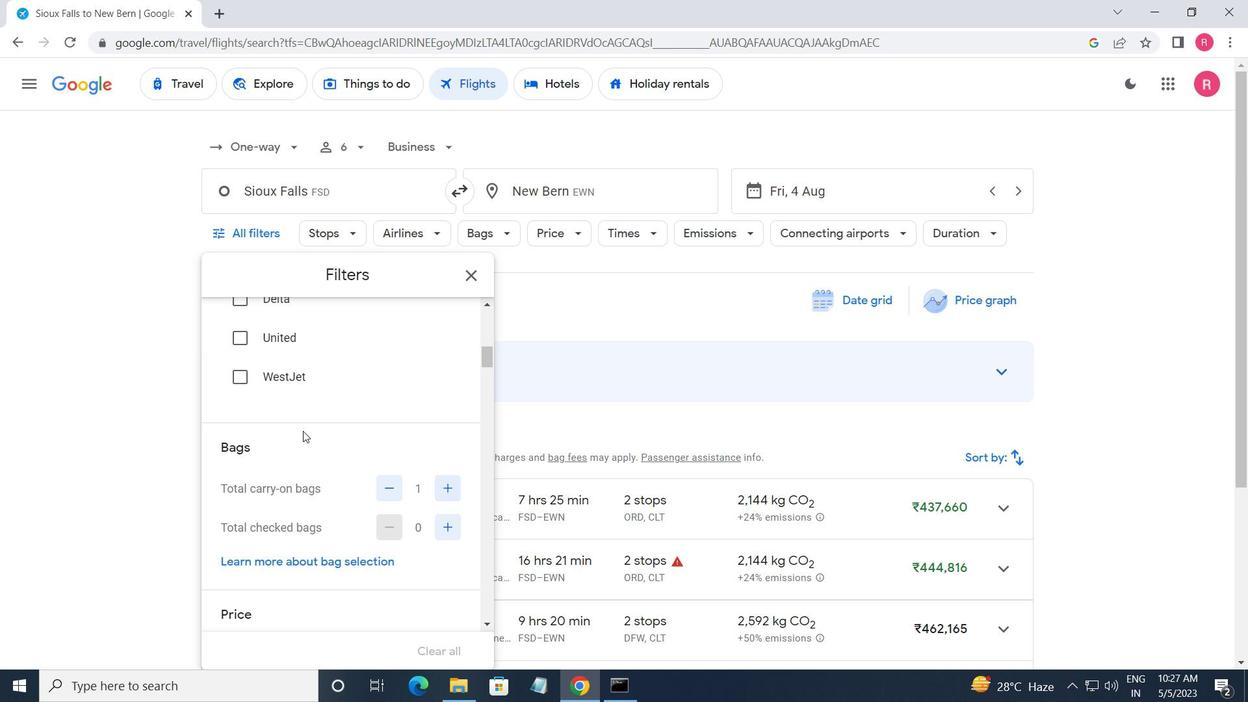 
Action: Mouse scrolled (303, 431) with delta (0, 0)
Screenshot: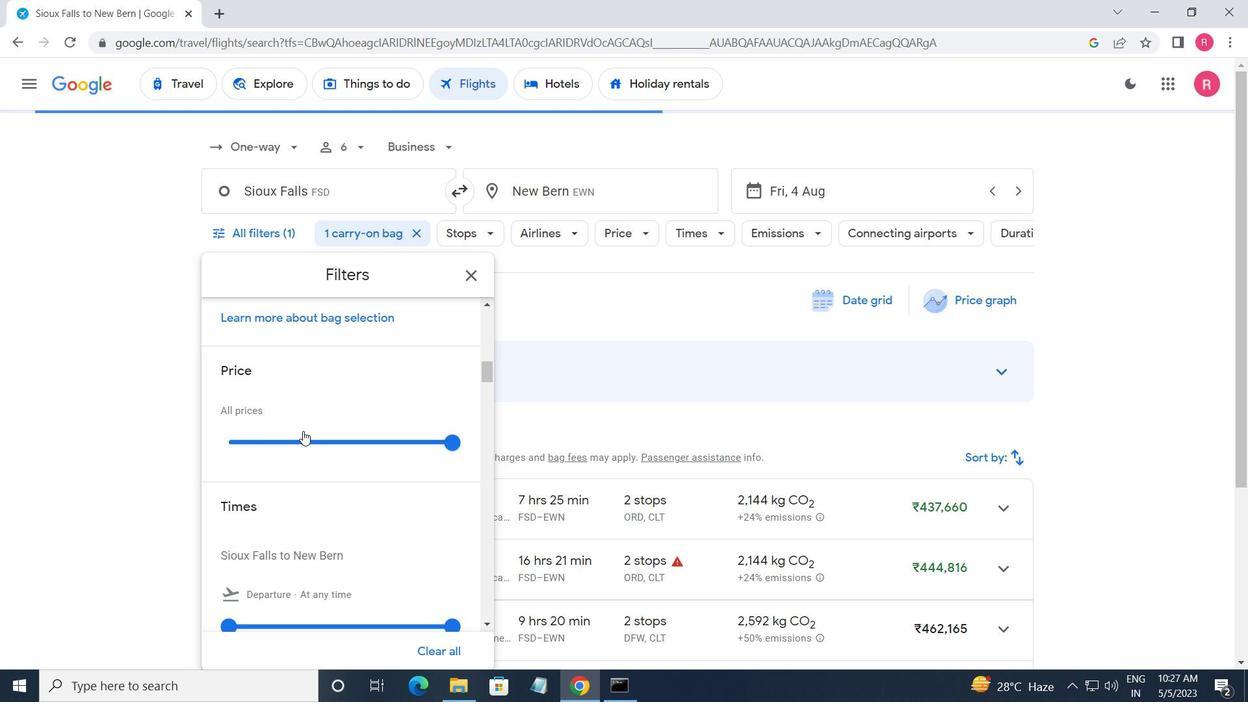 
Action: Mouse scrolled (303, 431) with delta (0, 0)
Screenshot: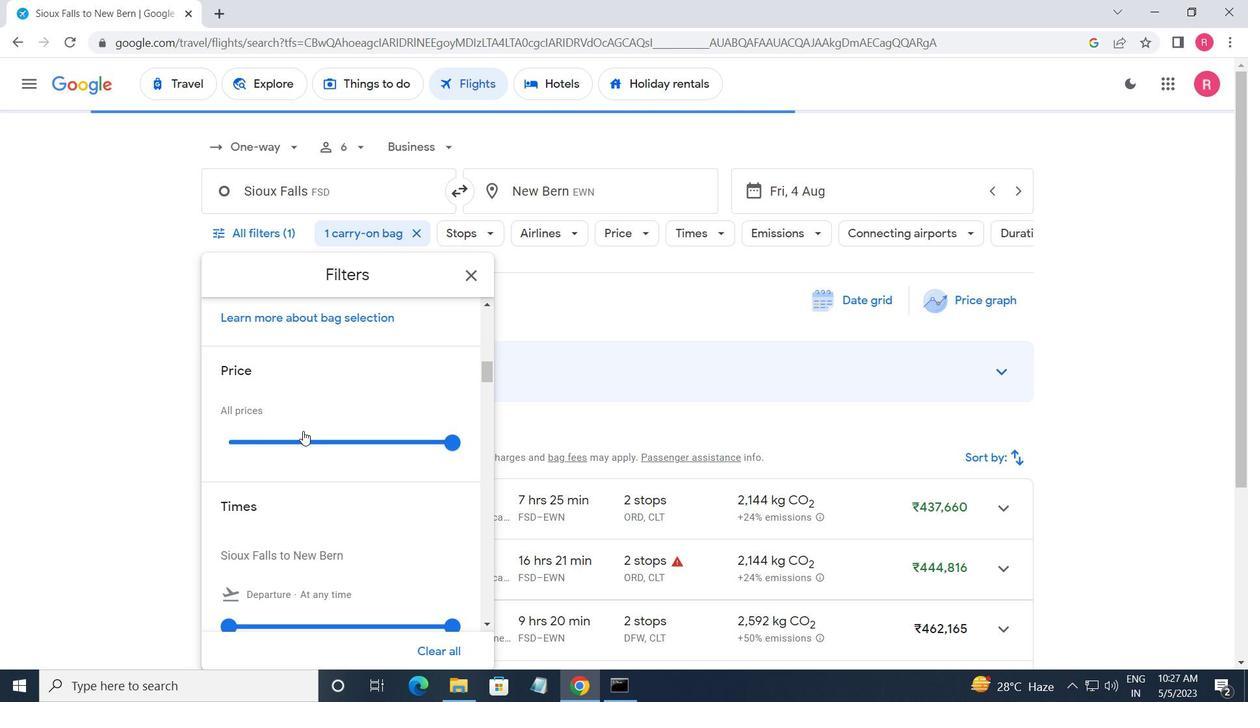
Action: Mouse moved to (378, 406)
Screenshot: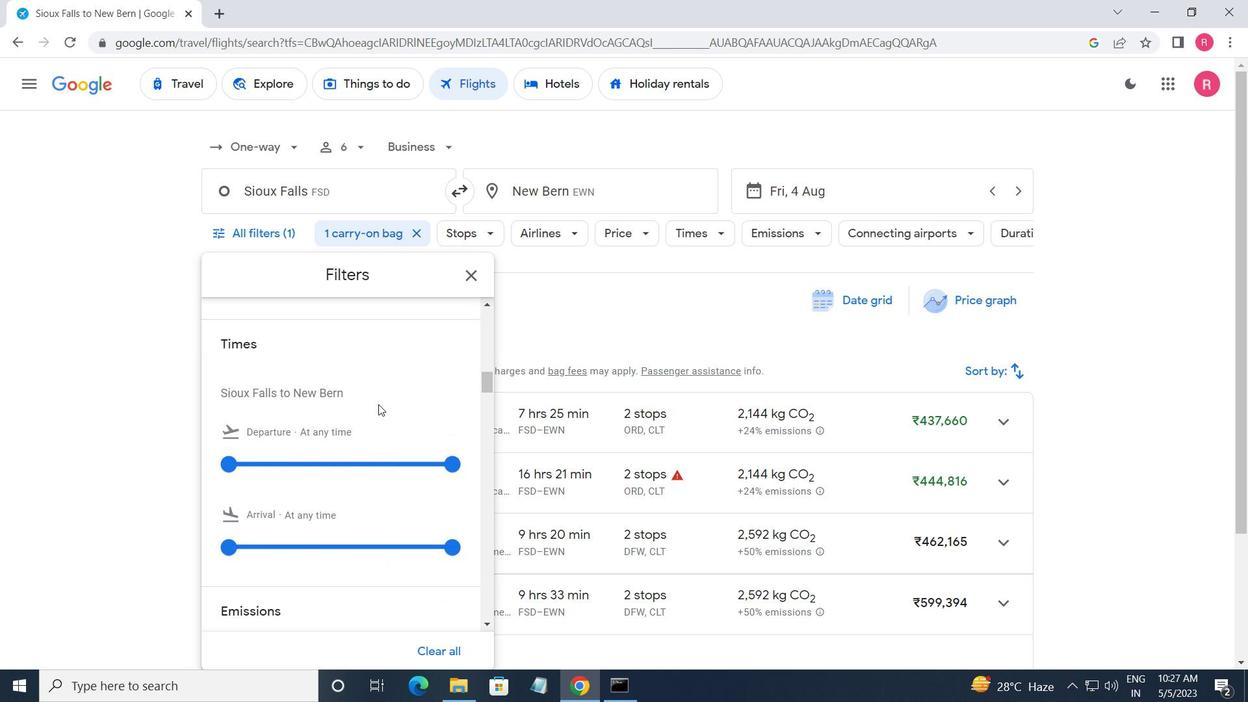 
Action: Mouse scrolled (378, 407) with delta (0, 0)
Screenshot: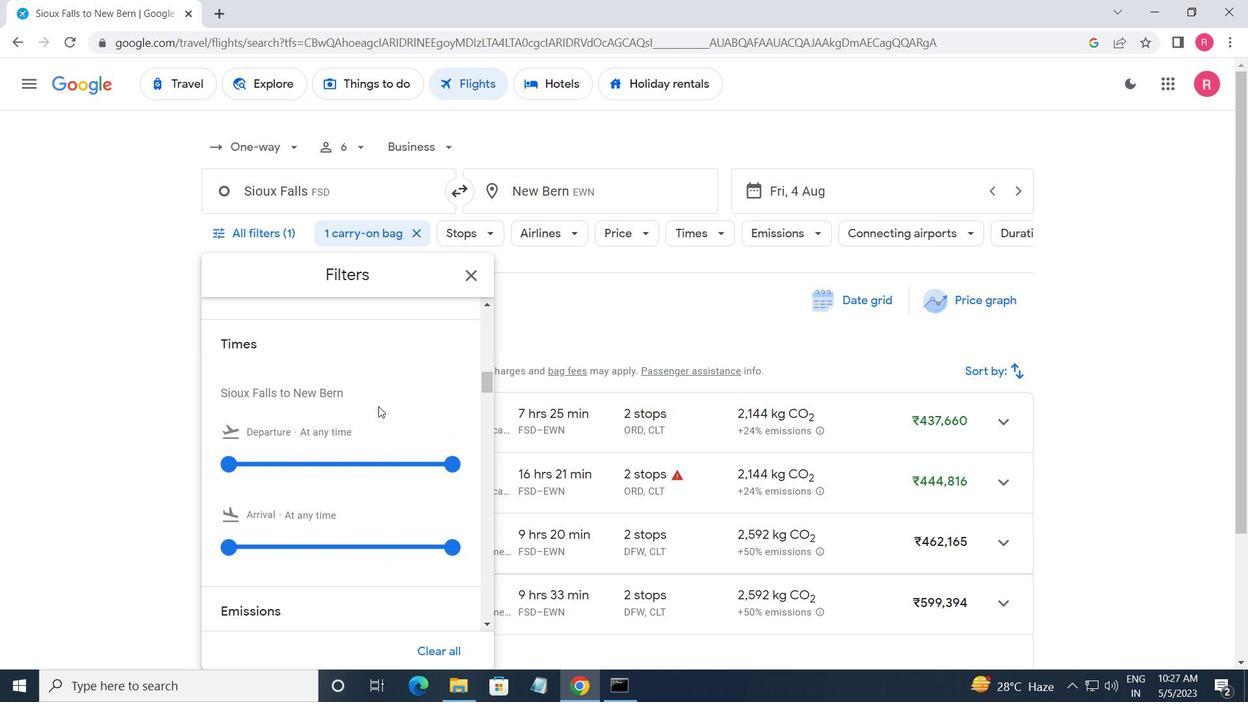 
Action: Mouse moved to (450, 363)
Screenshot: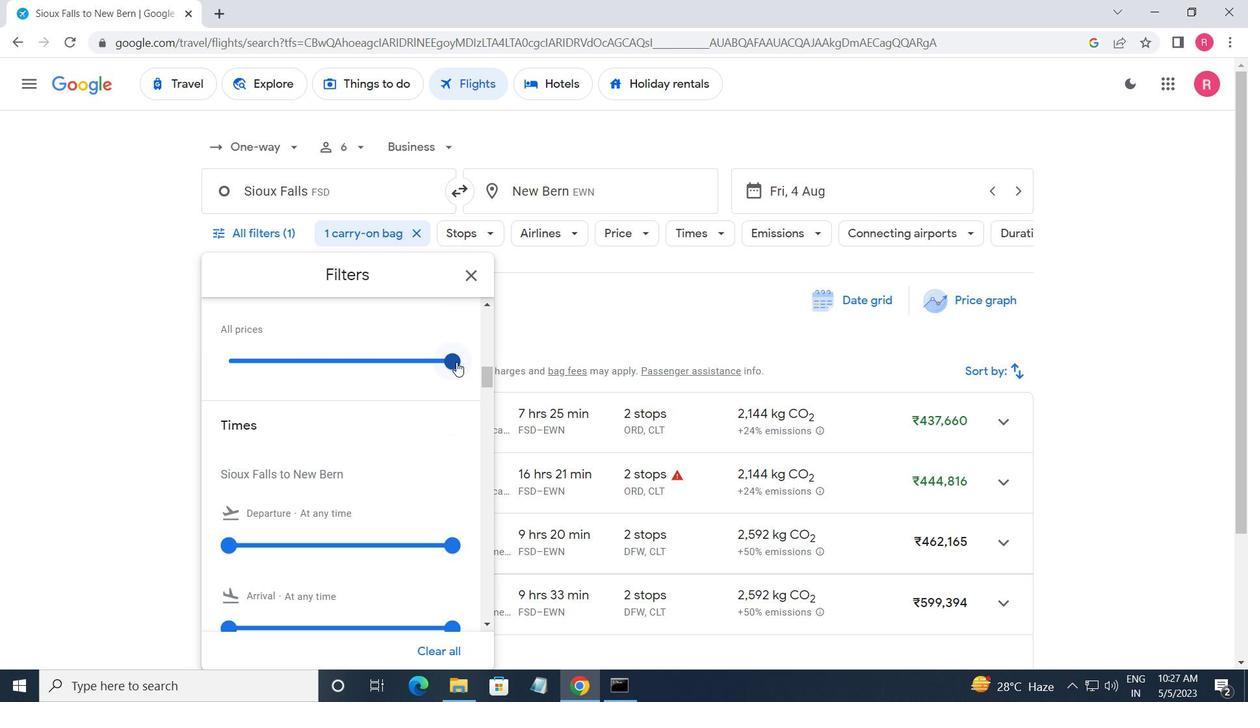 
Action: Mouse pressed left at (450, 363)
Screenshot: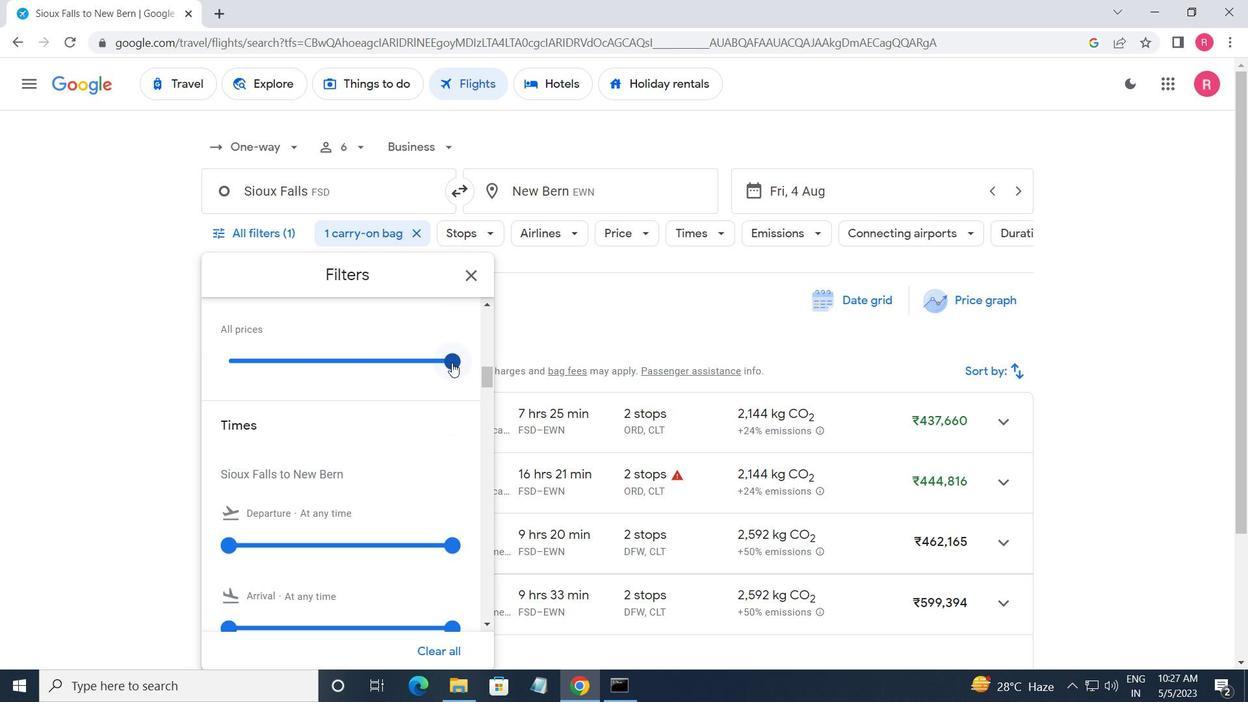 
Action: Mouse moved to (290, 397)
Screenshot: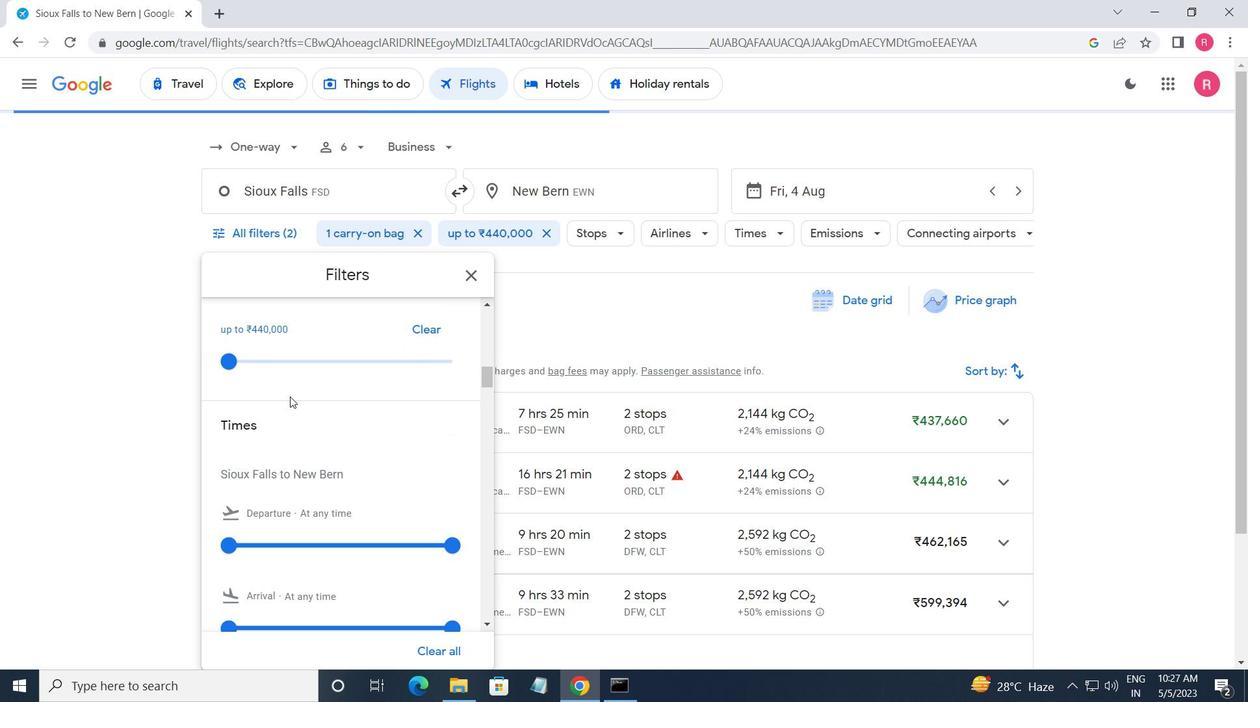 
Action: Mouse scrolled (290, 396) with delta (0, 0)
Screenshot: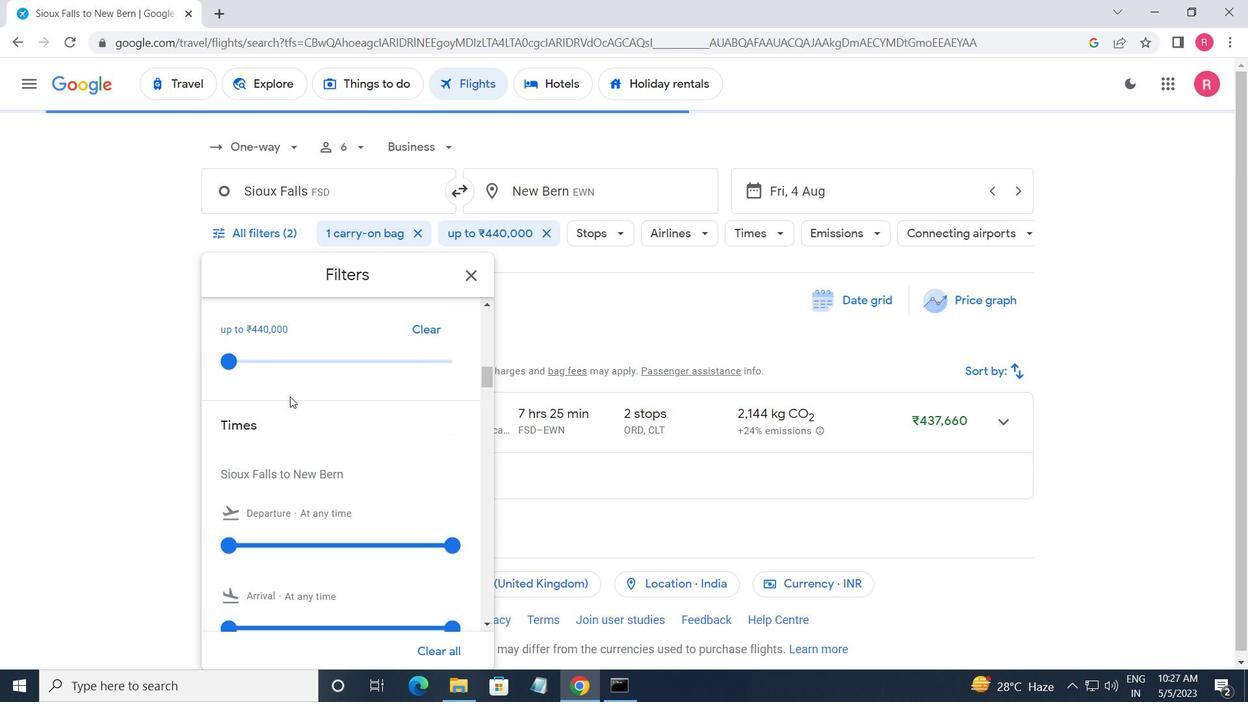 
Action: Mouse moved to (292, 398)
Screenshot: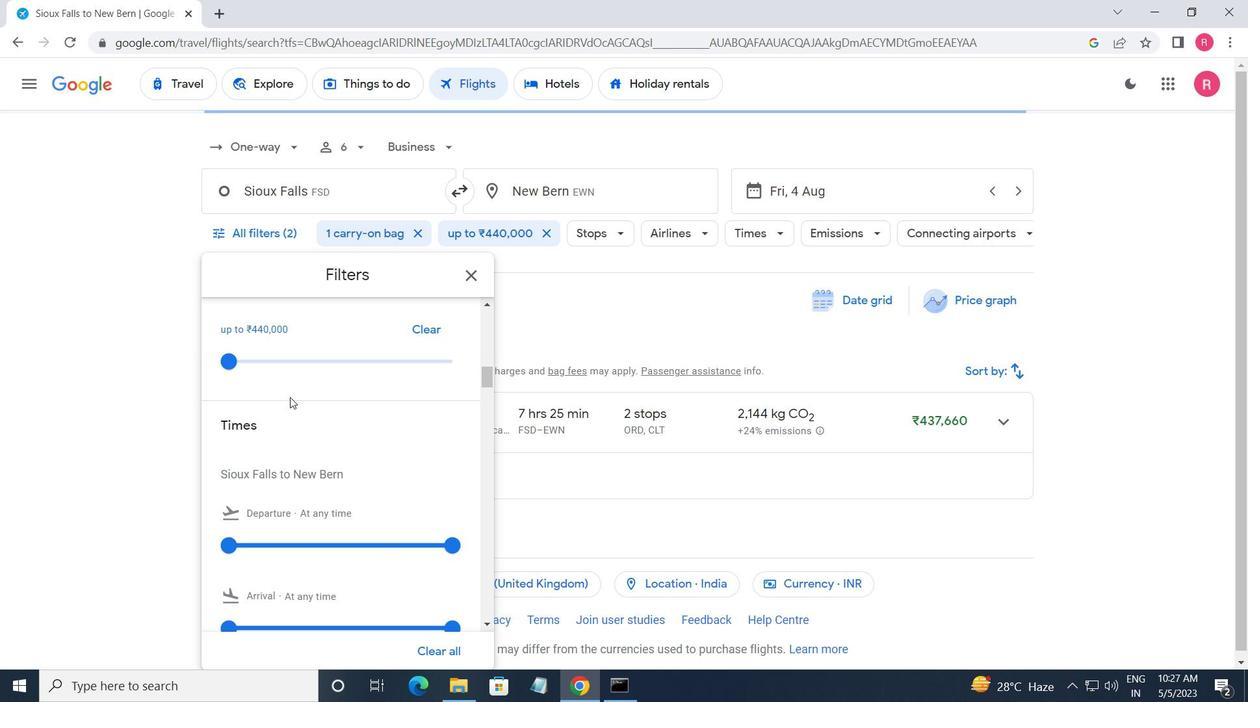 
Action: Mouse scrolled (292, 398) with delta (0, 0)
Screenshot: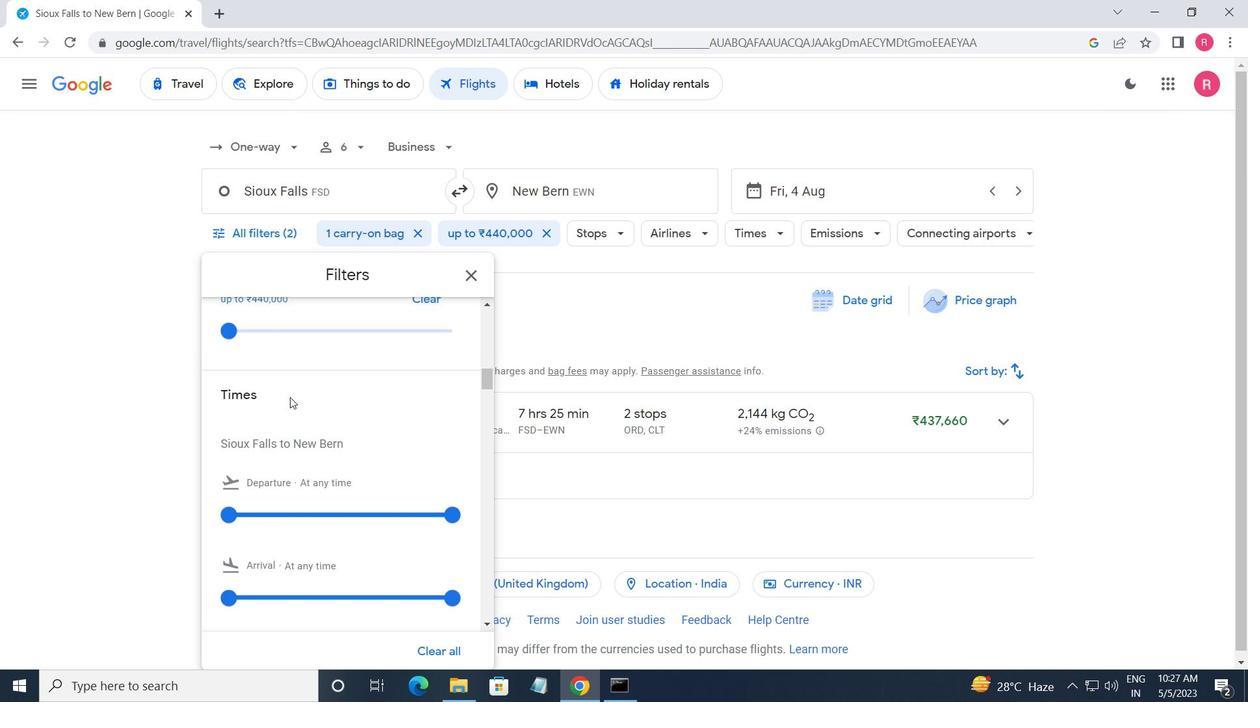 
Action: Mouse moved to (238, 387)
Screenshot: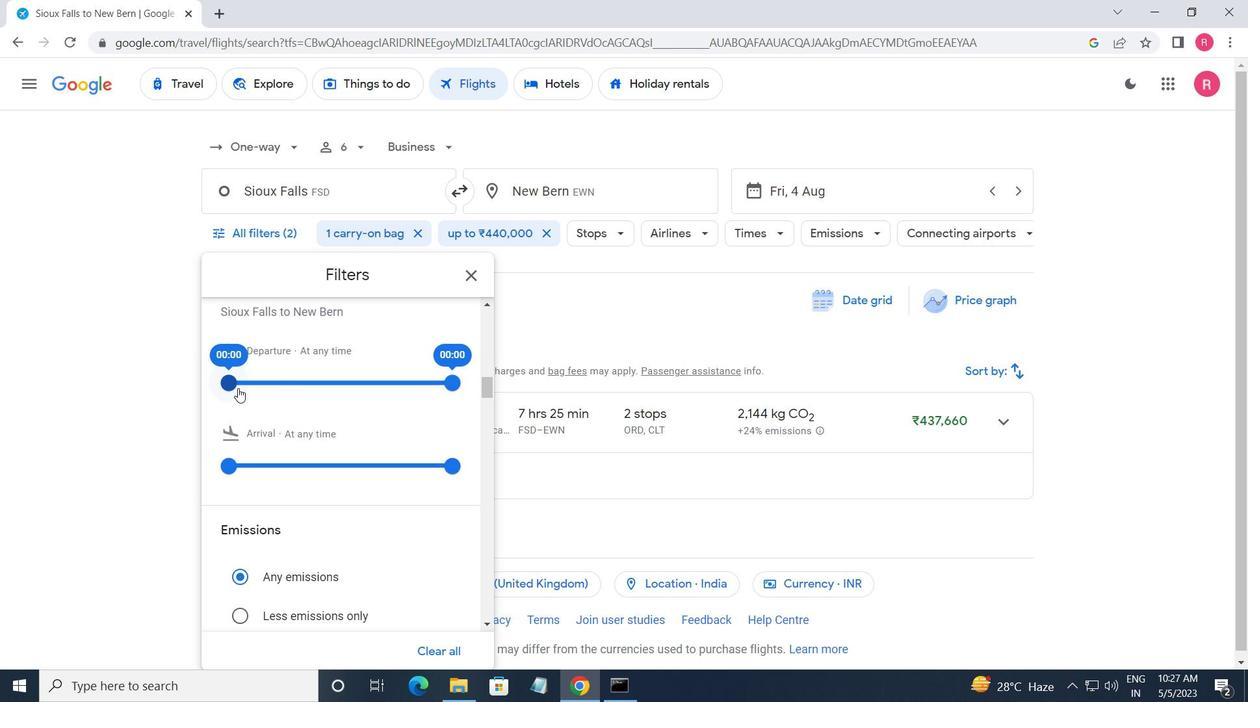 
Action: Mouse pressed left at (238, 387)
Screenshot: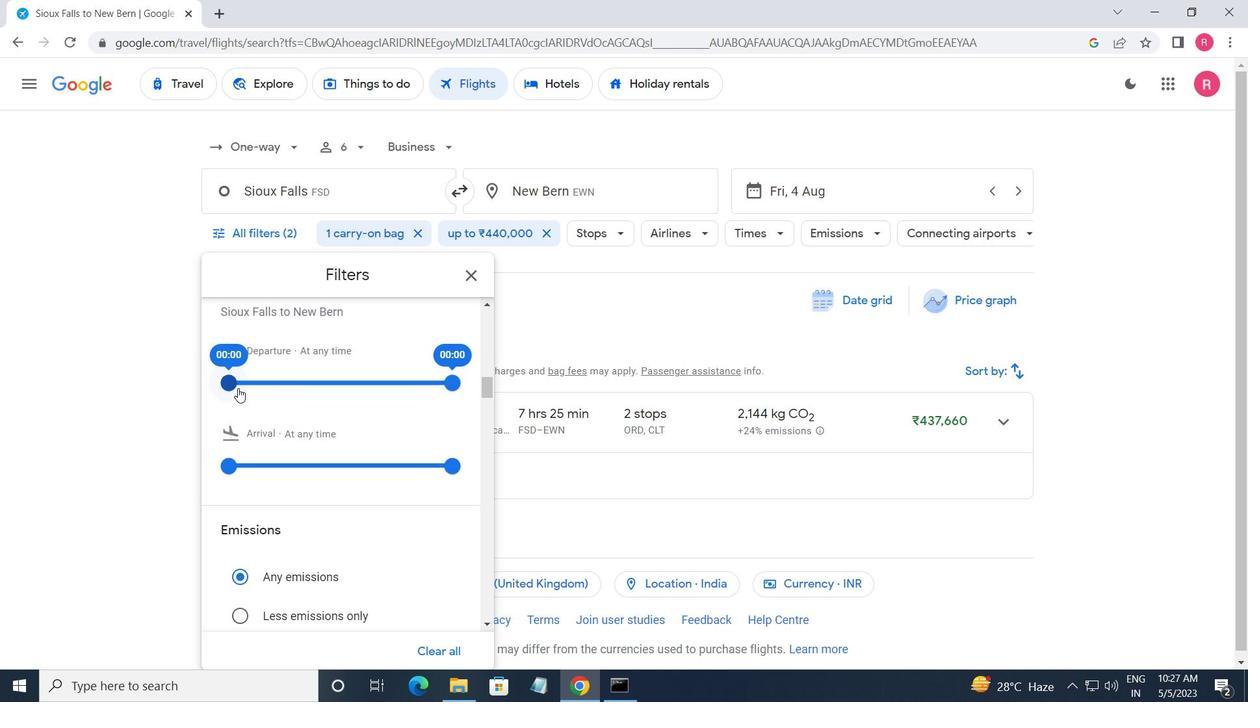 
Action: Mouse moved to (451, 381)
Screenshot: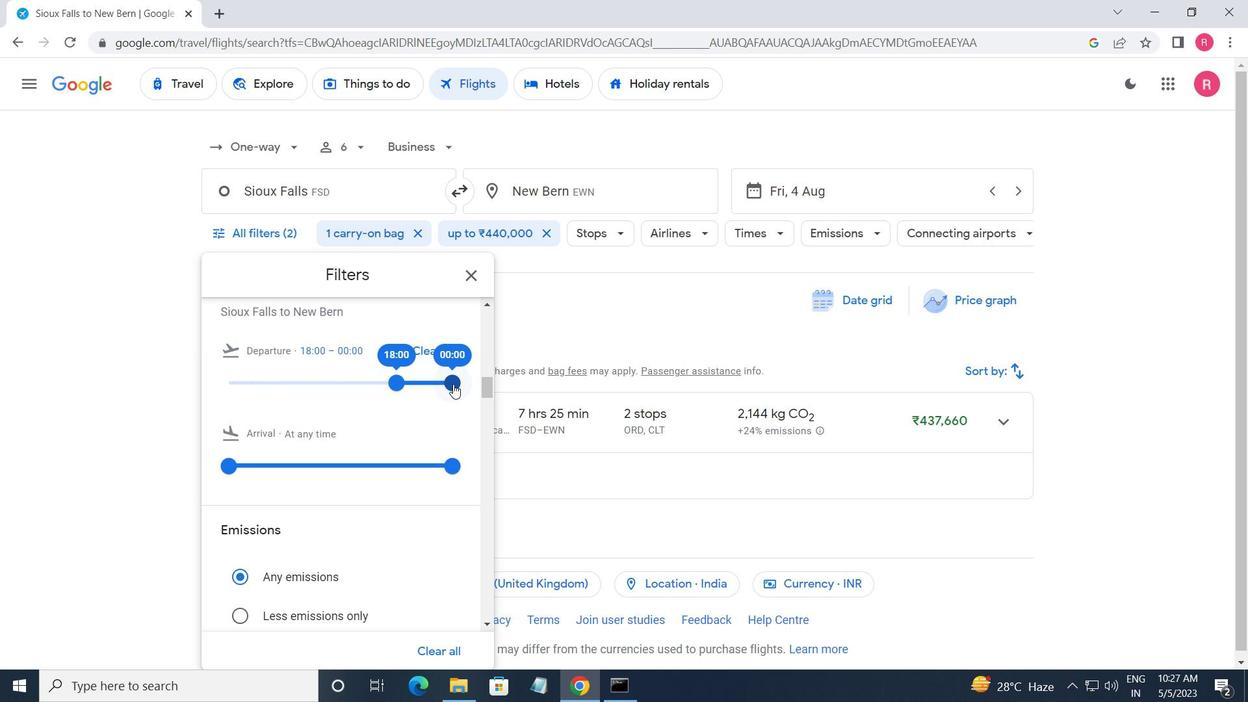 
Action: Mouse pressed left at (451, 381)
Screenshot: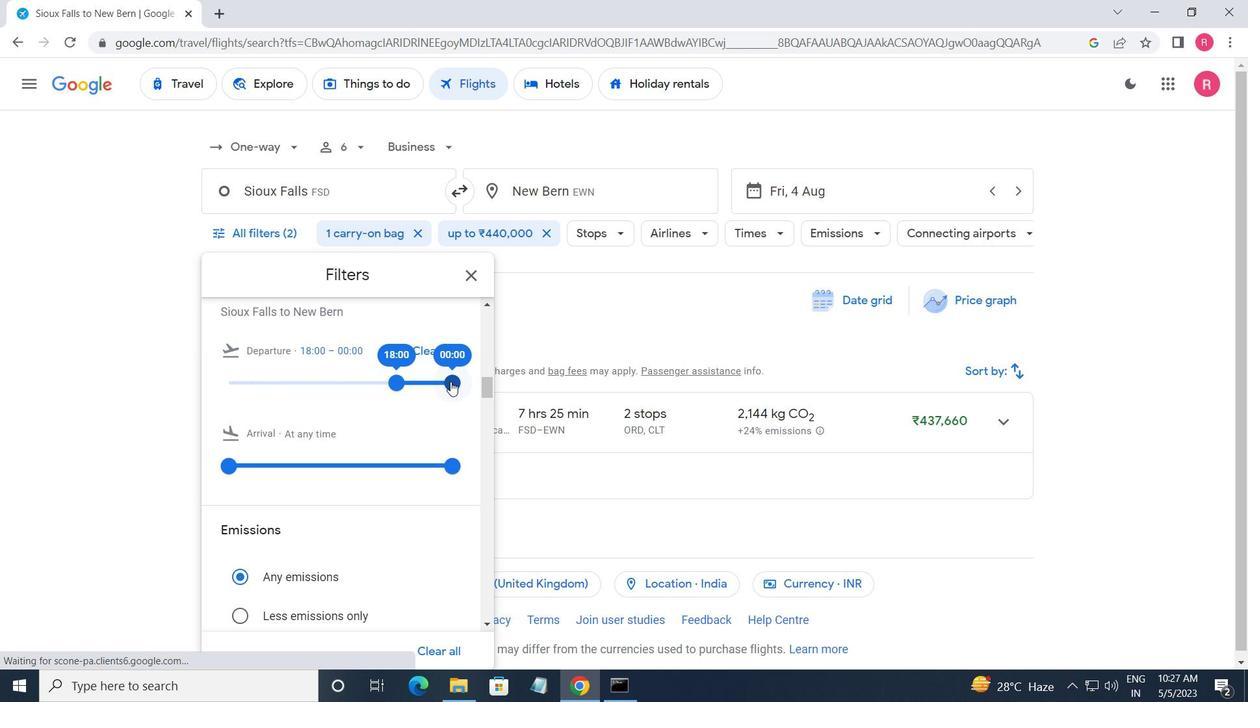 
Action: Mouse moved to (482, 273)
Screenshot: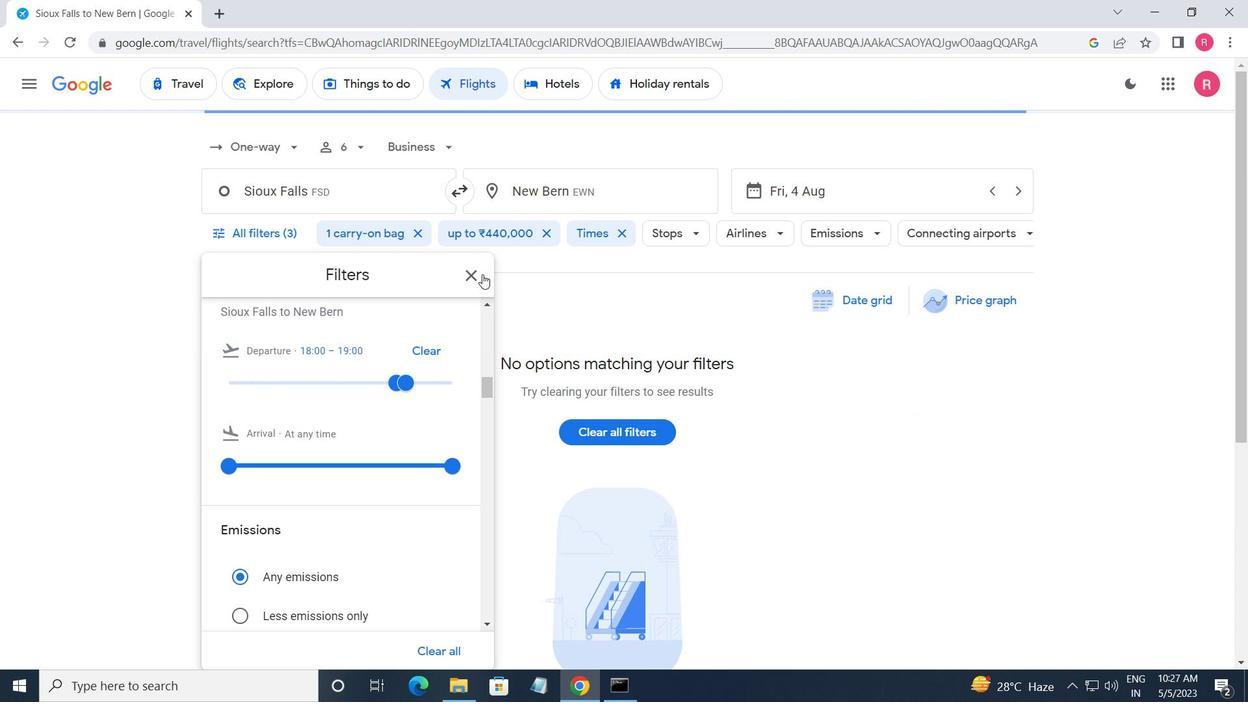 
Action: Mouse pressed left at (482, 273)
Screenshot: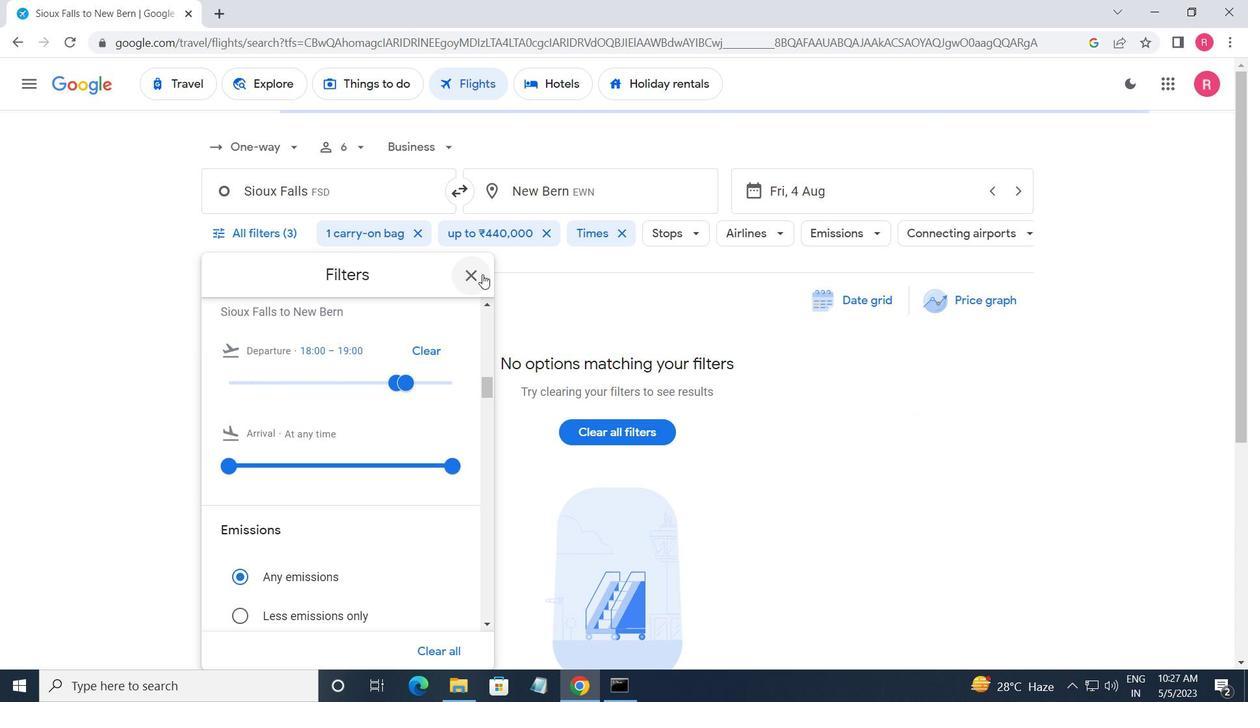 
